 Task: Search one way flight ticket for 1 adult, 5 children, 2 infants in seat and 1 infant on lap in first from Mosinee: Central Wisconsin Airport to Jackson: Jackson Hole Airport on 5-2-2023. Choice of flights is Frontier. Number of bags: 2 carry on bags and 6 checked bags. Price is upto 82000. Outbound departure time preference is 22:30.
Action: Mouse moved to (384, 358)
Screenshot: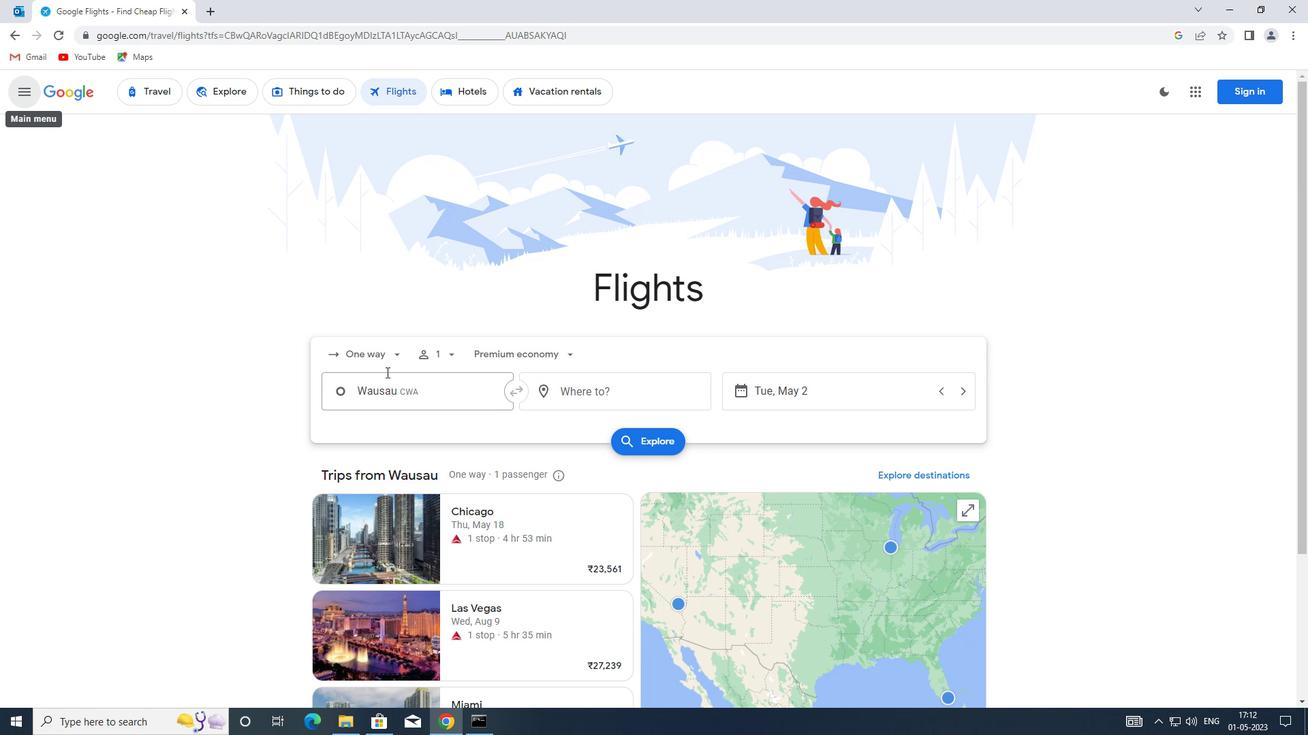 
Action: Mouse pressed left at (384, 358)
Screenshot: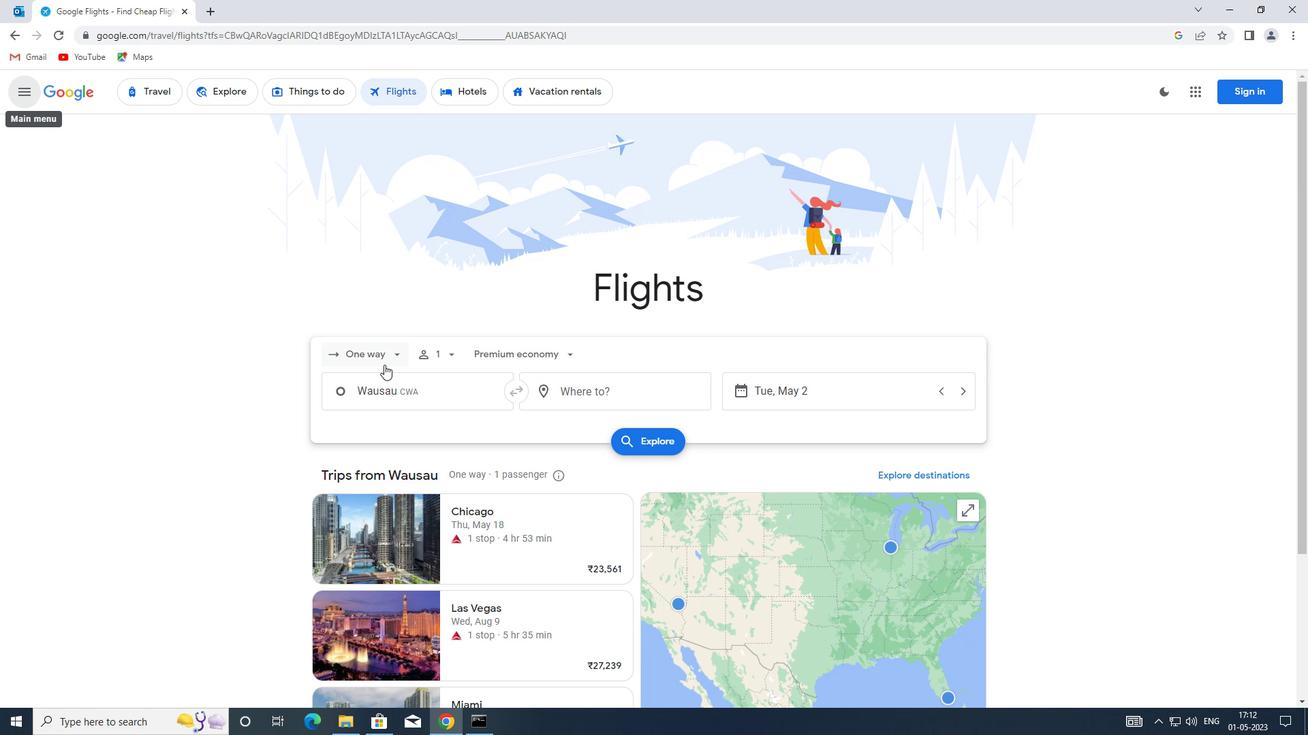 
Action: Mouse moved to (384, 413)
Screenshot: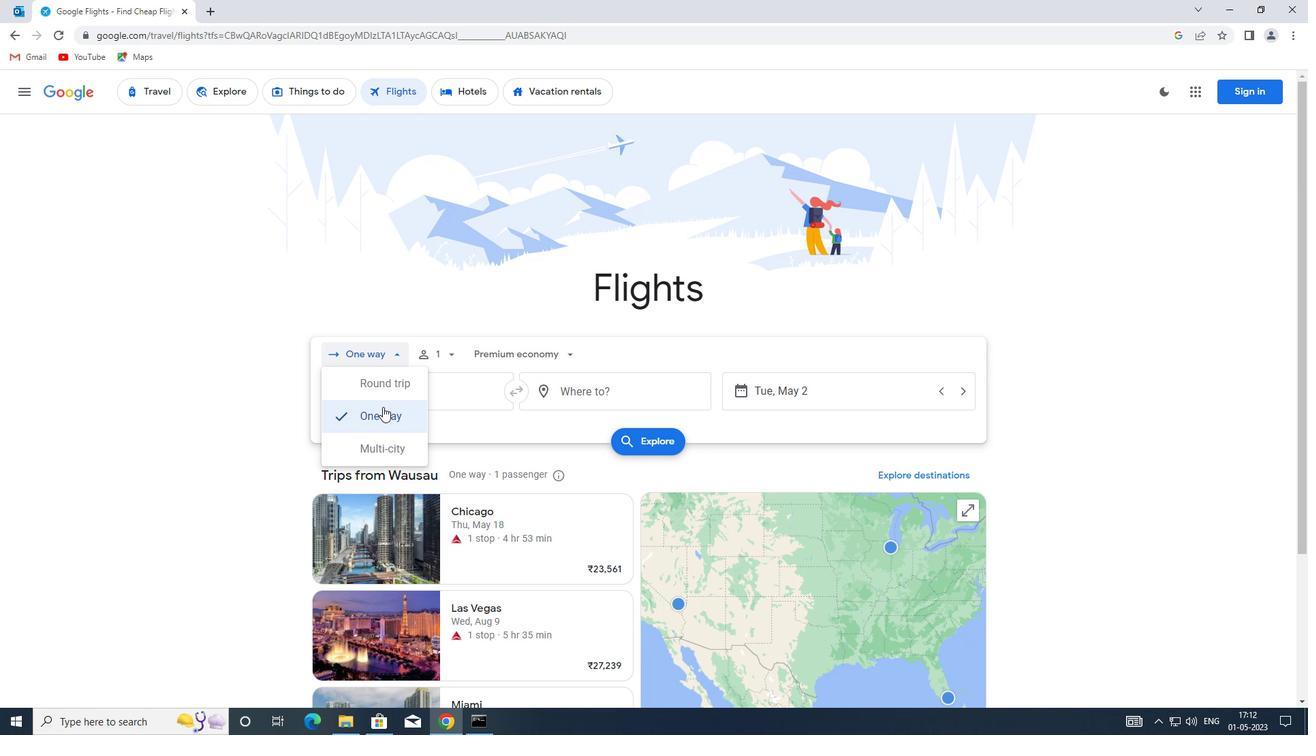 
Action: Mouse pressed left at (384, 413)
Screenshot: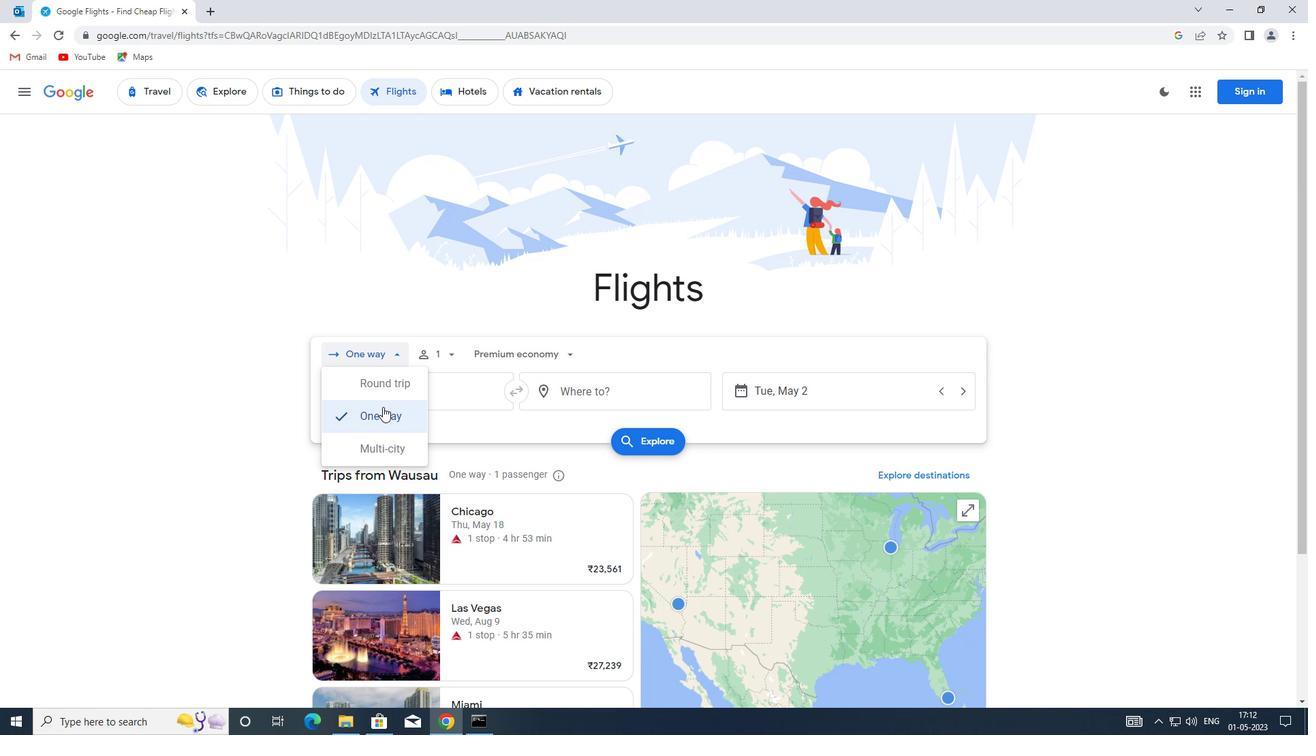 
Action: Mouse moved to (432, 352)
Screenshot: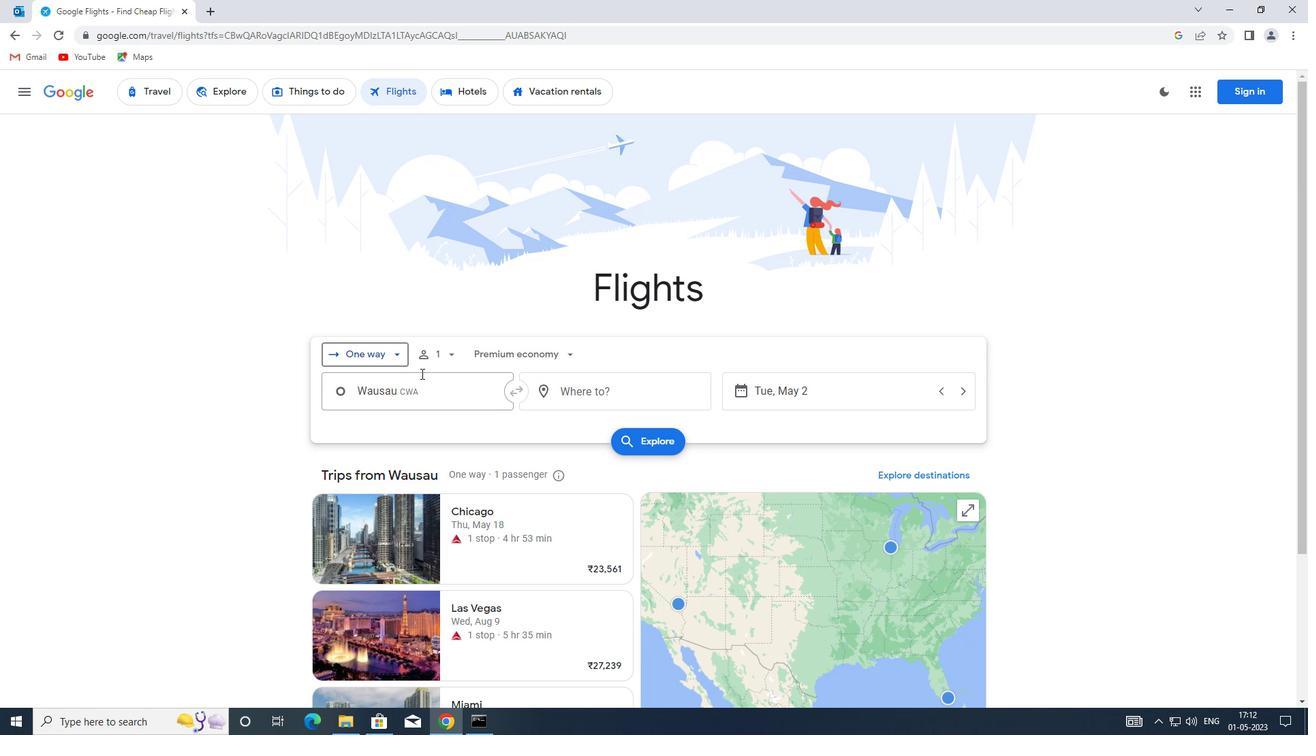 
Action: Mouse pressed left at (432, 352)
Screenshot: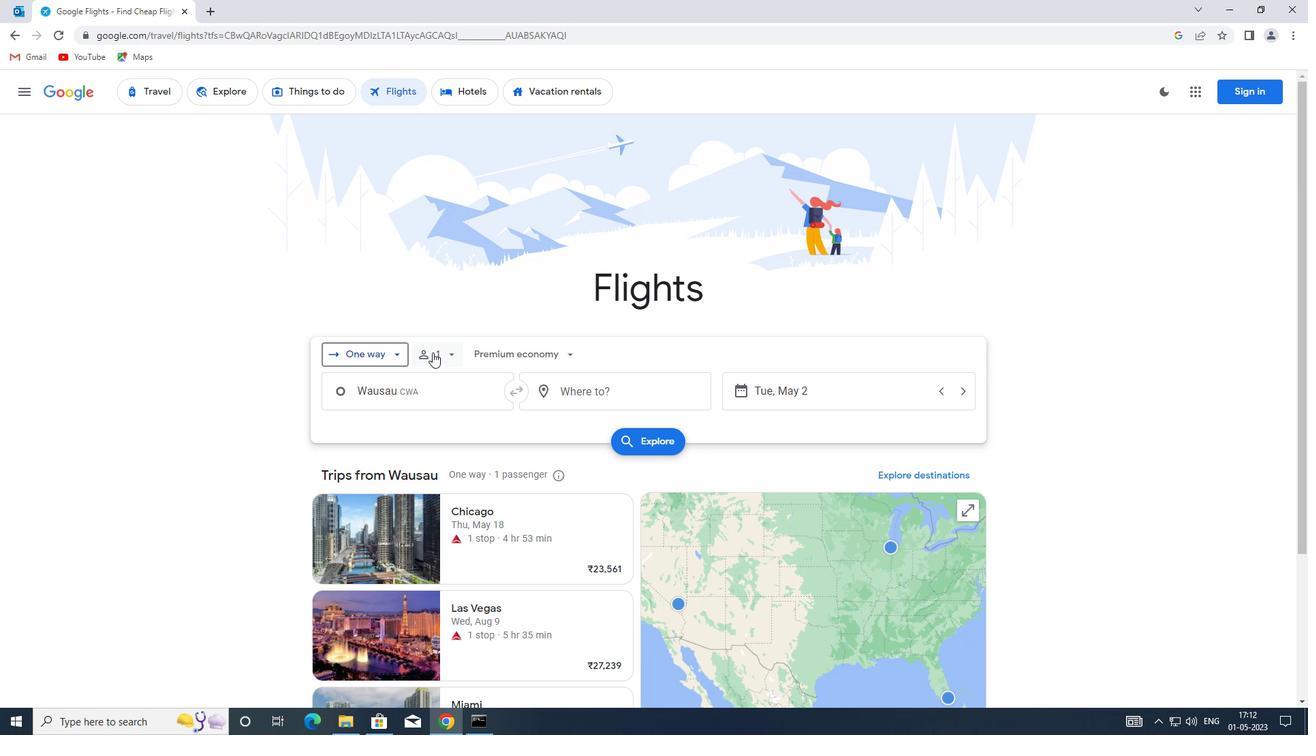 
Action: Mouse moved to (553, 423)
Screenshot: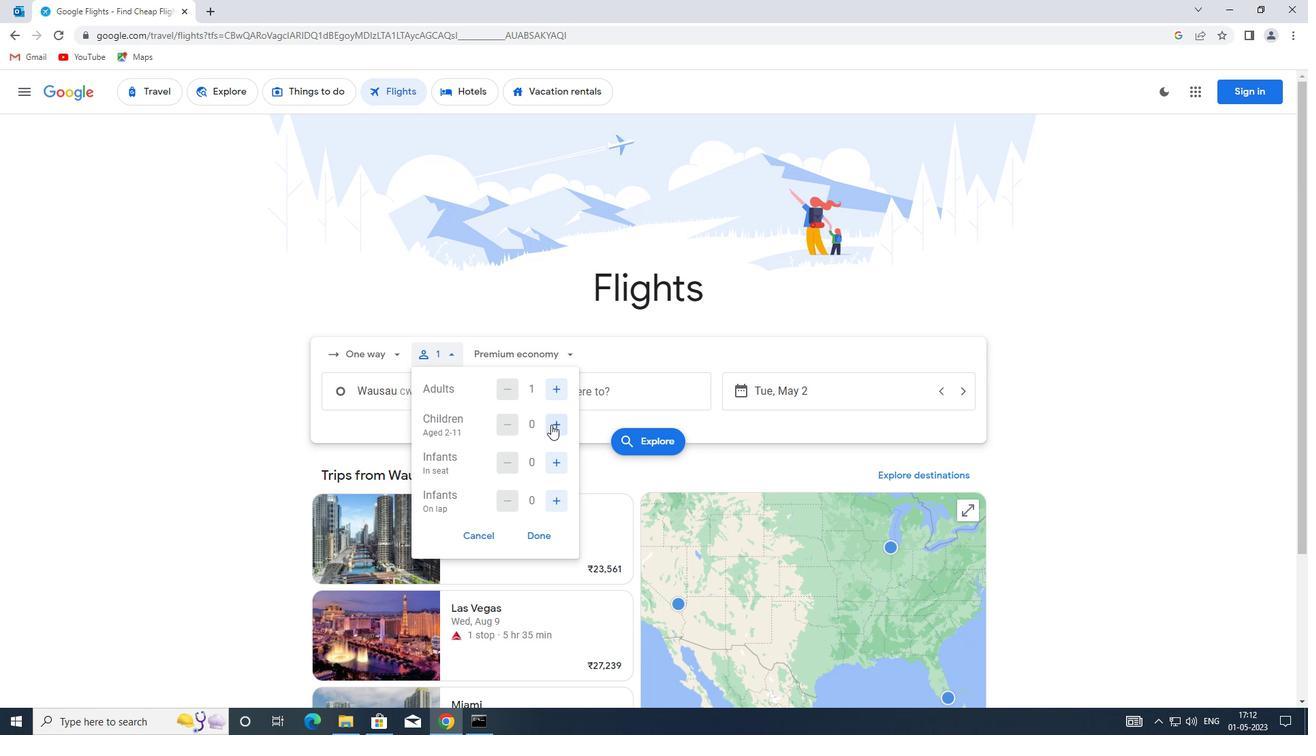 
Action: Mouse pressed left at (553, 423)
Screenshot: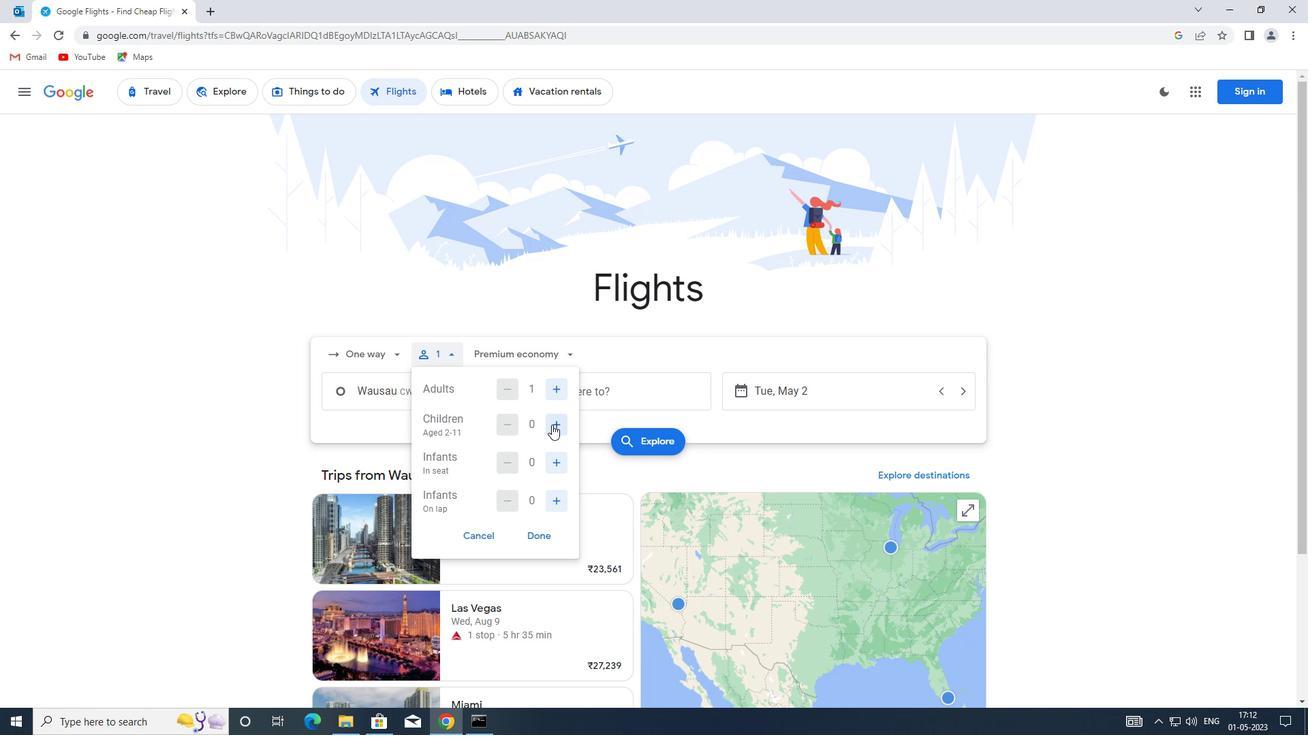 
Action: Mouse pressed left at (553, 423)
Screenshot: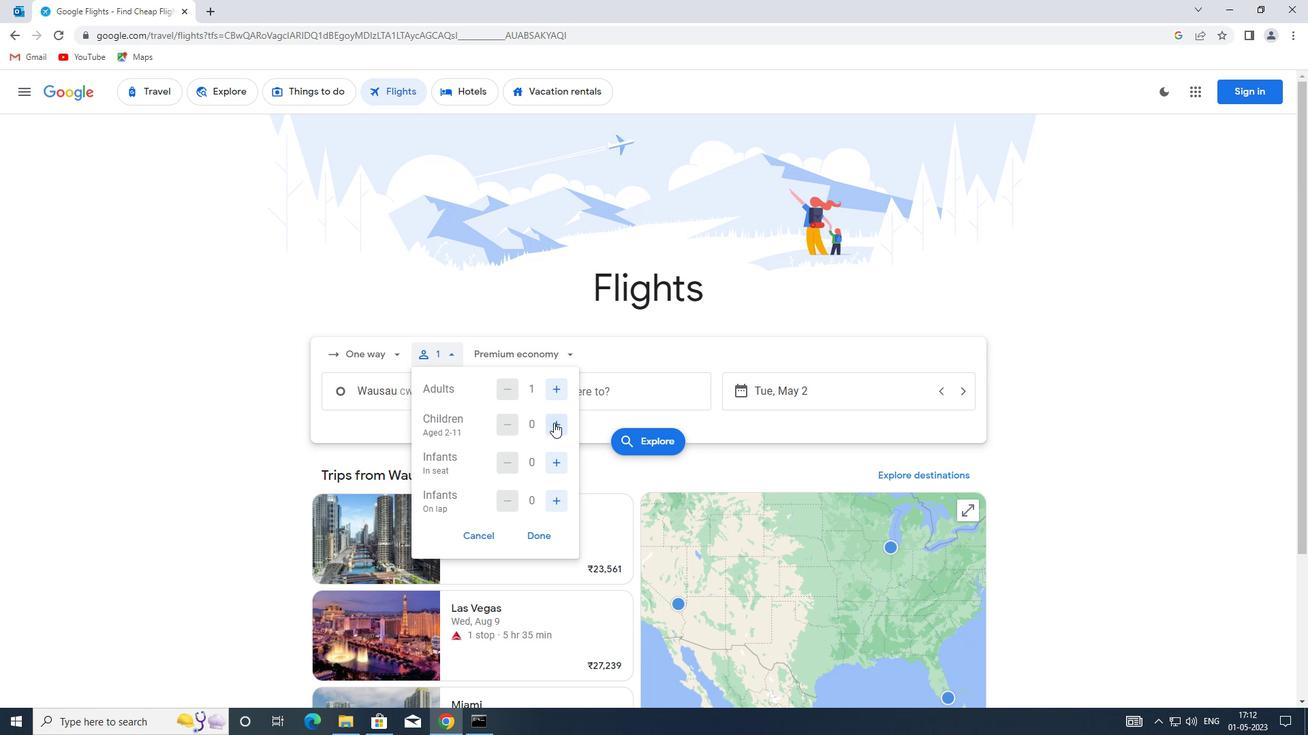
Action: Mouse pressed left at (553, 423)
Screenshot: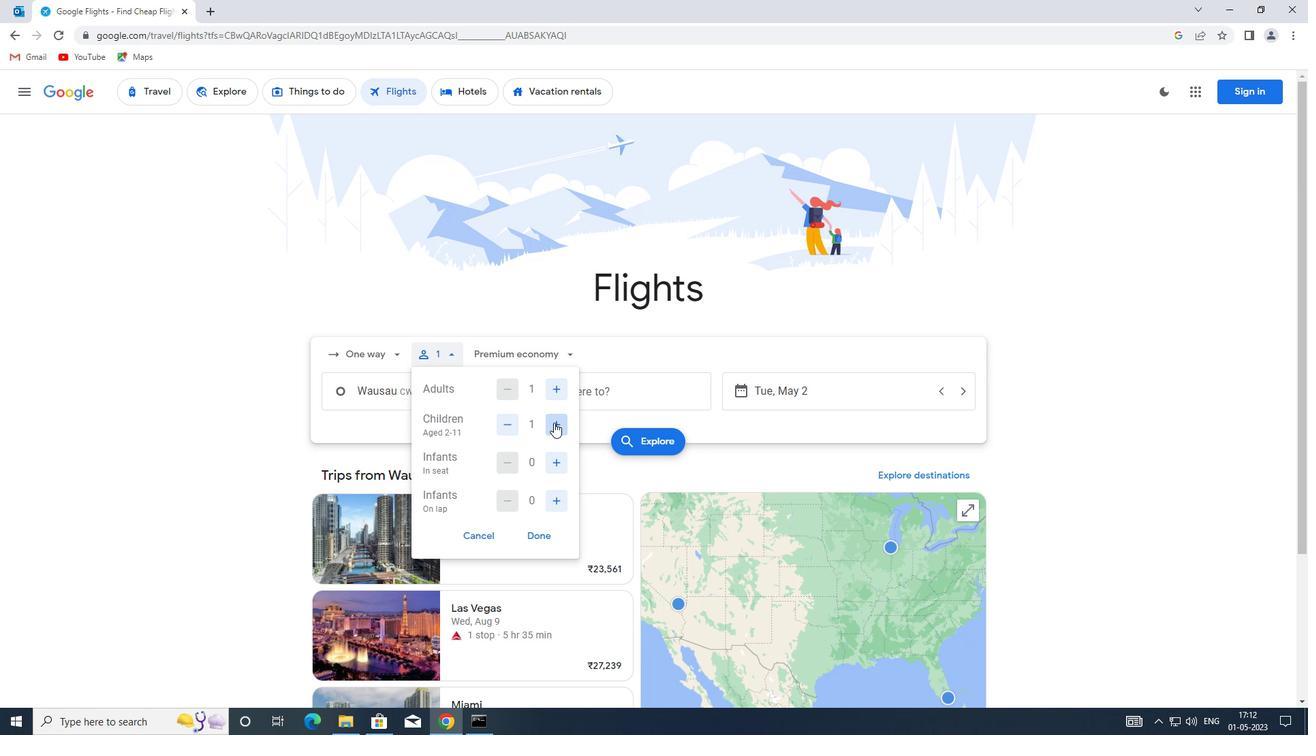 
Action: Mouse pressed left at (553, 423)
Screenshot: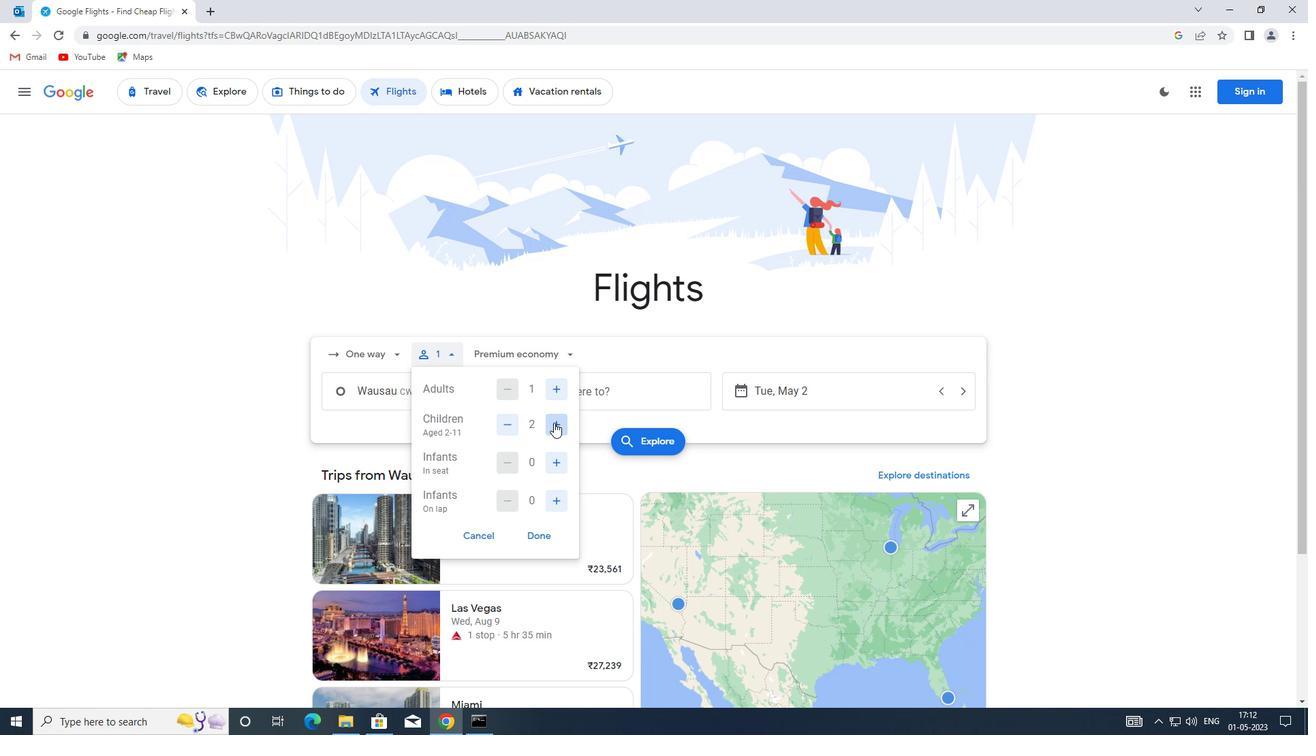 
Action: Mouse moved to (554, 423)
Screenshot: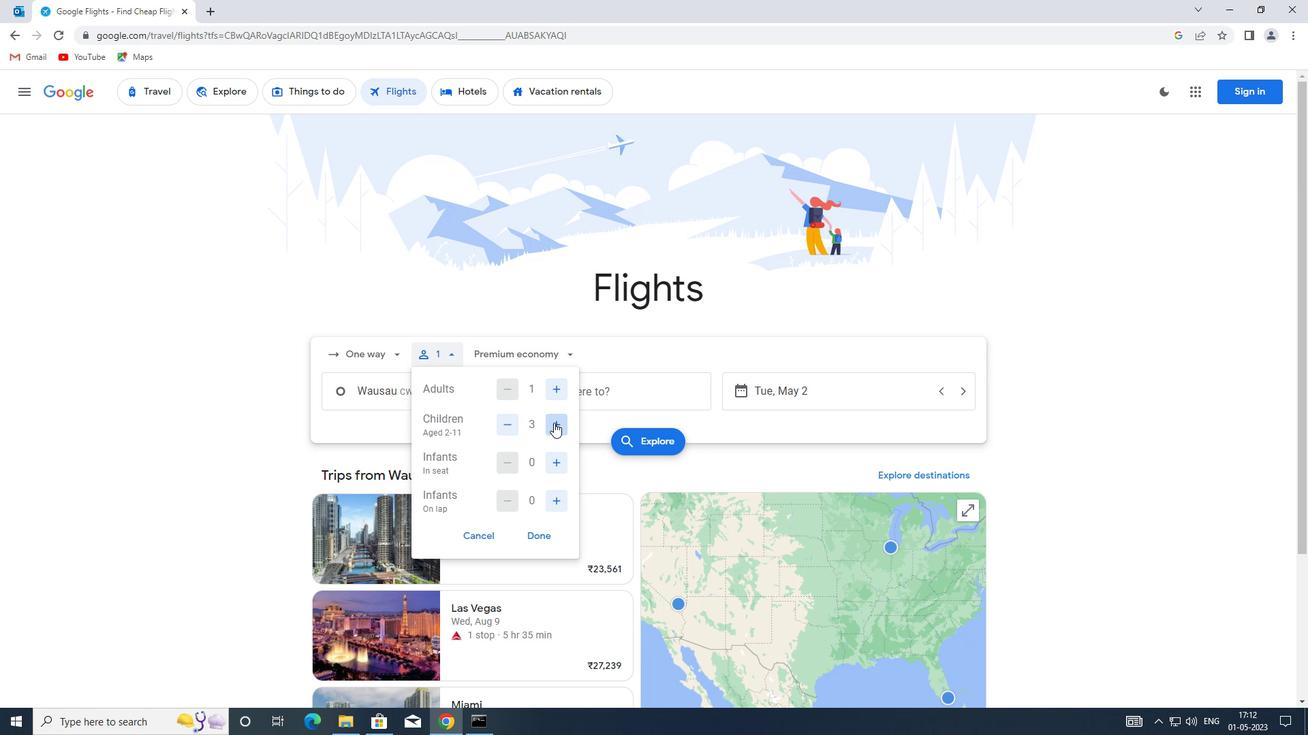 
Action: Mouse pressed left at (554, 423)
Screenshot: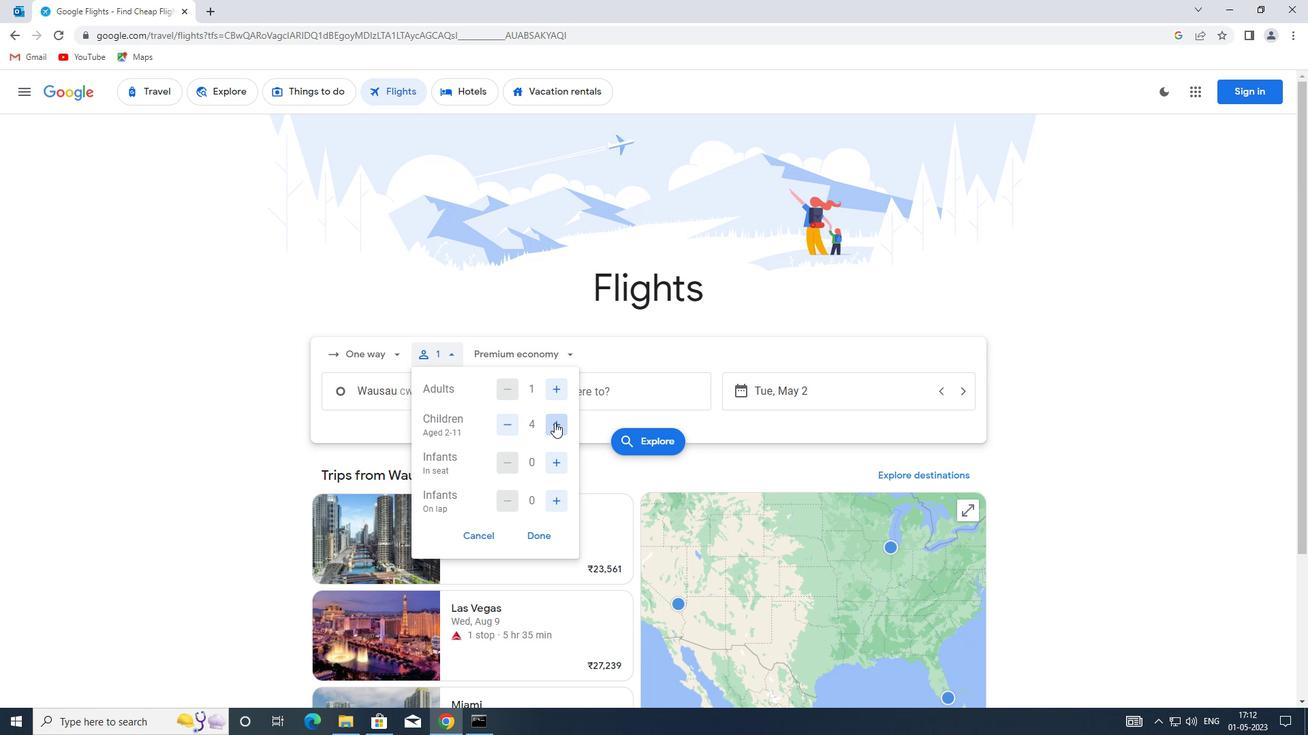 
Action: Mouse moved to (555, 464)
Screenshot: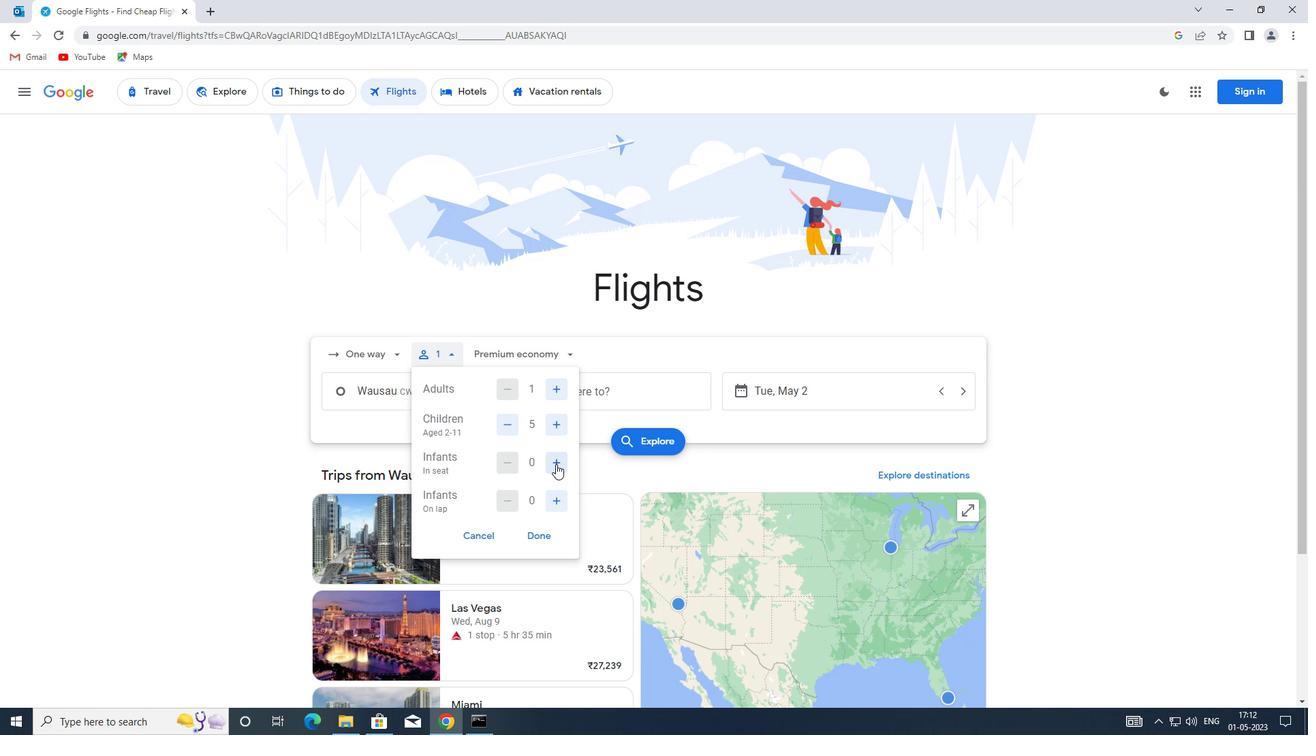 
Action: Mouse pressed left at (555, 464)
Screenshot: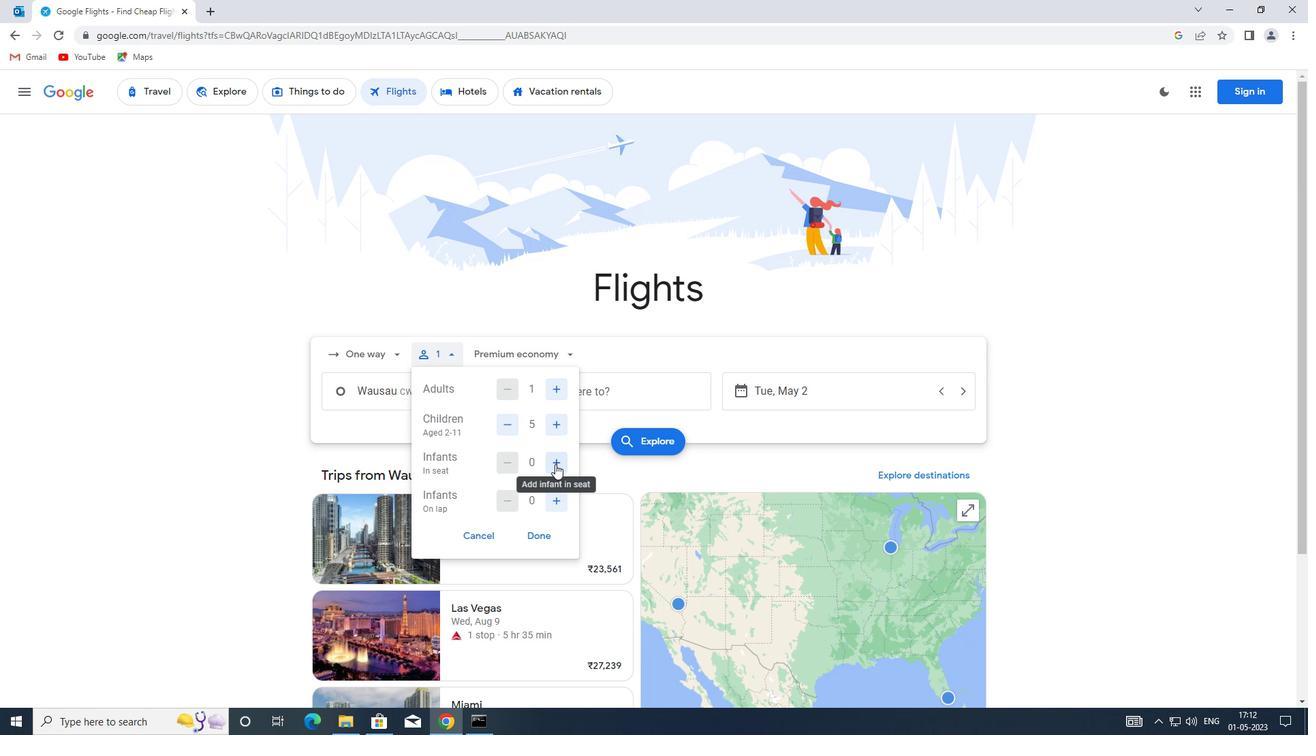 
Action: Mouse pressed left at (555, 464)
Screenshot: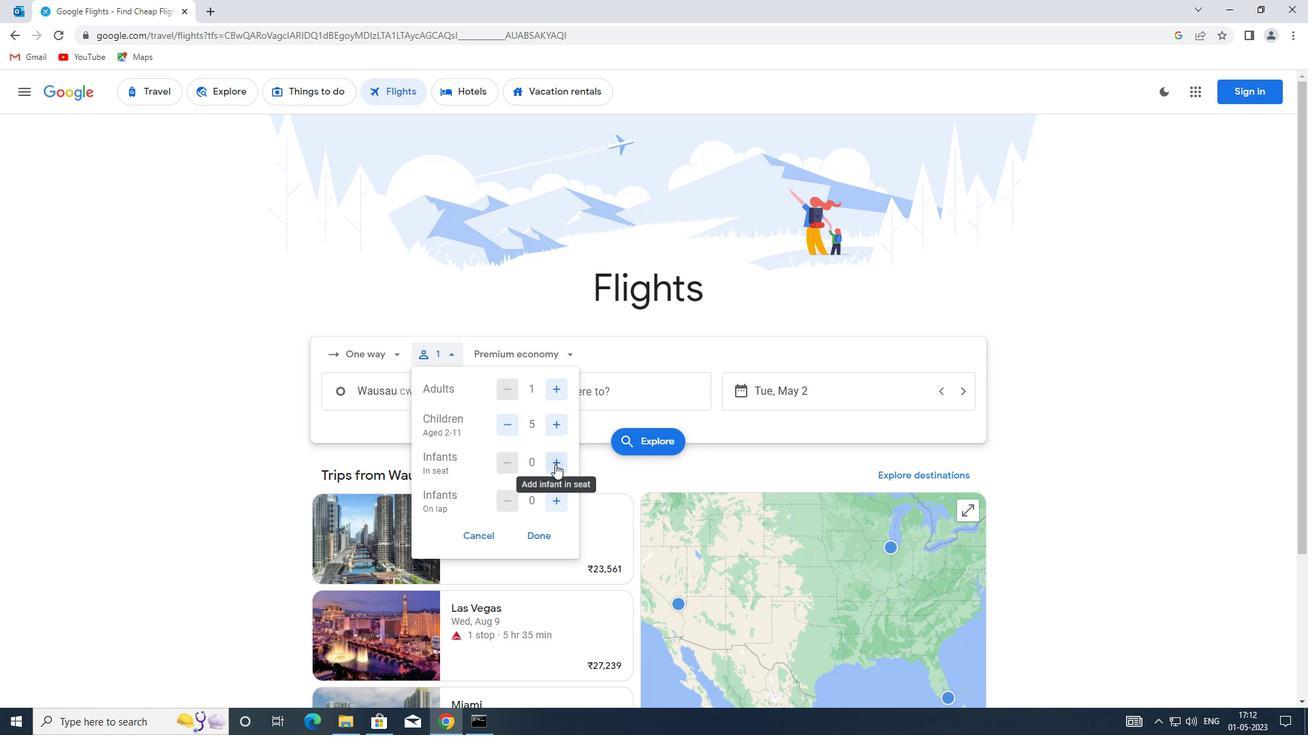 
Action: Mouse moved to (557, 500)
Screenshot: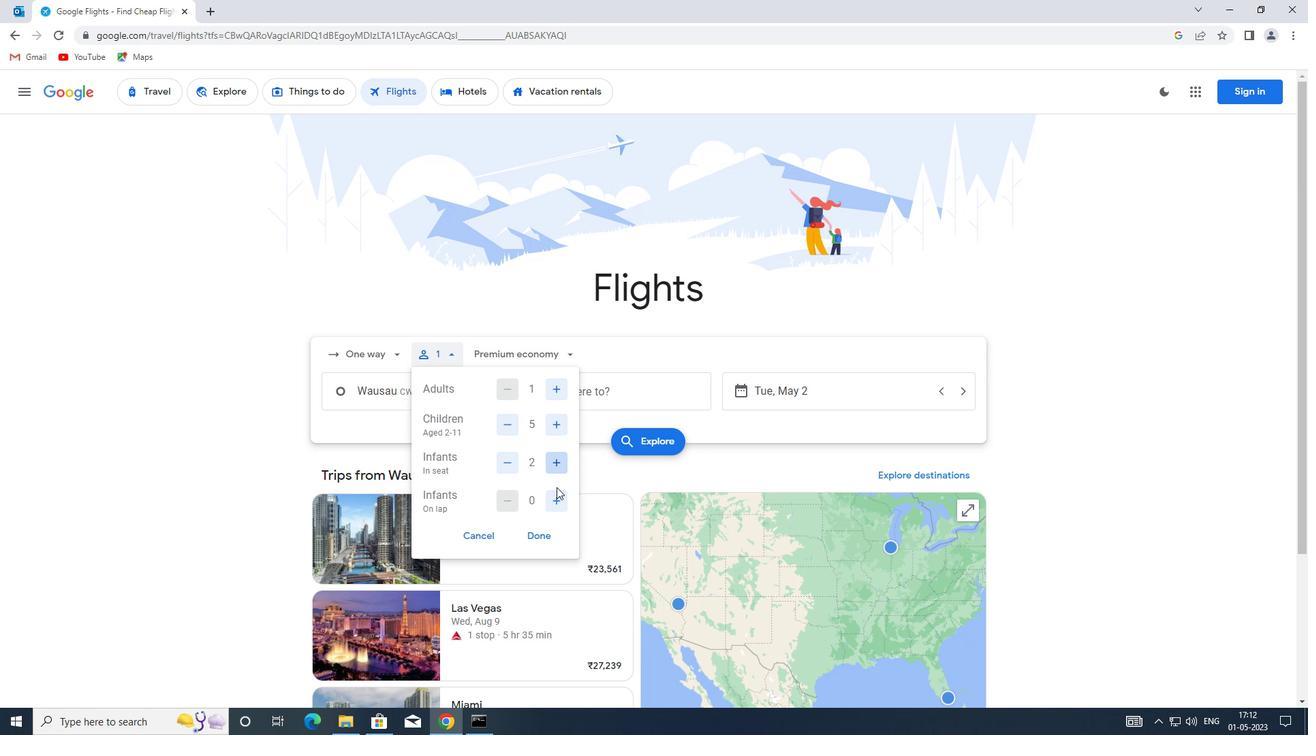 
Action: Mouse pressed left at (557, 500)
Screenshot: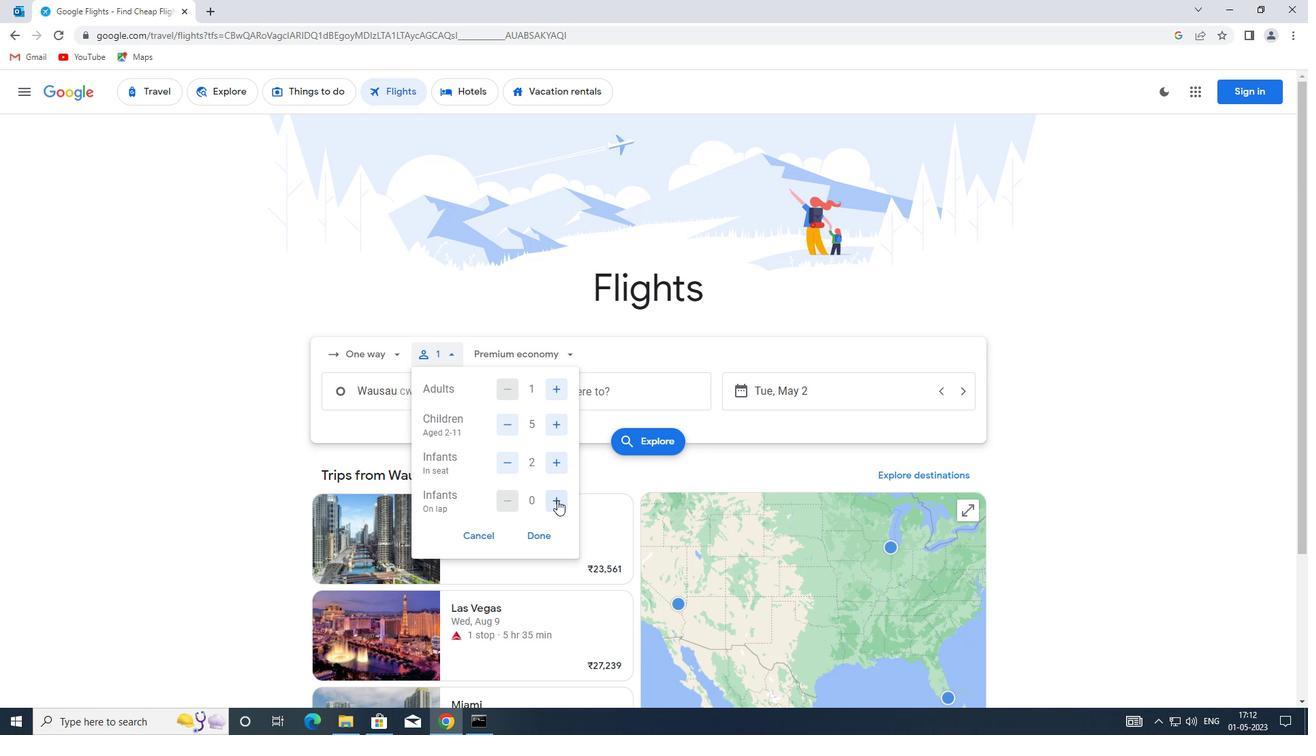 
Action: Mouse moved to (507, 464)
Screenshot: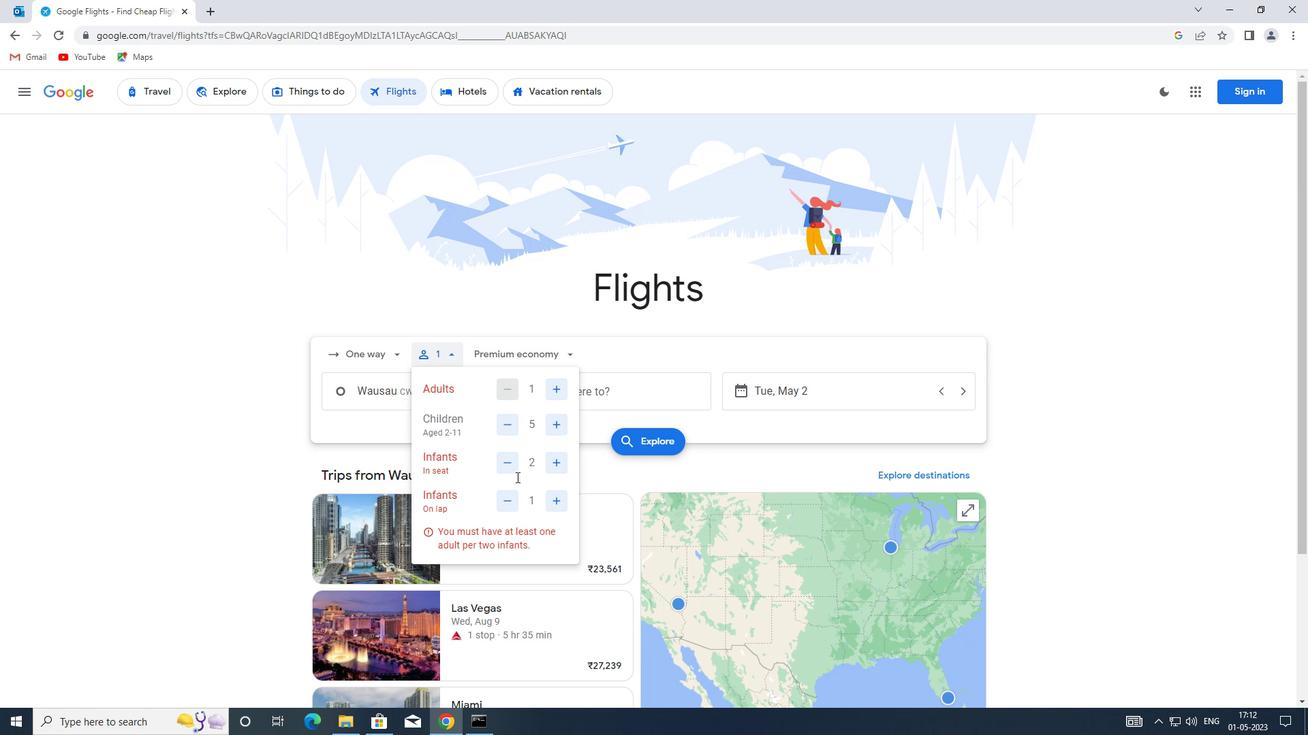 
Action: Mouse pressed left at (507, 464)
Screenshot: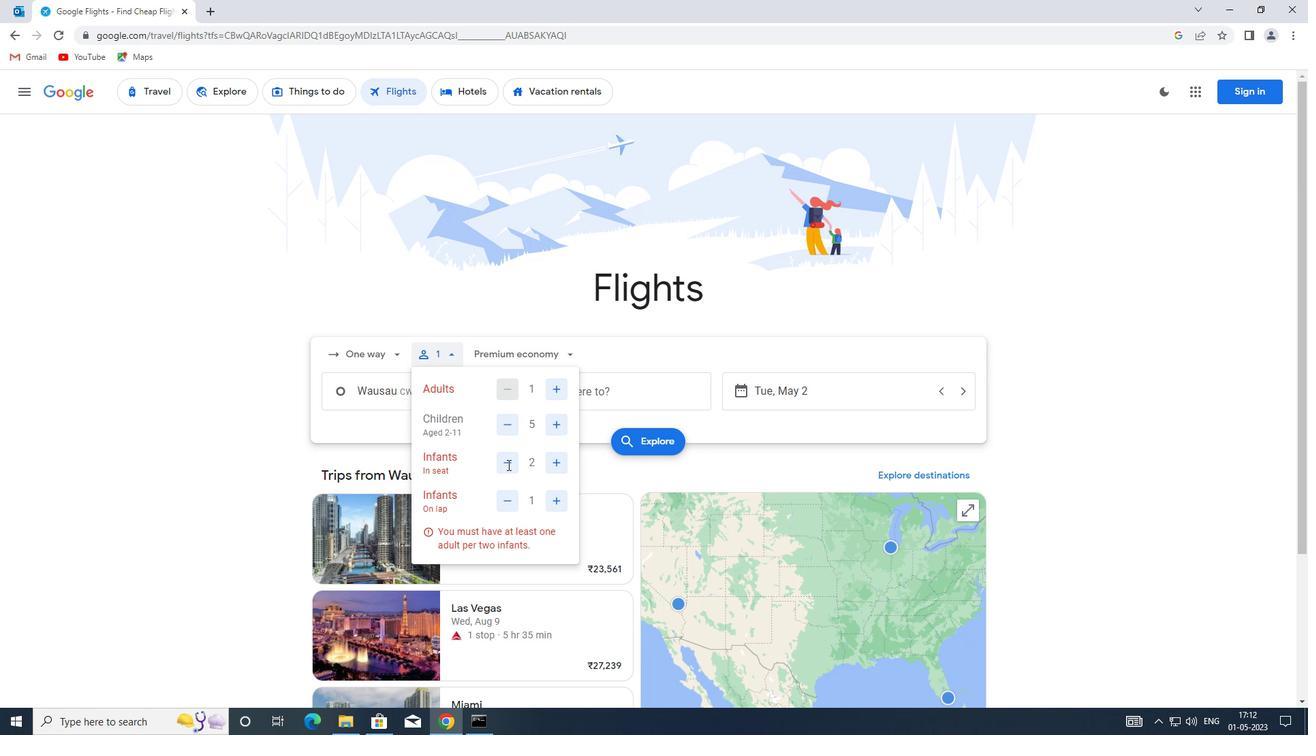 
Action: Mouse moved to (506, 464)
Screenshot: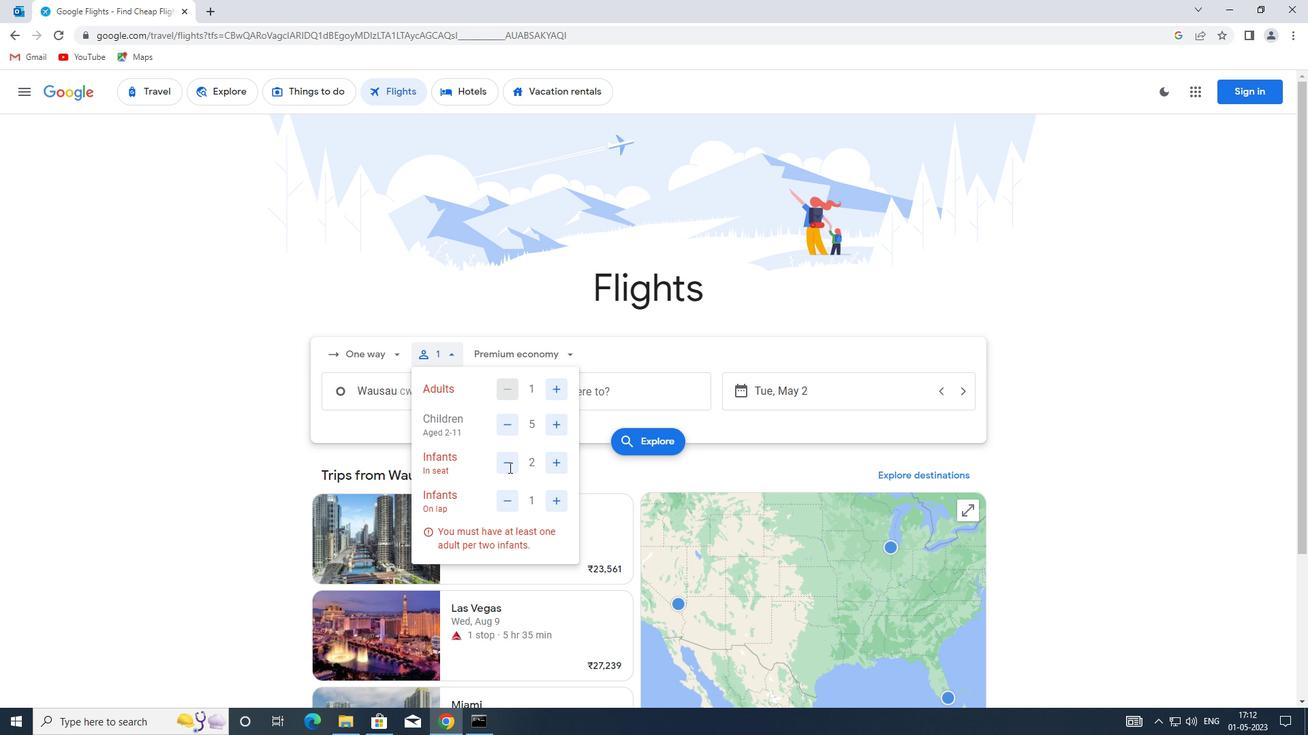 
Action: Mouse pressed left at (506, 464)
Screenshot: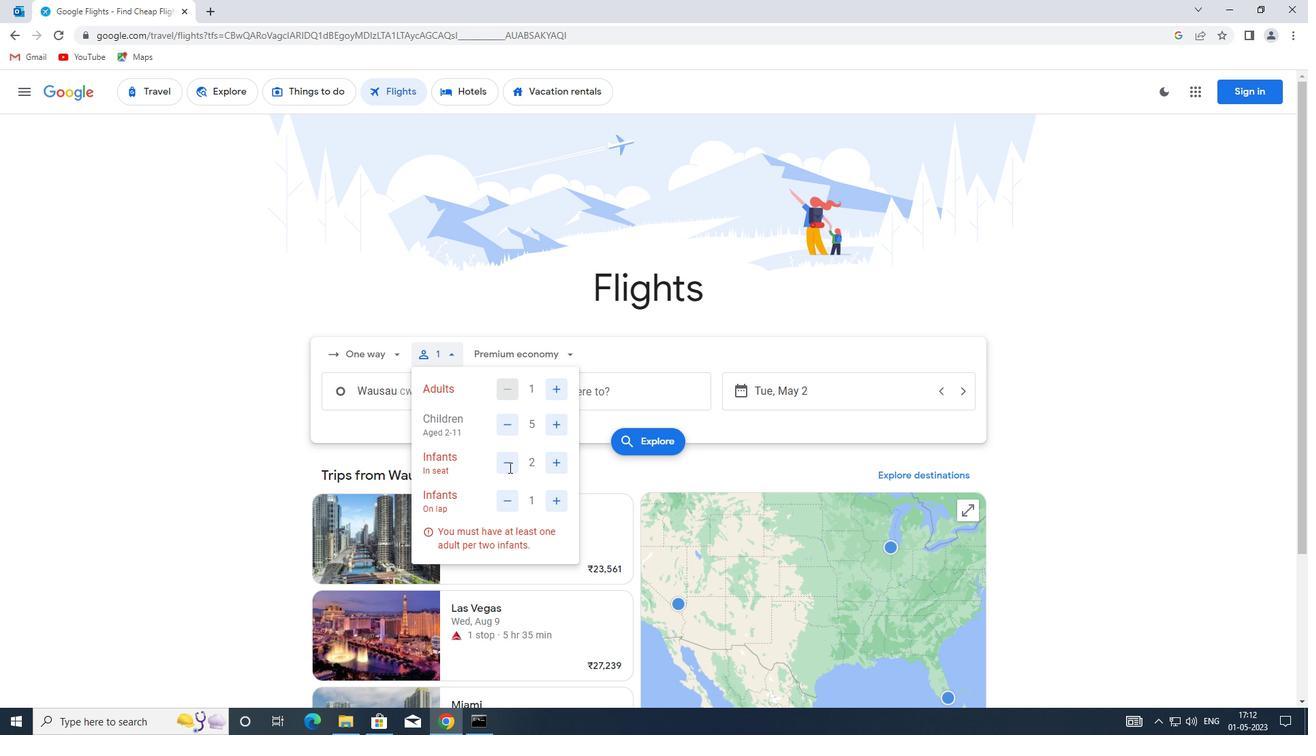 
Action: Mouse moved to (558, 462)
Screenshot: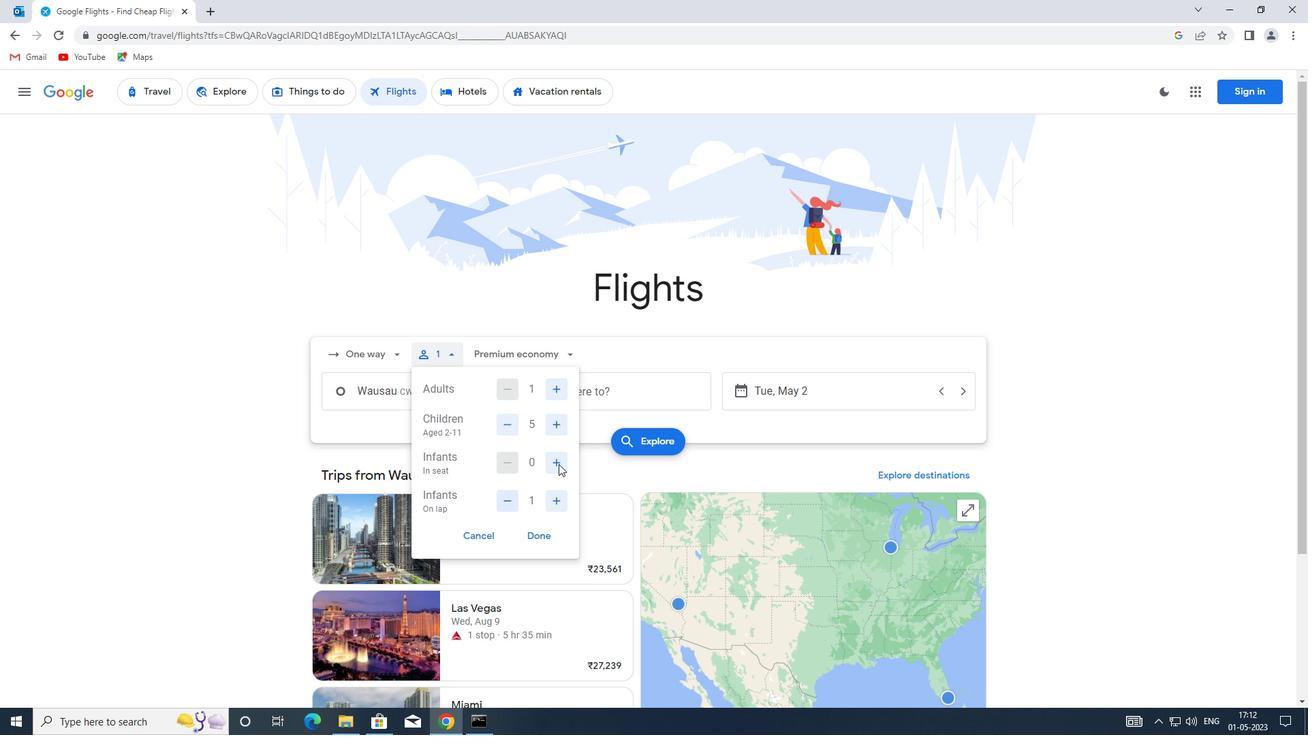 
Action: Mouse pressed left at (558, 462)
Screenshot: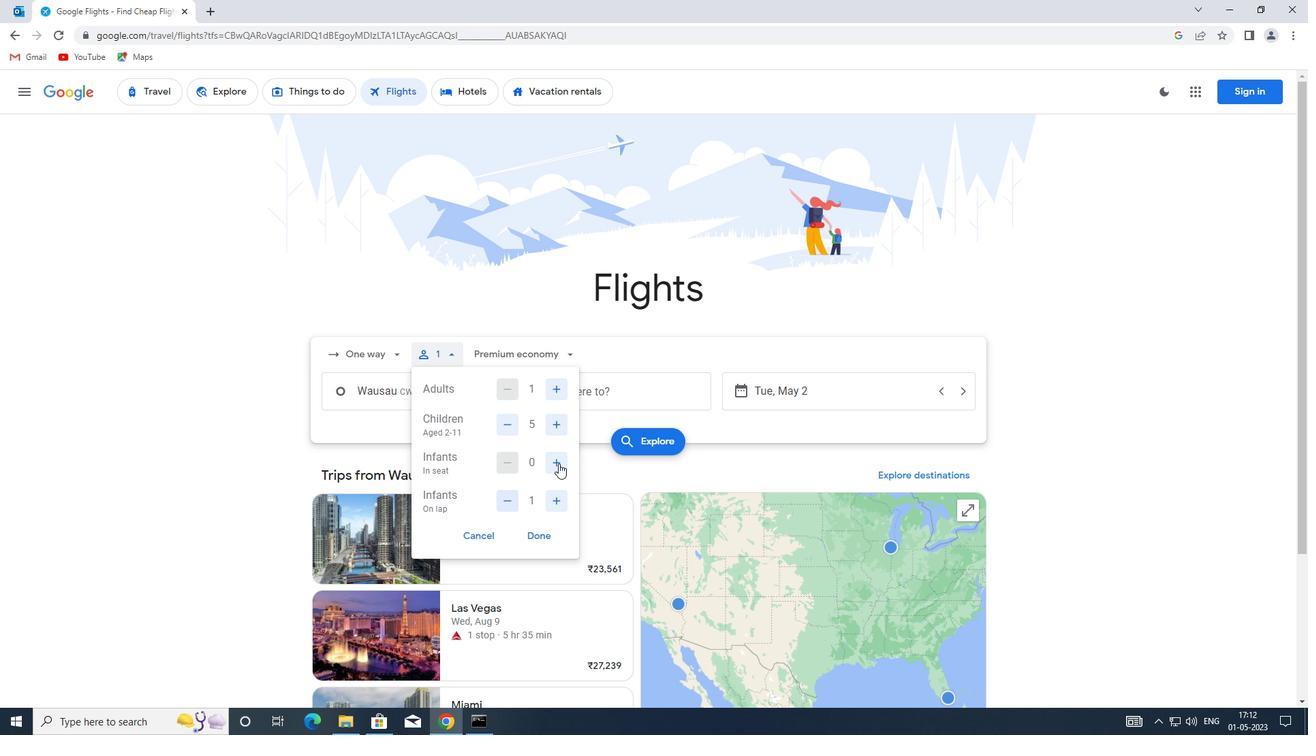 
Action: Mouse moved to (549, 535)
Screenshot: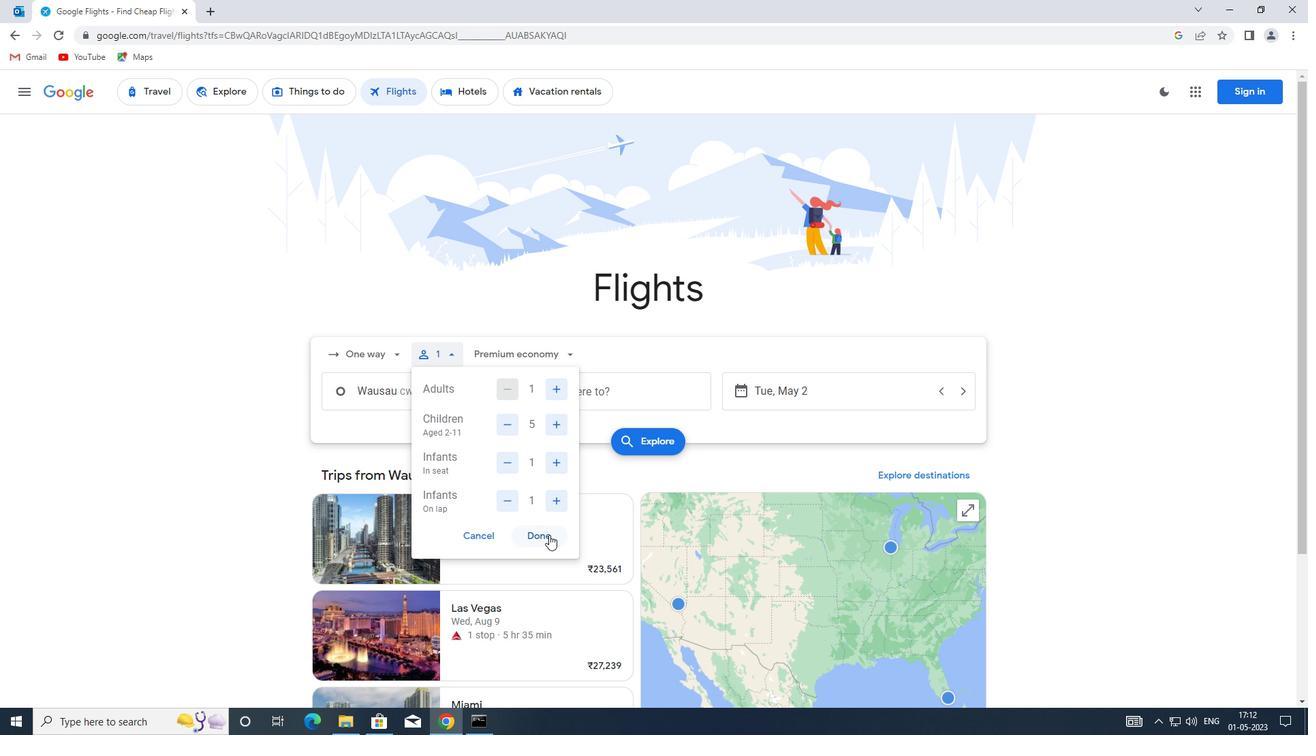 
Action: Mouse pressed left at (549, 535)
Screenshot: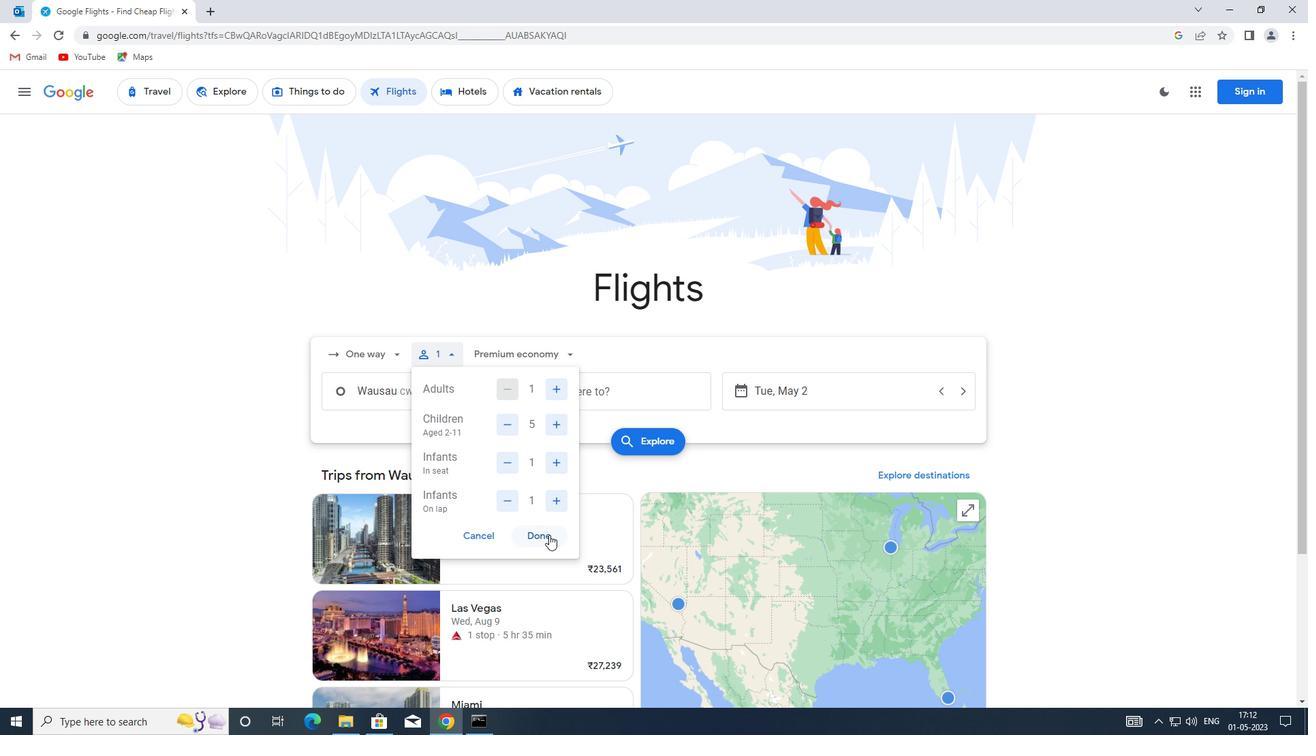 
Action: Mouse moved to (529, 353)
Screenshot: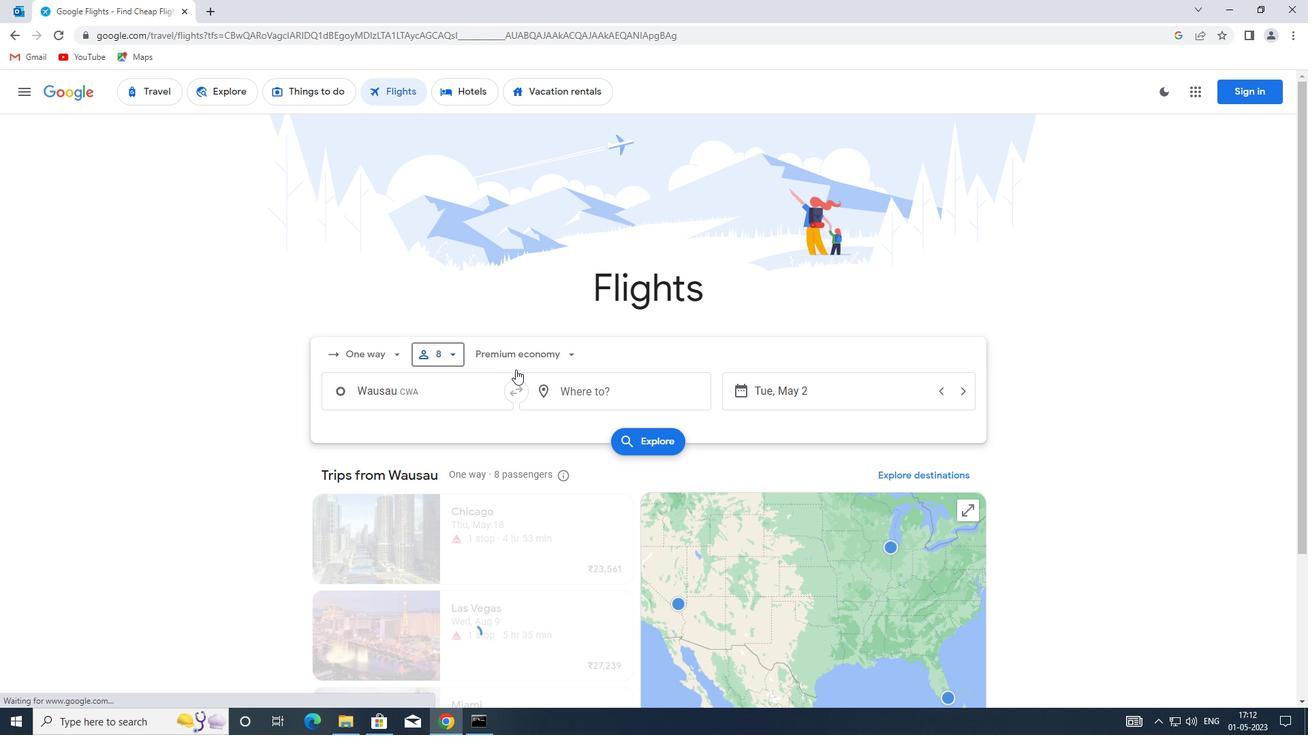 
Action: Mouse pressed left at (529, 353)
Screenshot: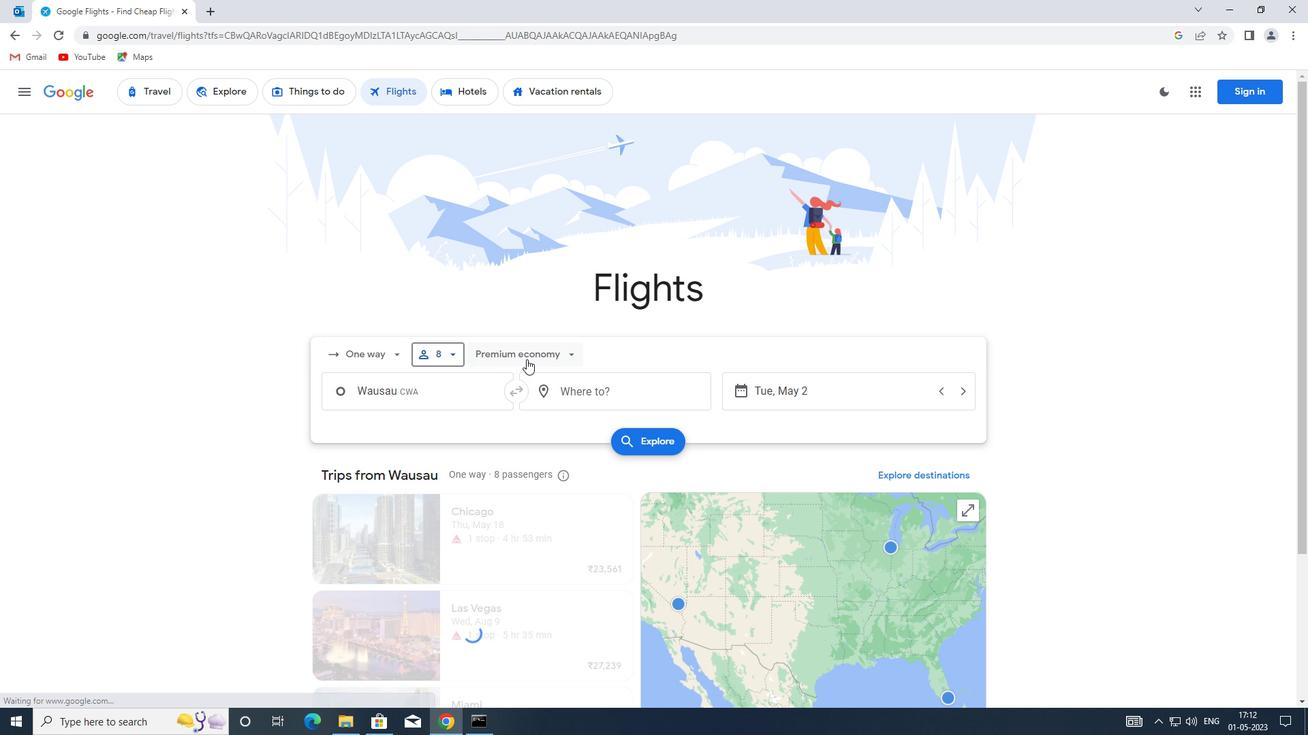 
Action: Mouse moved to (528, 476)
Screenshot: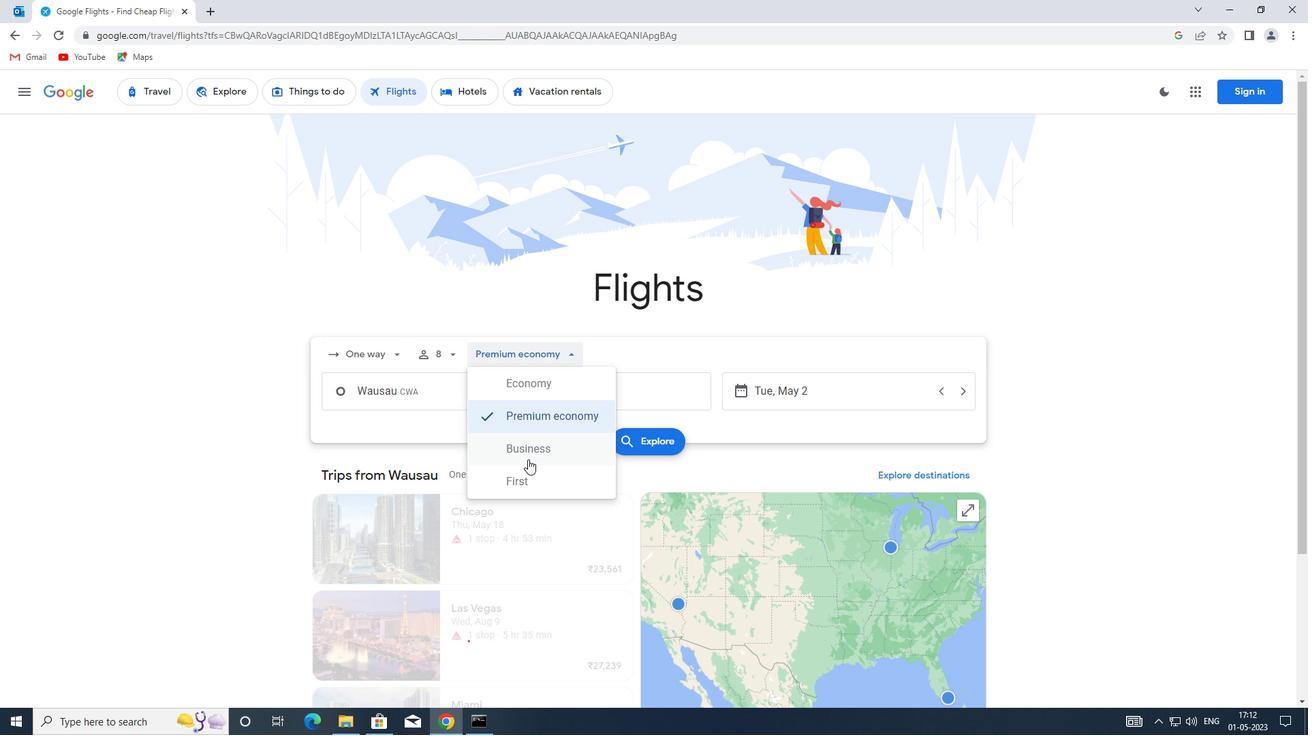 
Action: Mouse pressed left at (528, 476)
Screenshot: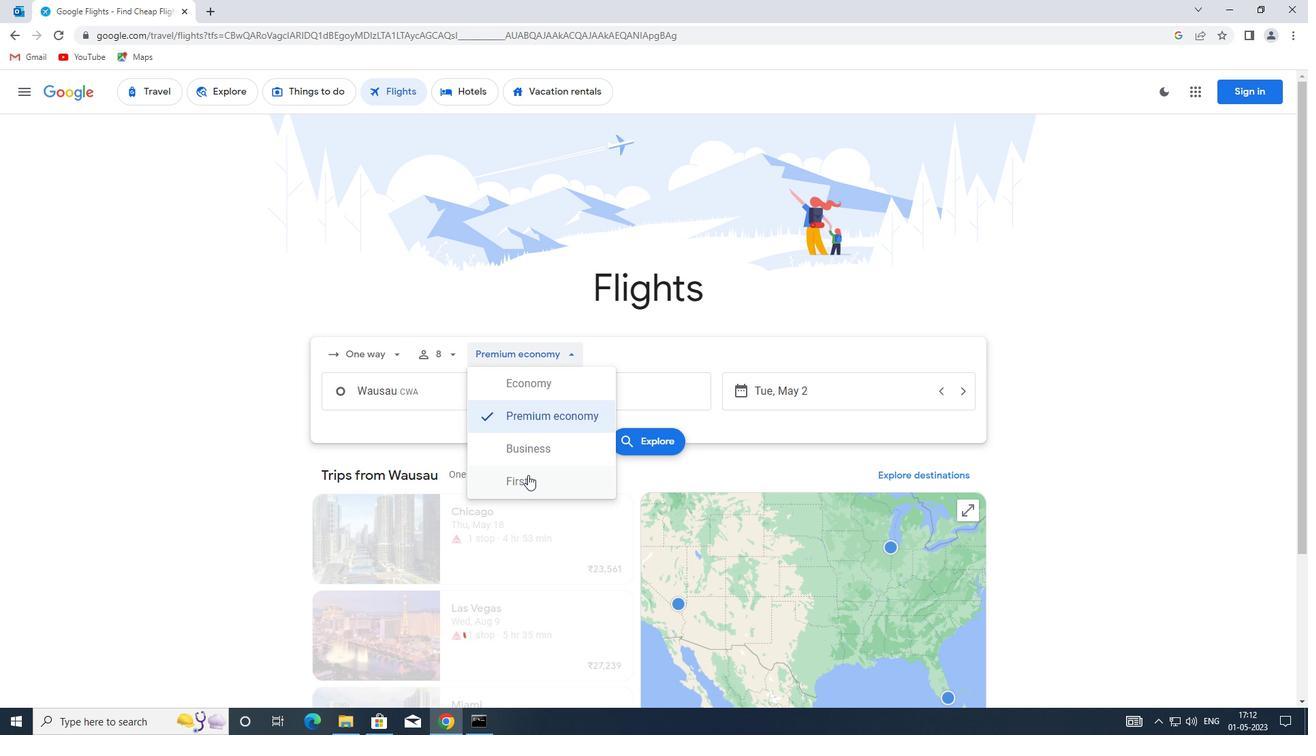 
Action: Mouse moved to (429, 385)
Screenshot: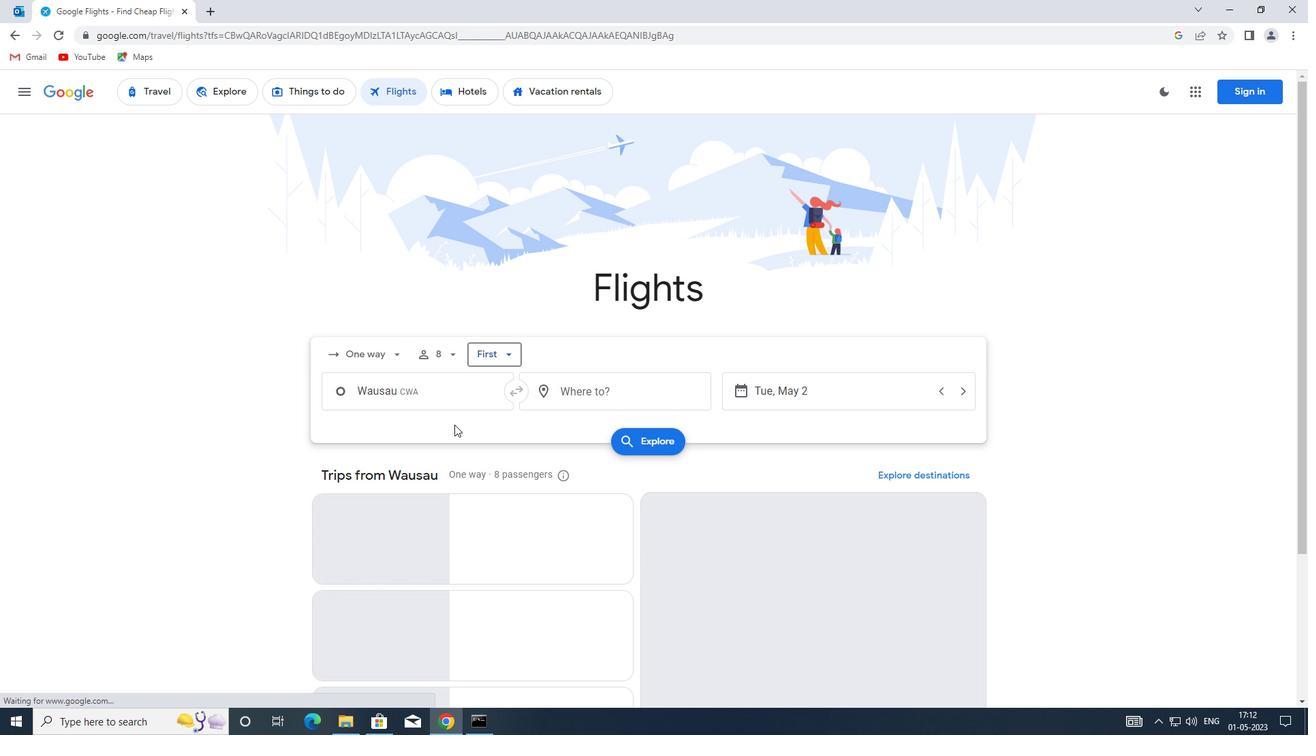 
Action: Mouse pressed left at (429, 385)
Screenshot: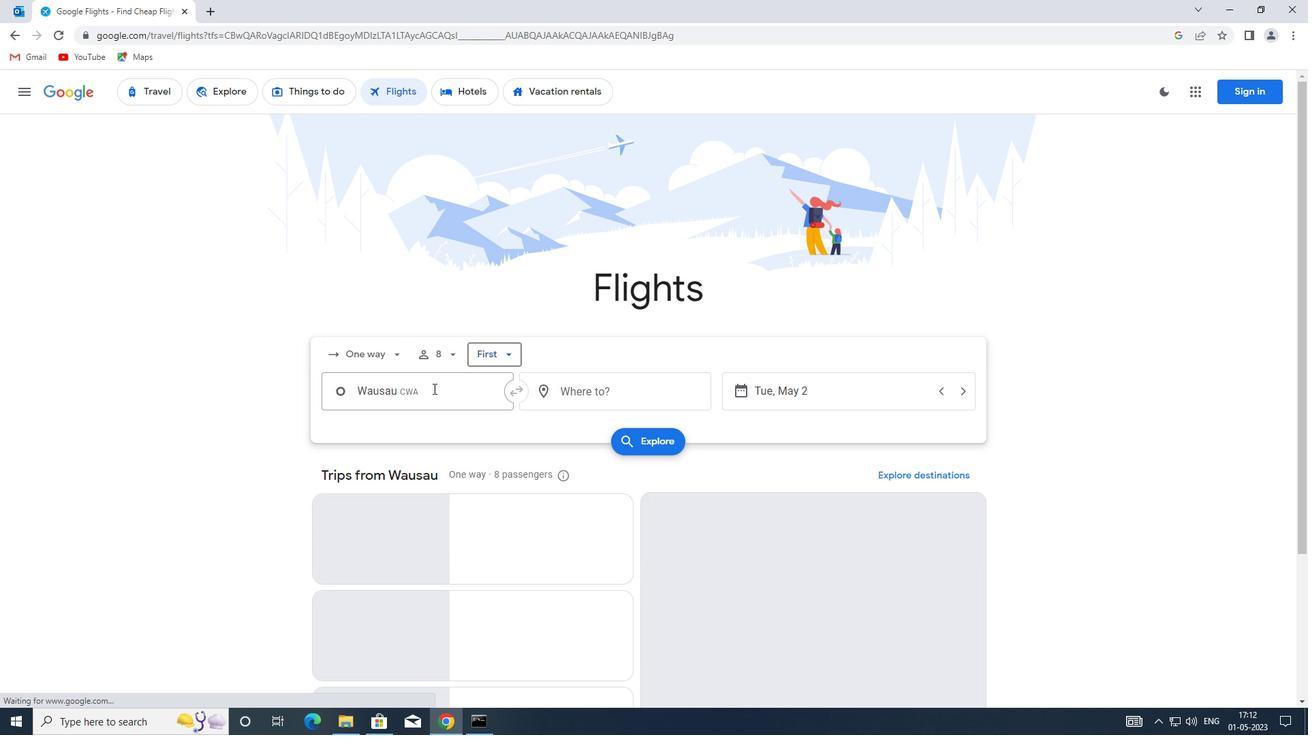 
Action: Mouse moved to (468, 394)
Screenshot: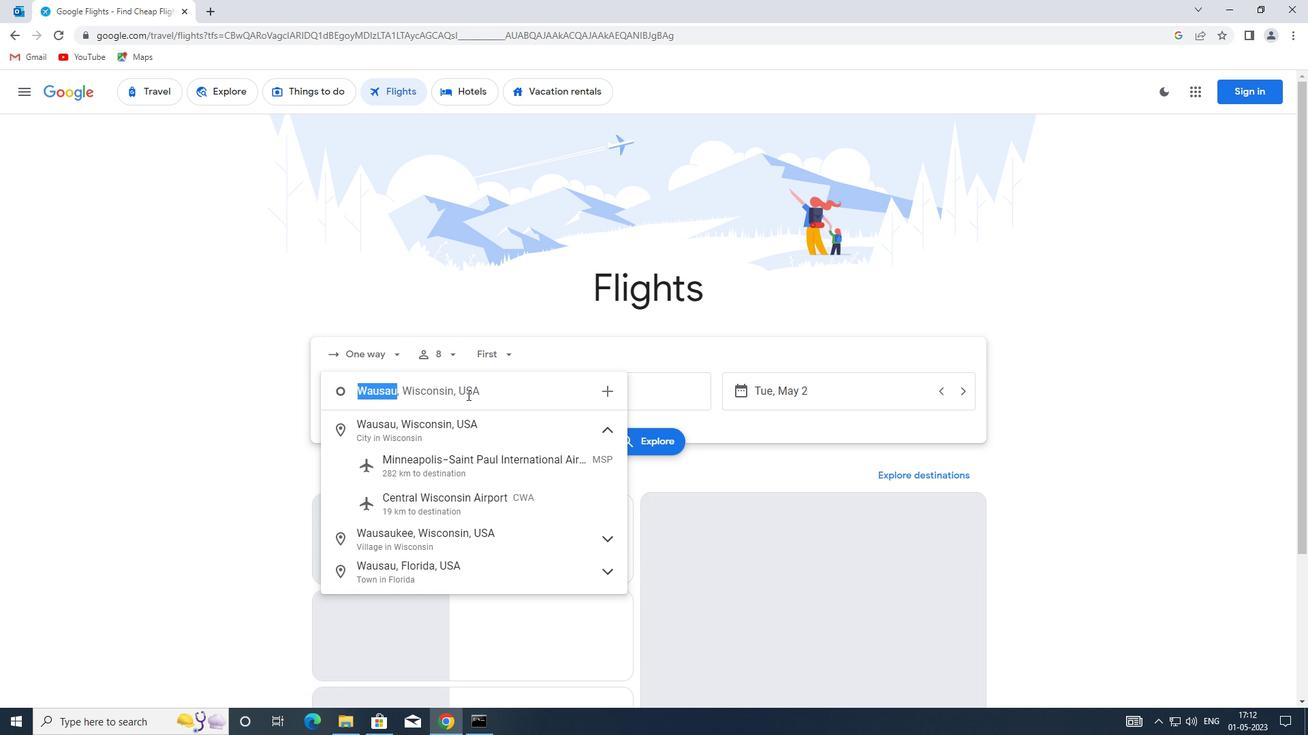 
Action: Key pressed <Key.enter>
Screenshot: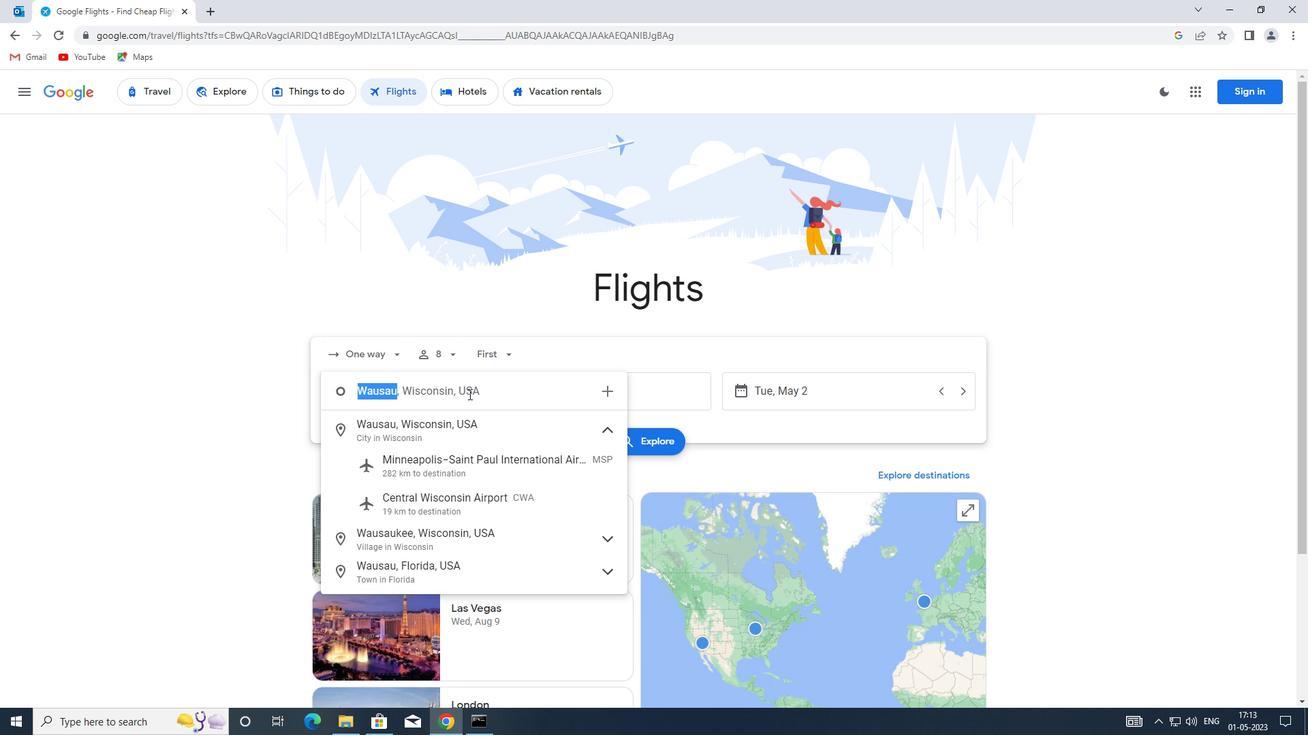 
Action: Mouse moved to (592, 391)
Screenshot: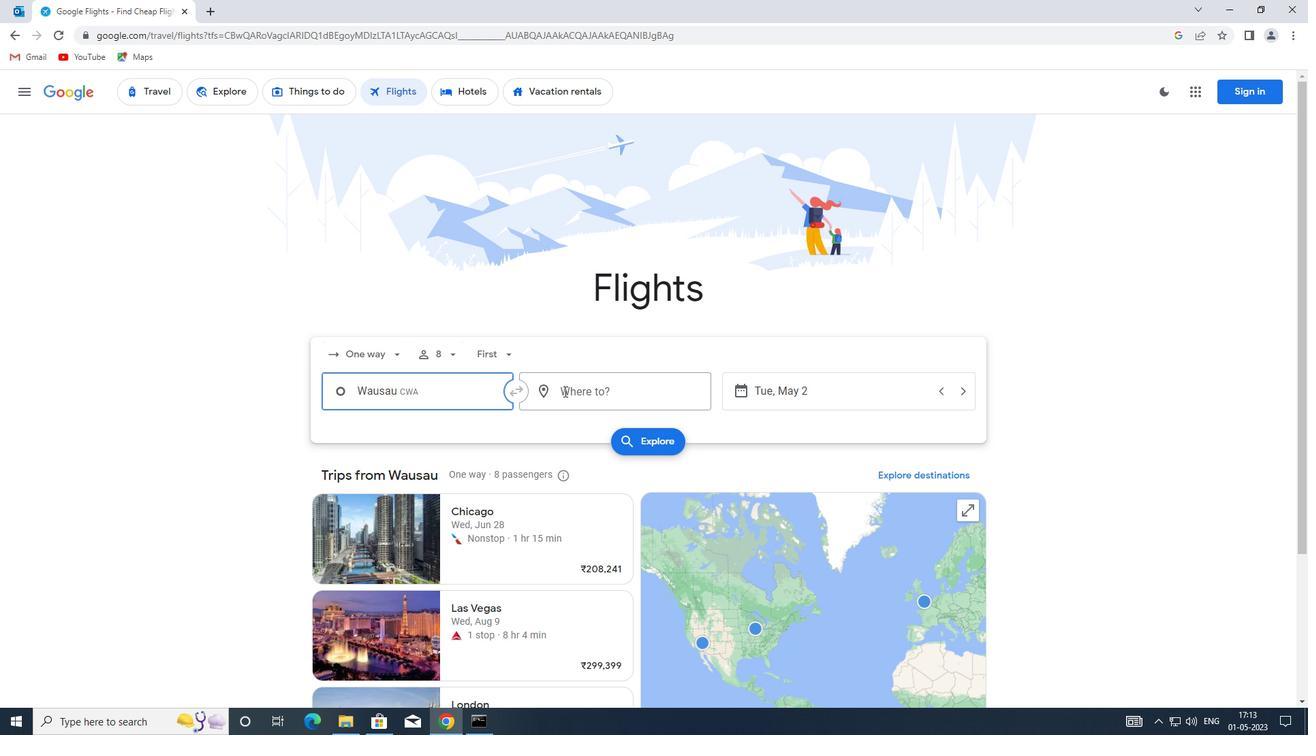 
Action: Mouse pressed left at (592, 391)
Screenshot: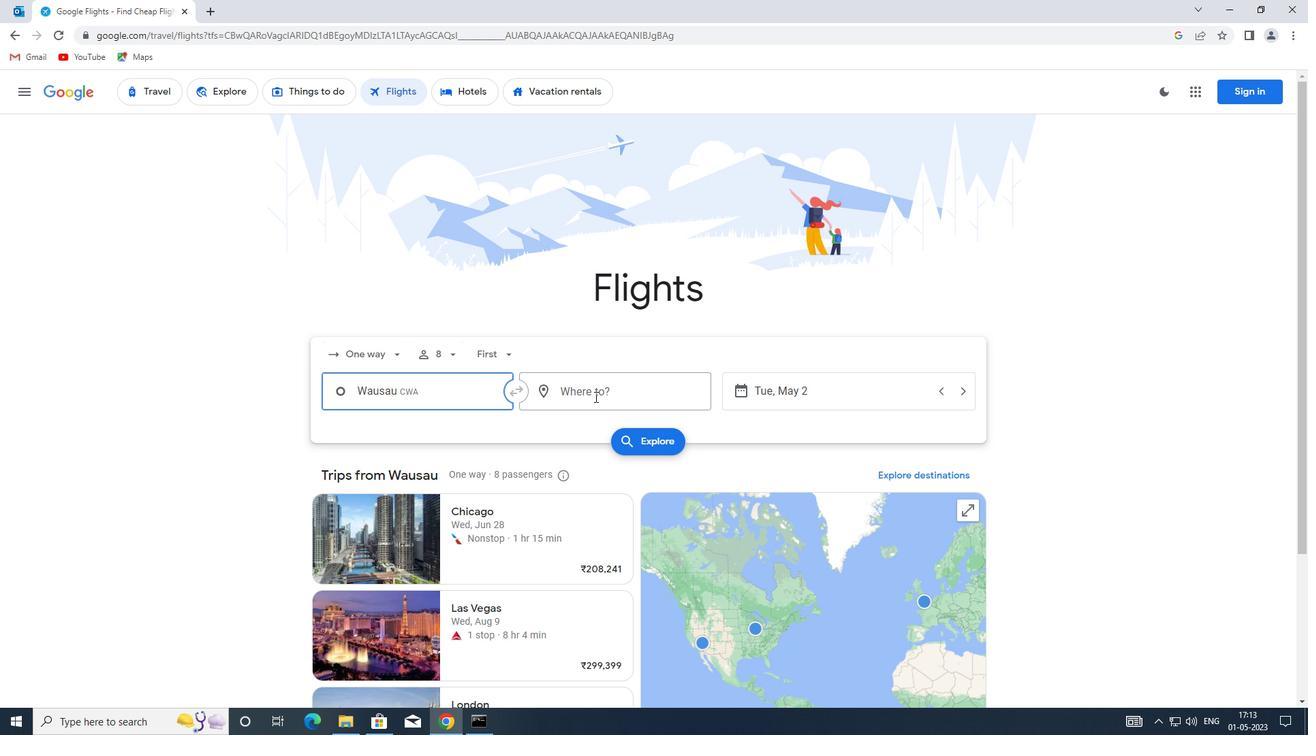 
Action: Key pressed jac
Screenshot: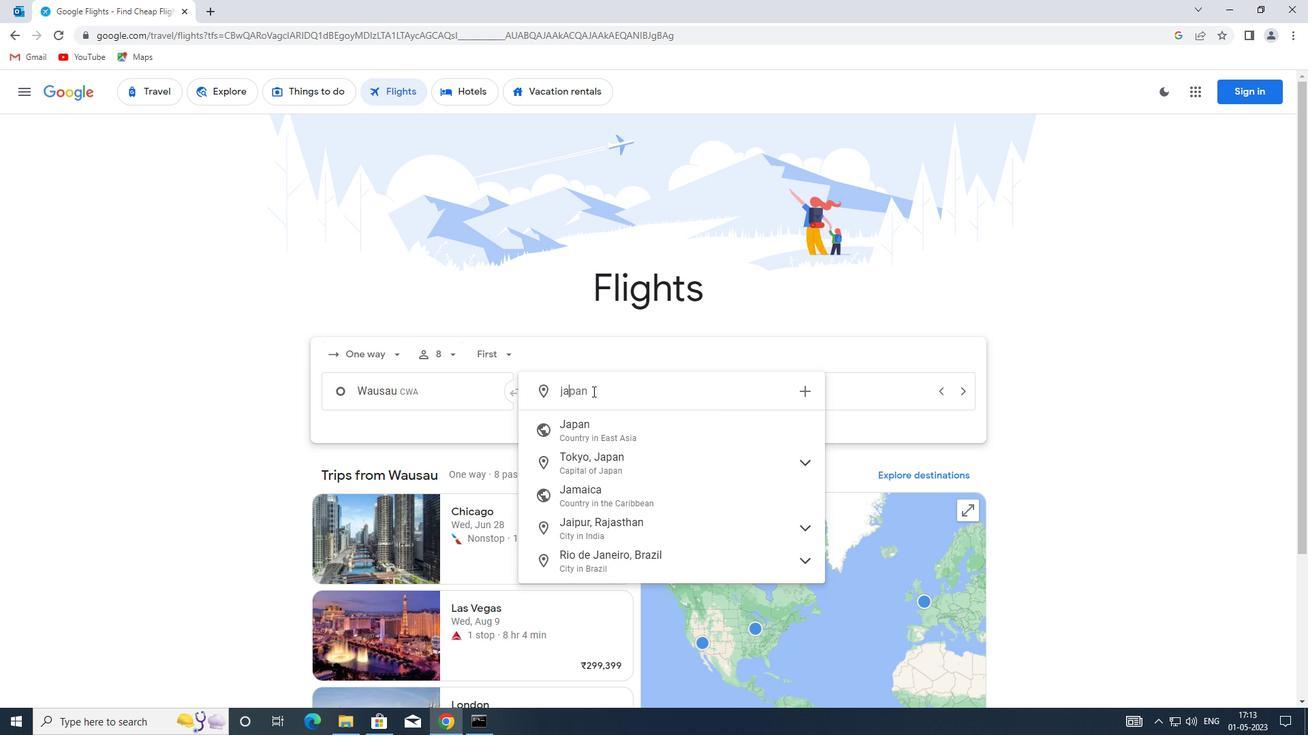 
Action: Mouse moved to (581, 425)
Screenshot: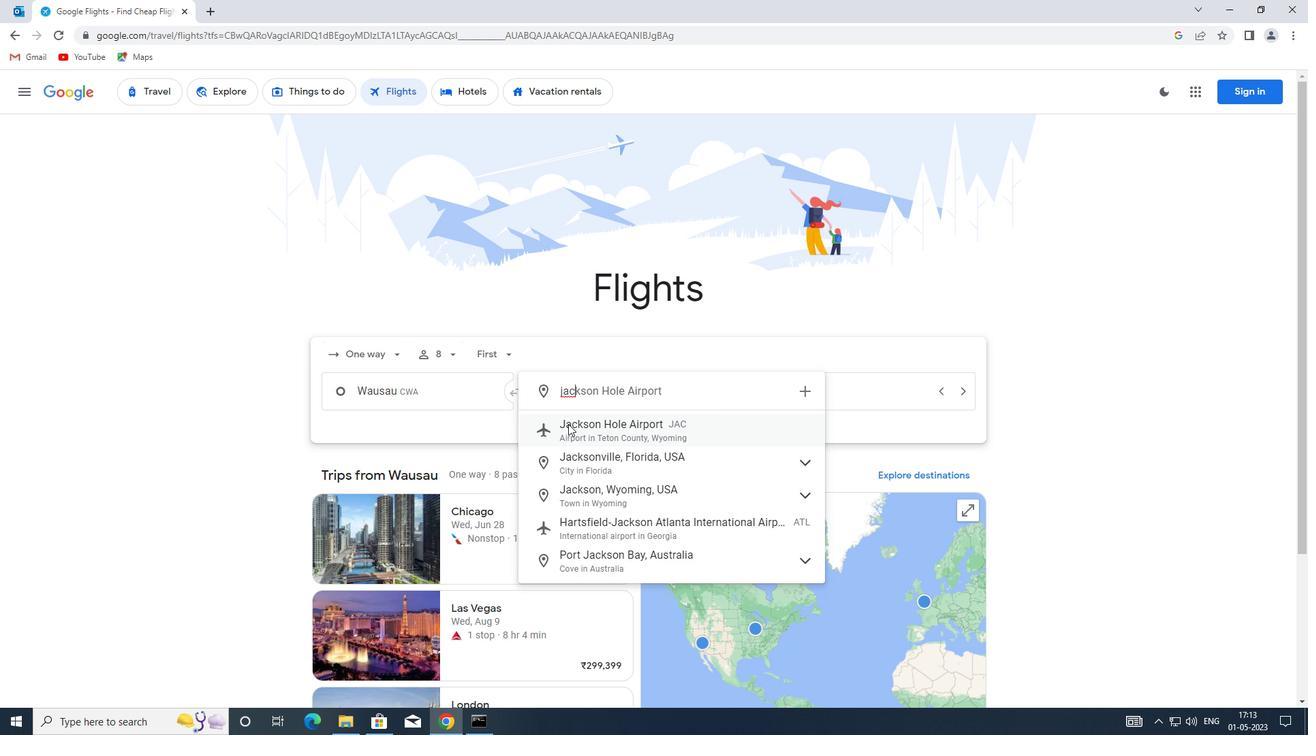 
Action: Mouse pressed left at (581, 425)
Screenshot: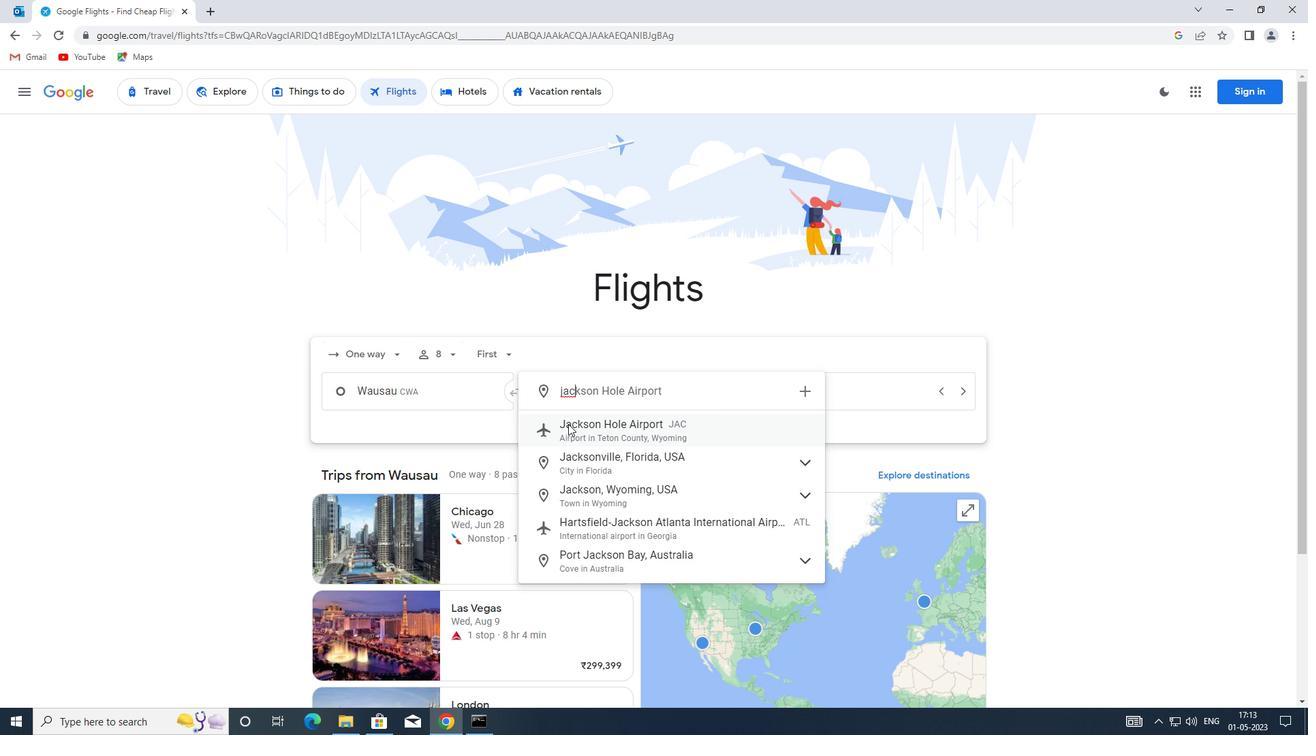 
Action: Mouse moved to (787, 391)
Screenshot: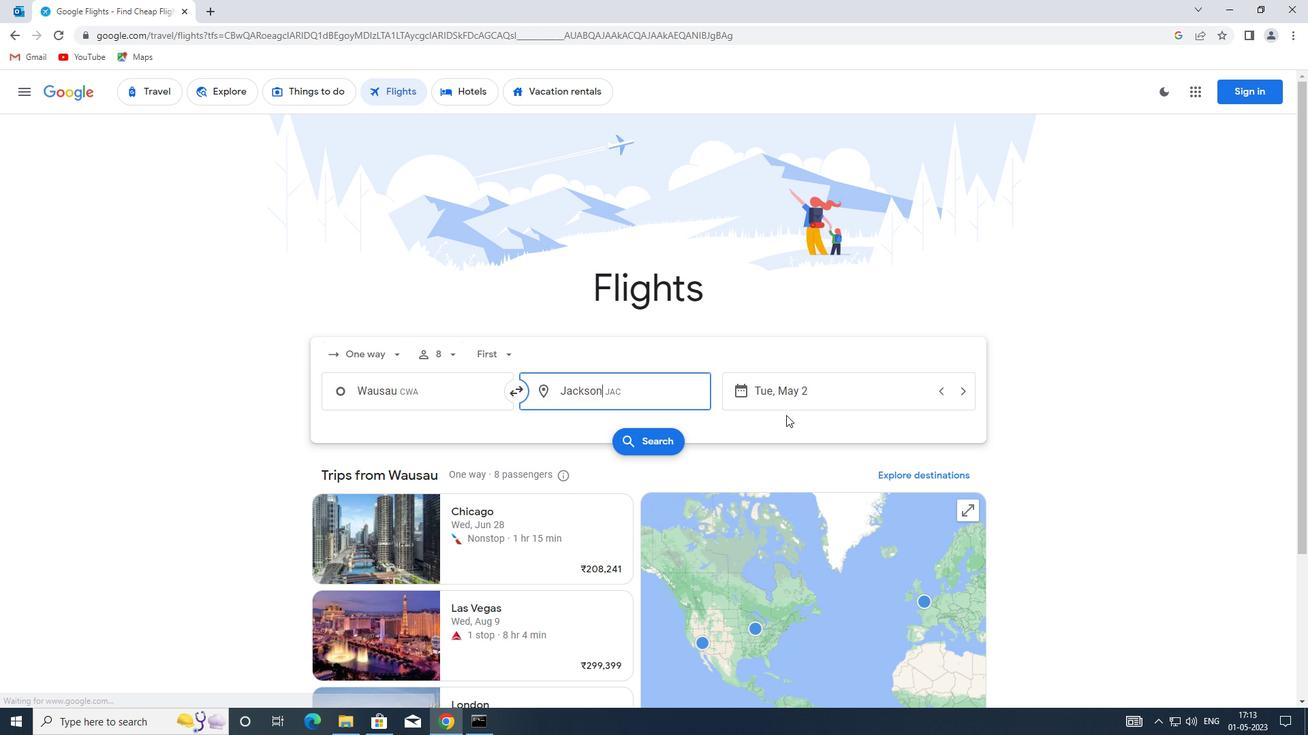 
Action: Mouse pressed left at (787, 391)
Screenshot: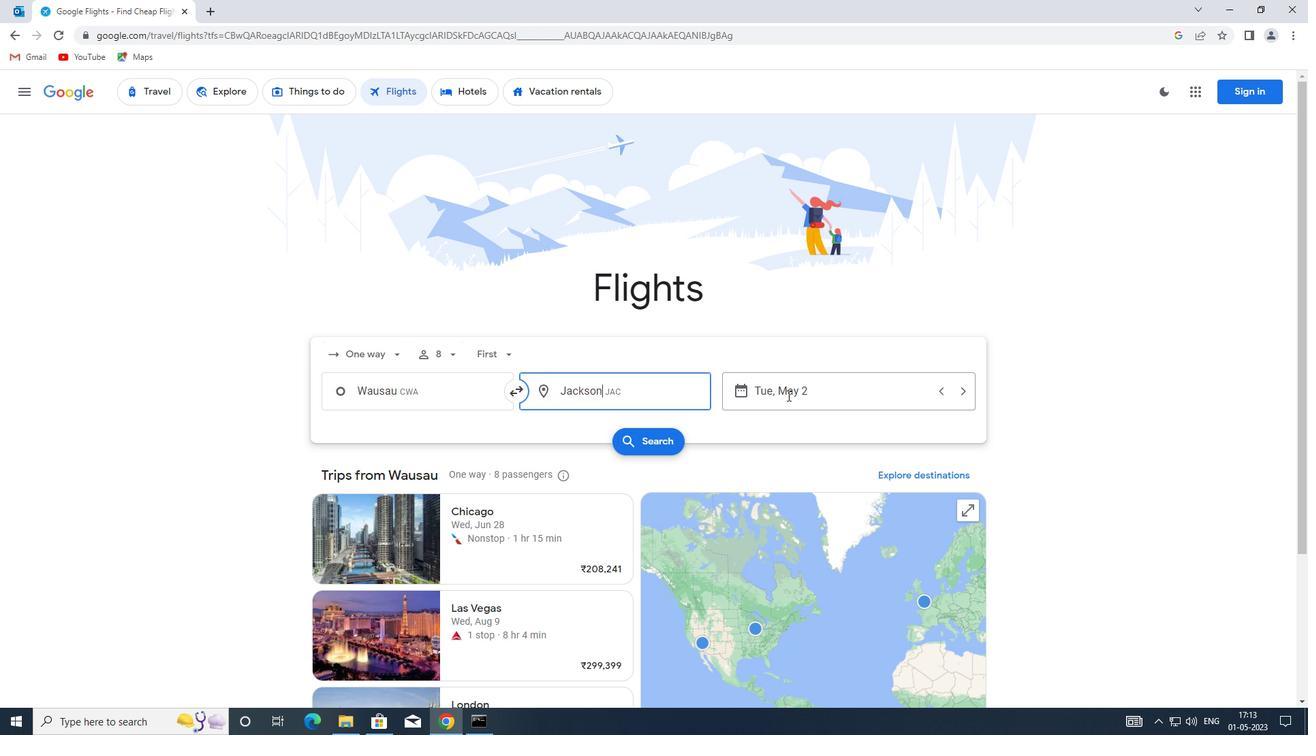 
Action: Mouse moved to (553, 457)
Screenshot: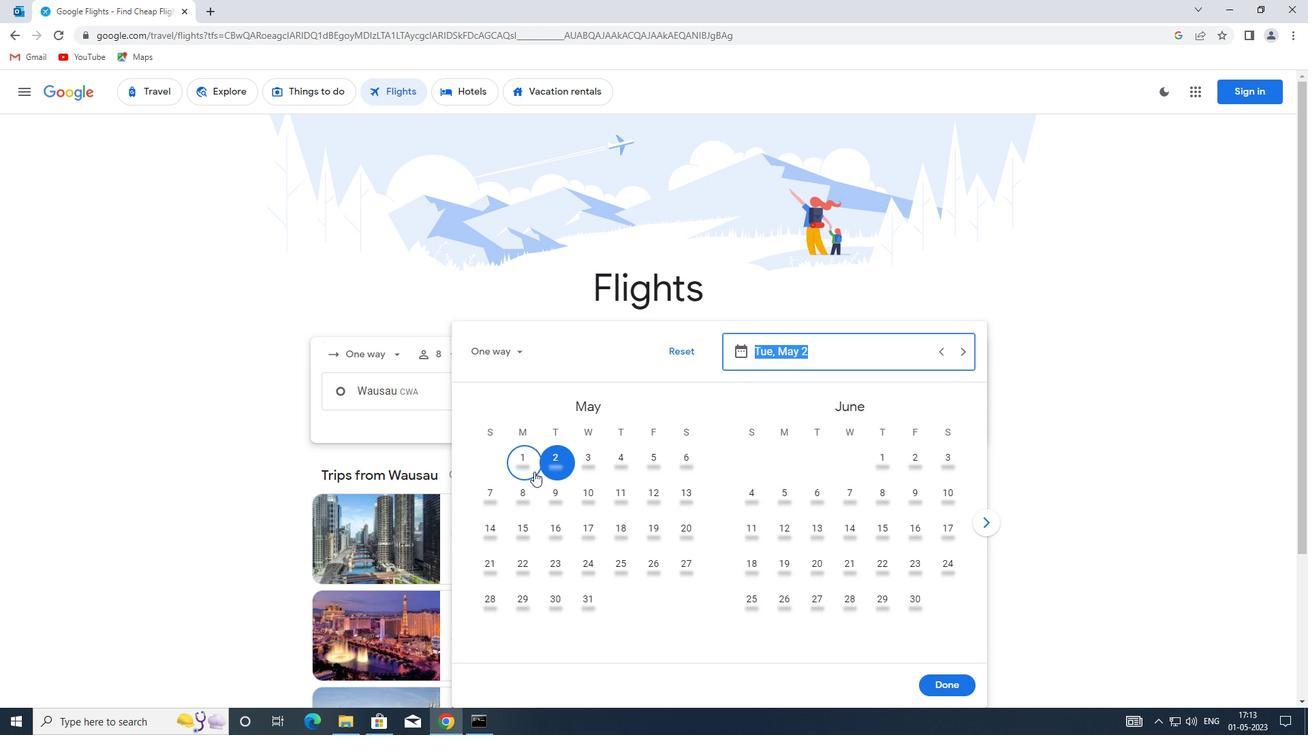 
Action: Mouse pressed left at (553, 457)
Screenshot: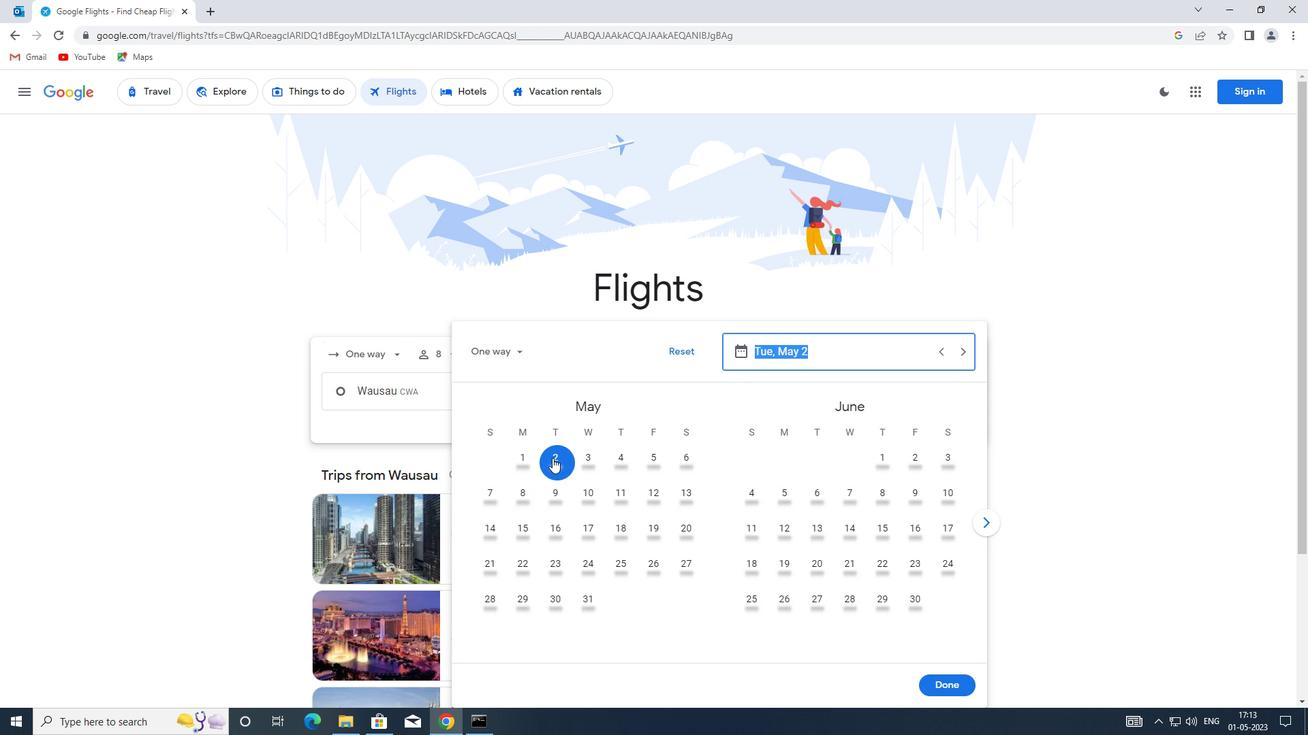 
Action: Mouse moved to (938, 677)
Screenshot: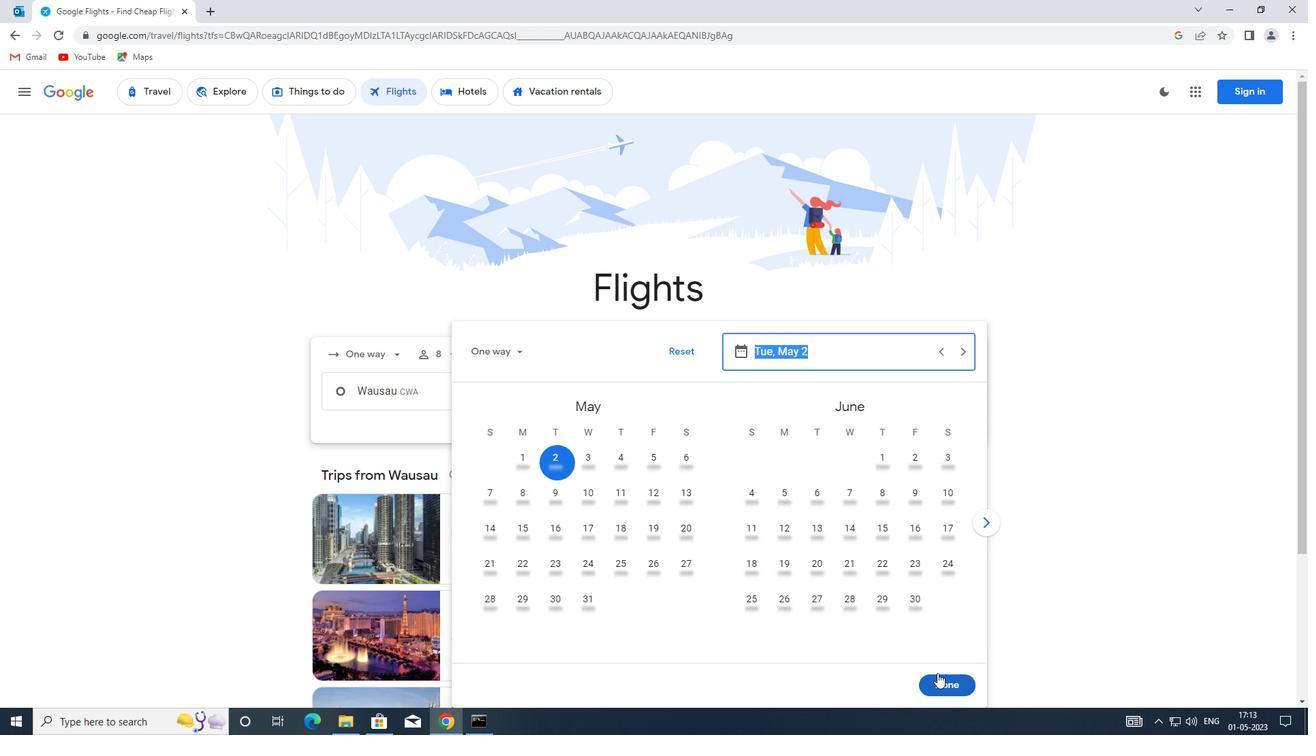 
Action: Mouse pressed left at (938, 677)
Screenshot: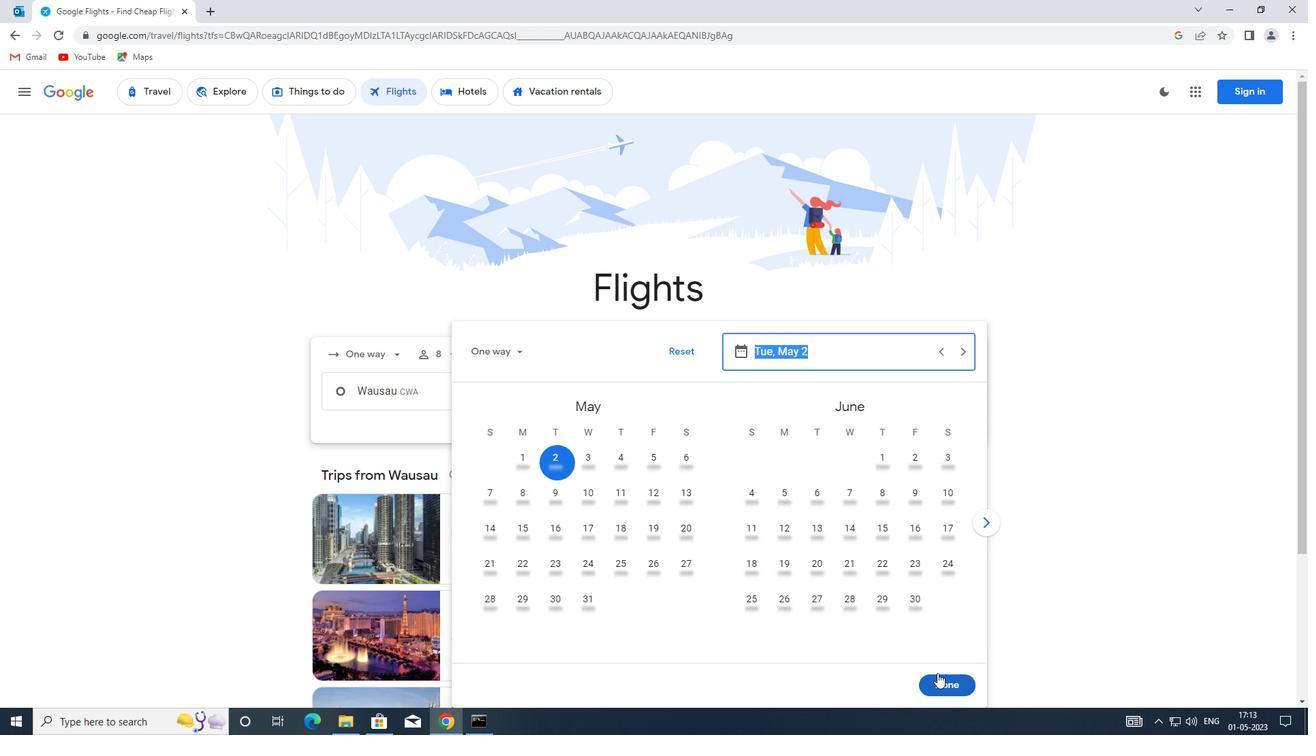 
Action: Mouse moved to (652, 446)
Screenshot: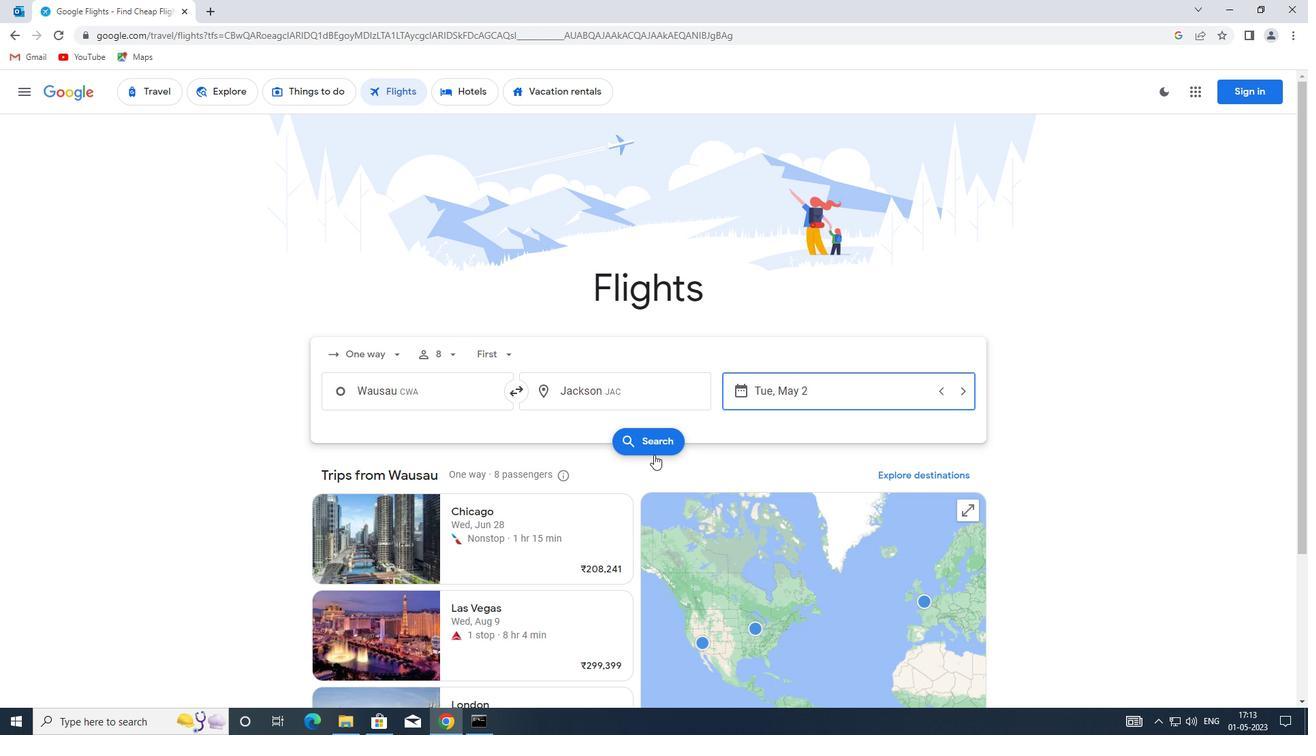 
Action: Mouse pressed left at (652, 446)
Screenshot: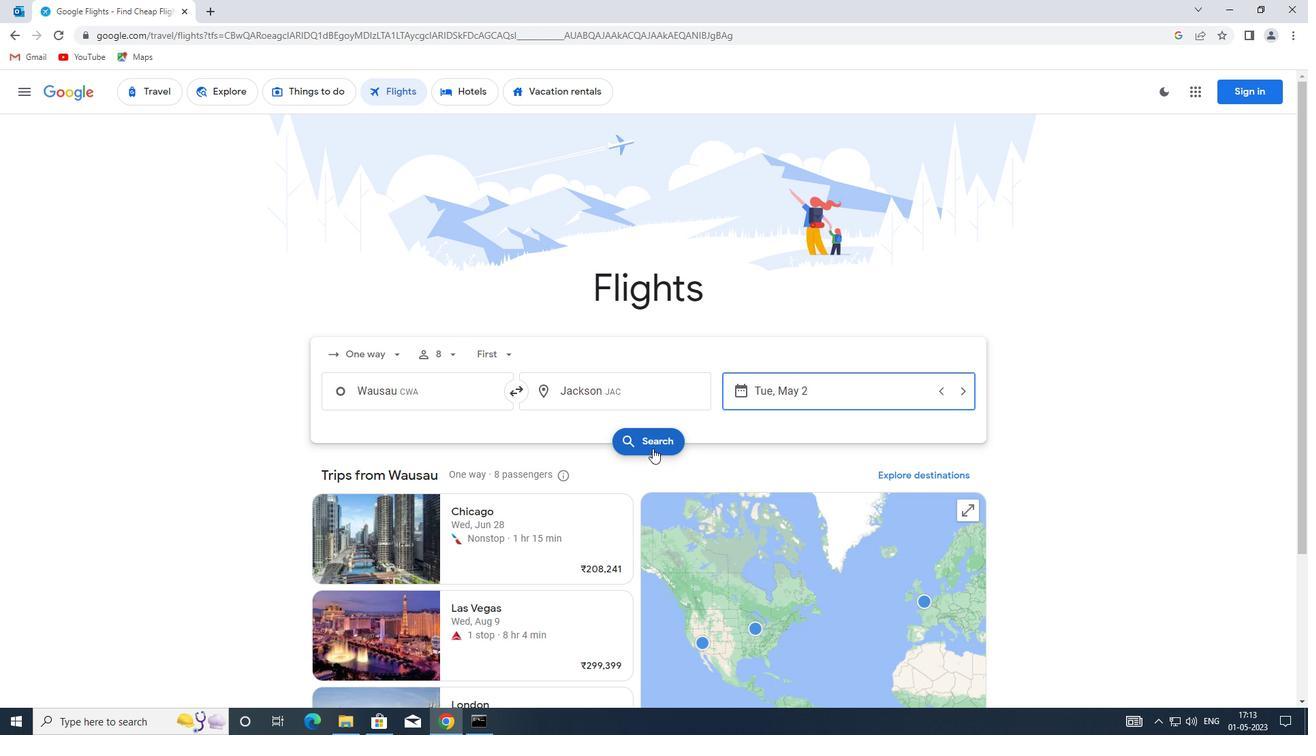
Action: Mouse moved to (336, 213)
Screenshot: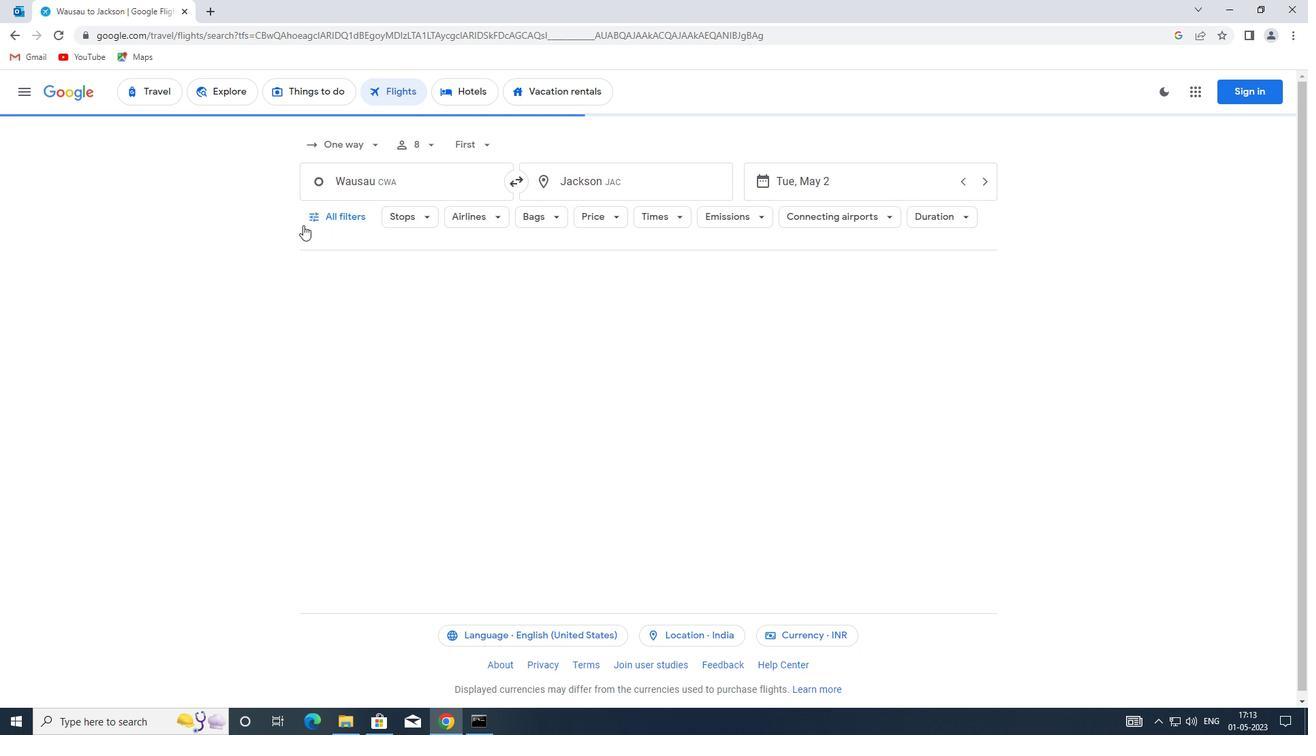 
Action: Mouse pressed left at (336, 213)
Screenshot: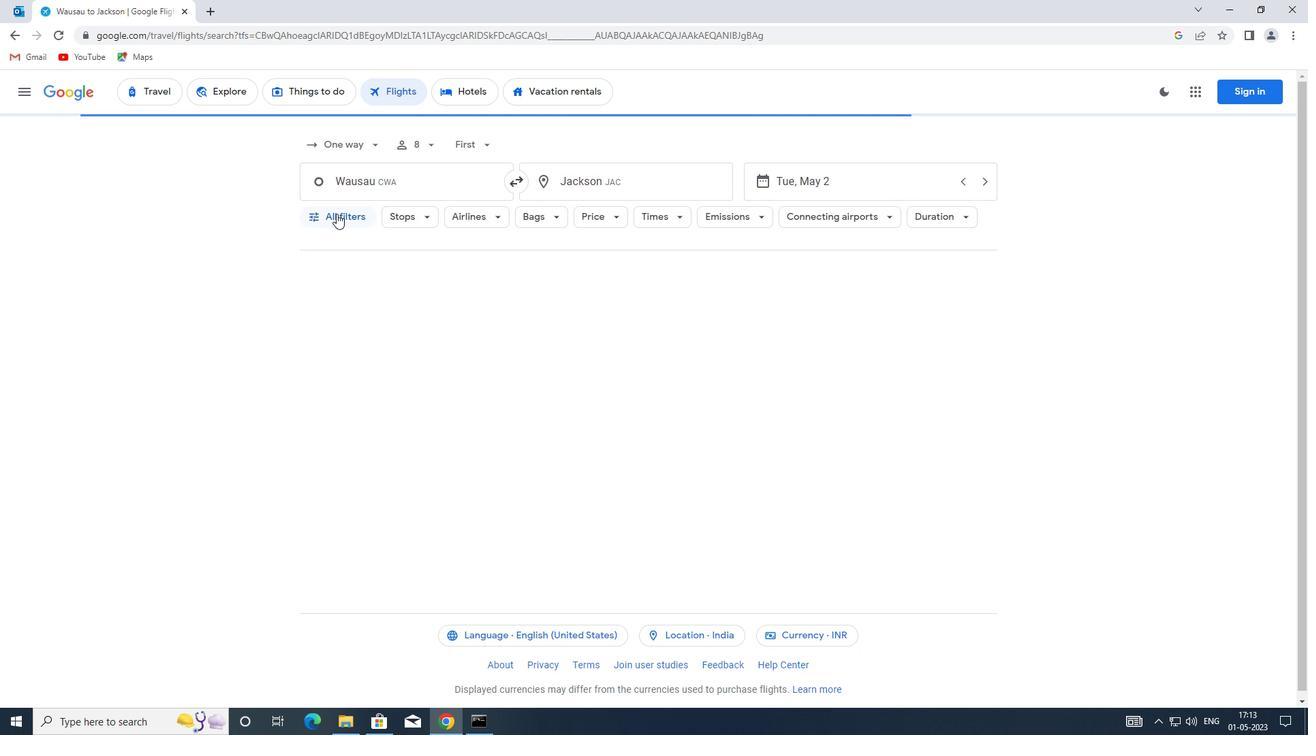 
Action: Mouse moved to (386, 378)
Screenshot: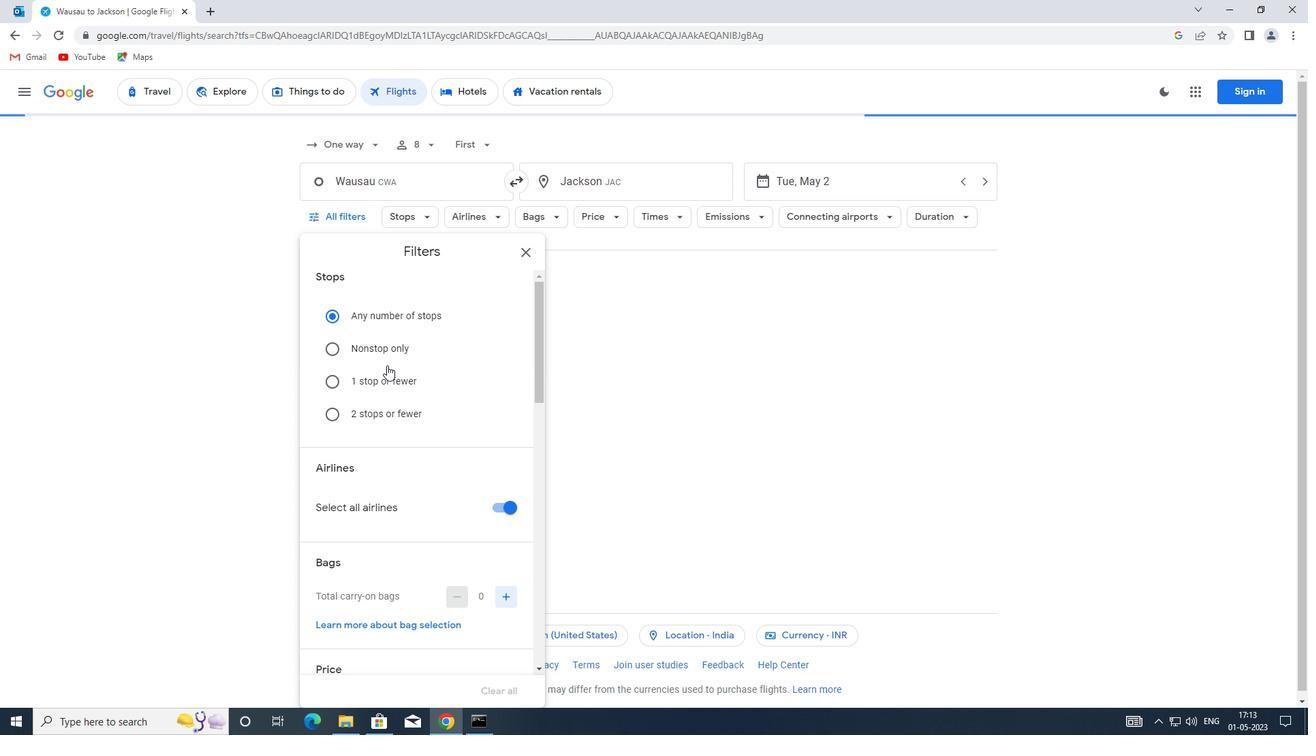 
Action: Mouse scrolled (386, 377) with delta (0, 0)
Screenshot: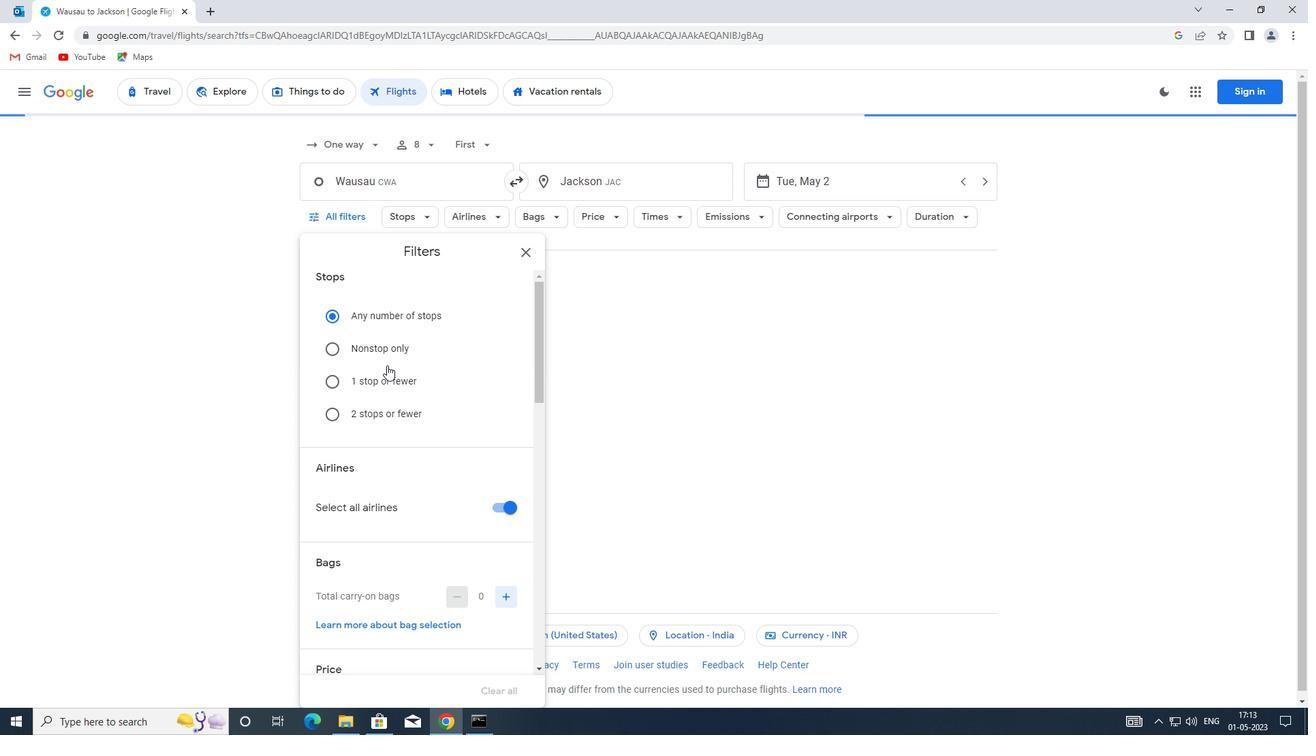 
Action: Mouse moved to (386, 379)
Screenshot: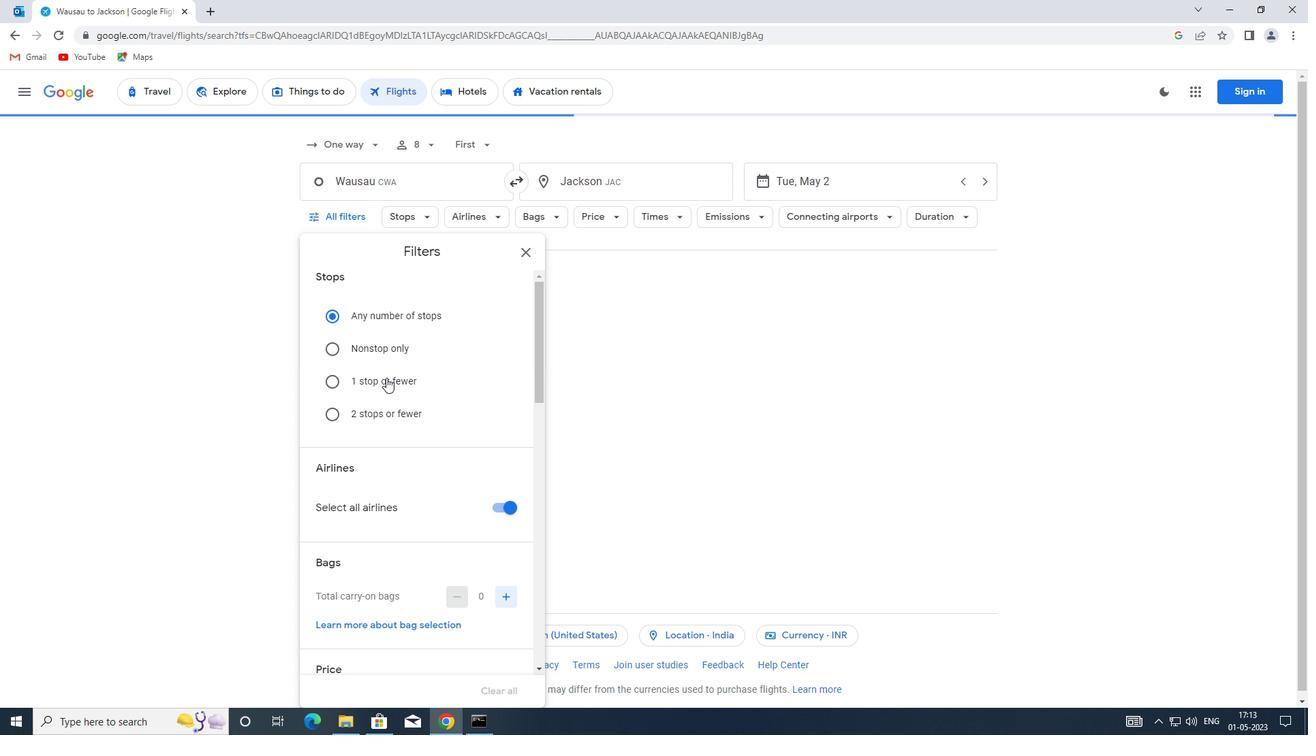 
Action: Mouse scrolled (386, 378) with delta (0, 0)
Screenshot: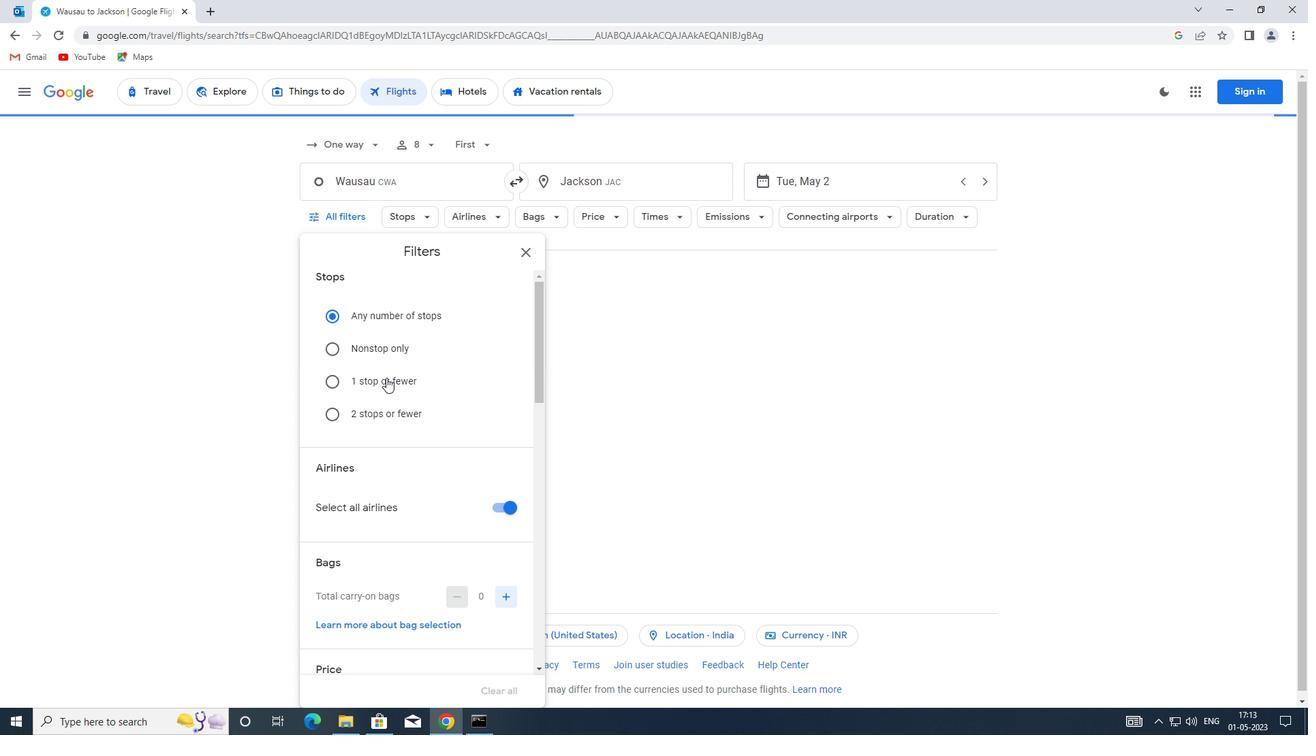 
Action: Mouse moved to (493, 365)
Screenshot: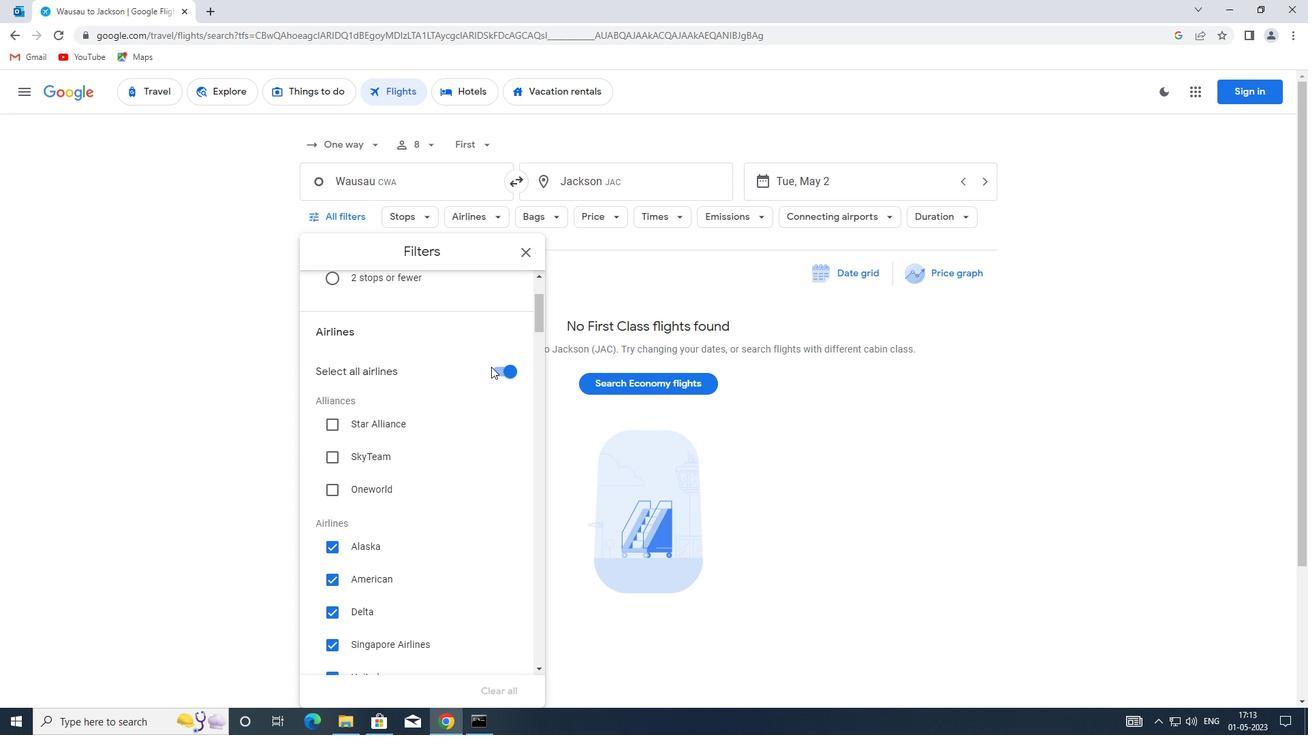 
Action: Mouse pressed left at (493, 365)
Screenshot: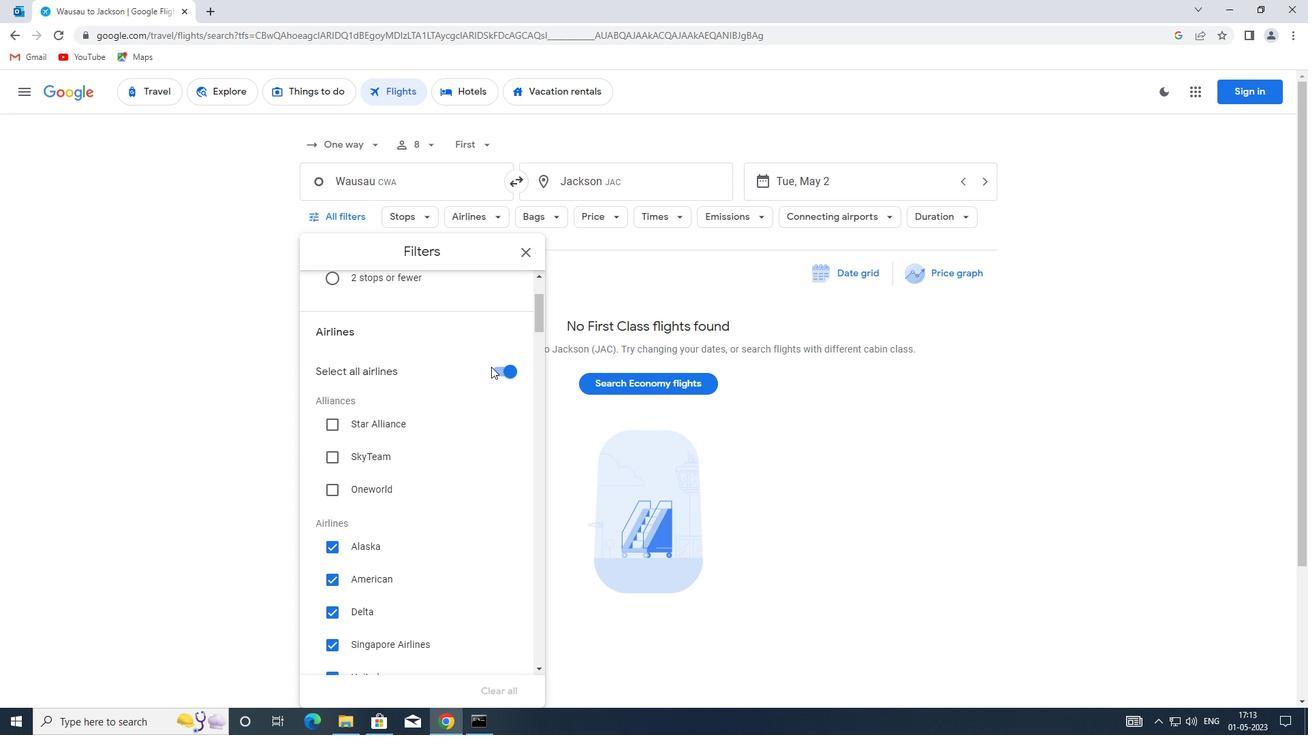 
Action: Mouse moved to (411, 461)
Screenshot: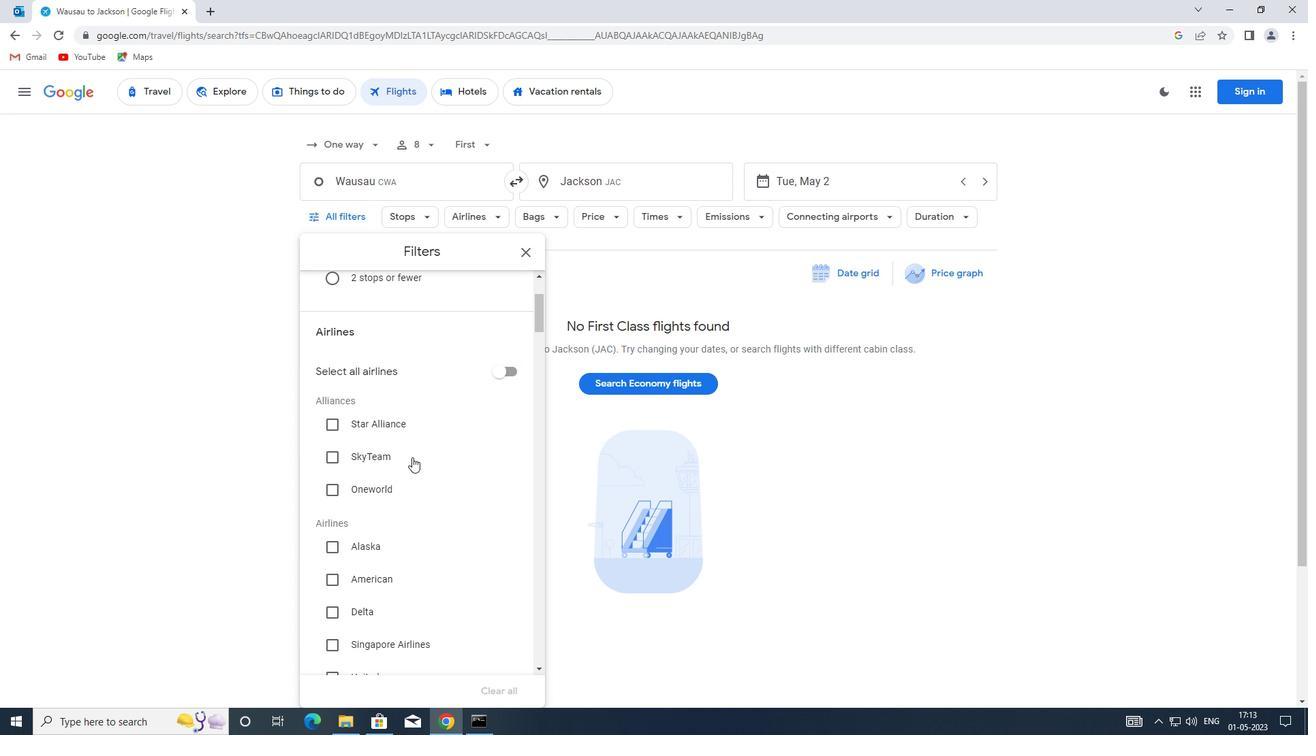 
Action: Mouse scrolled (411, 461) with delta (0, 0)
Screenshot: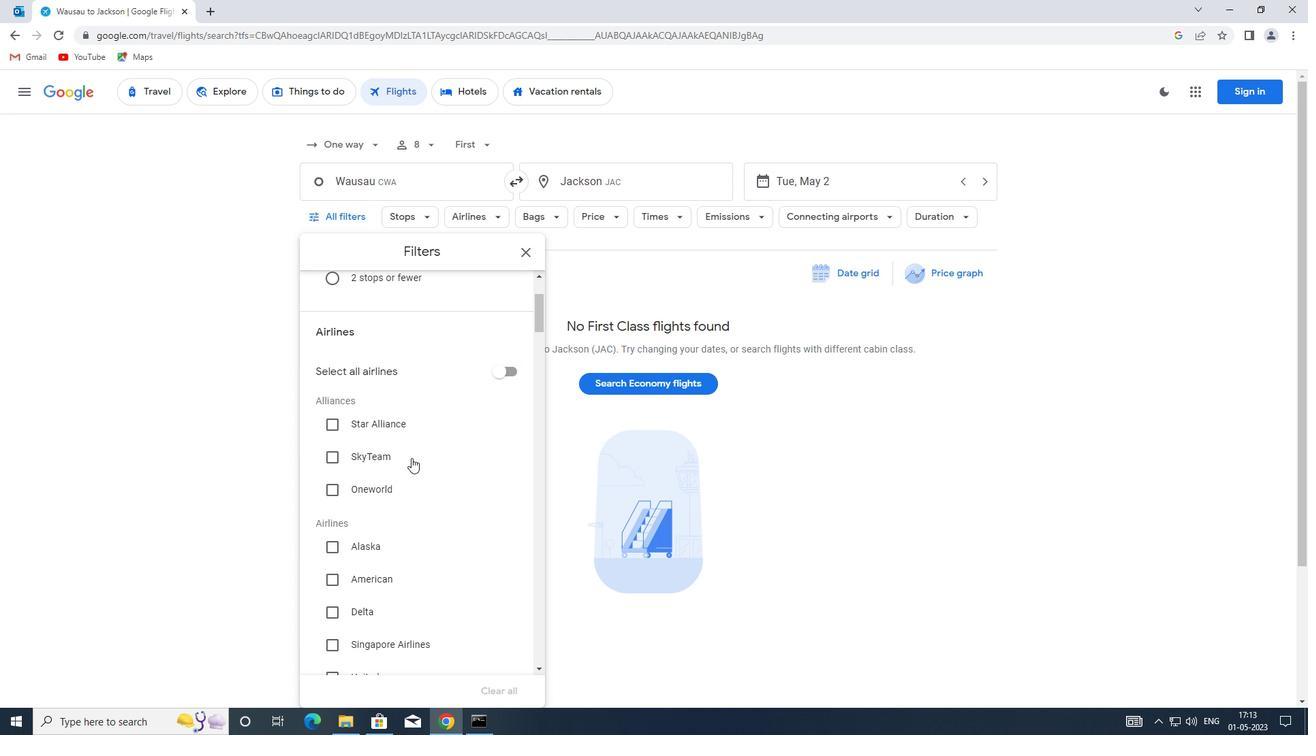 
Action: Mouse moved to (414, 459)
Screenshot: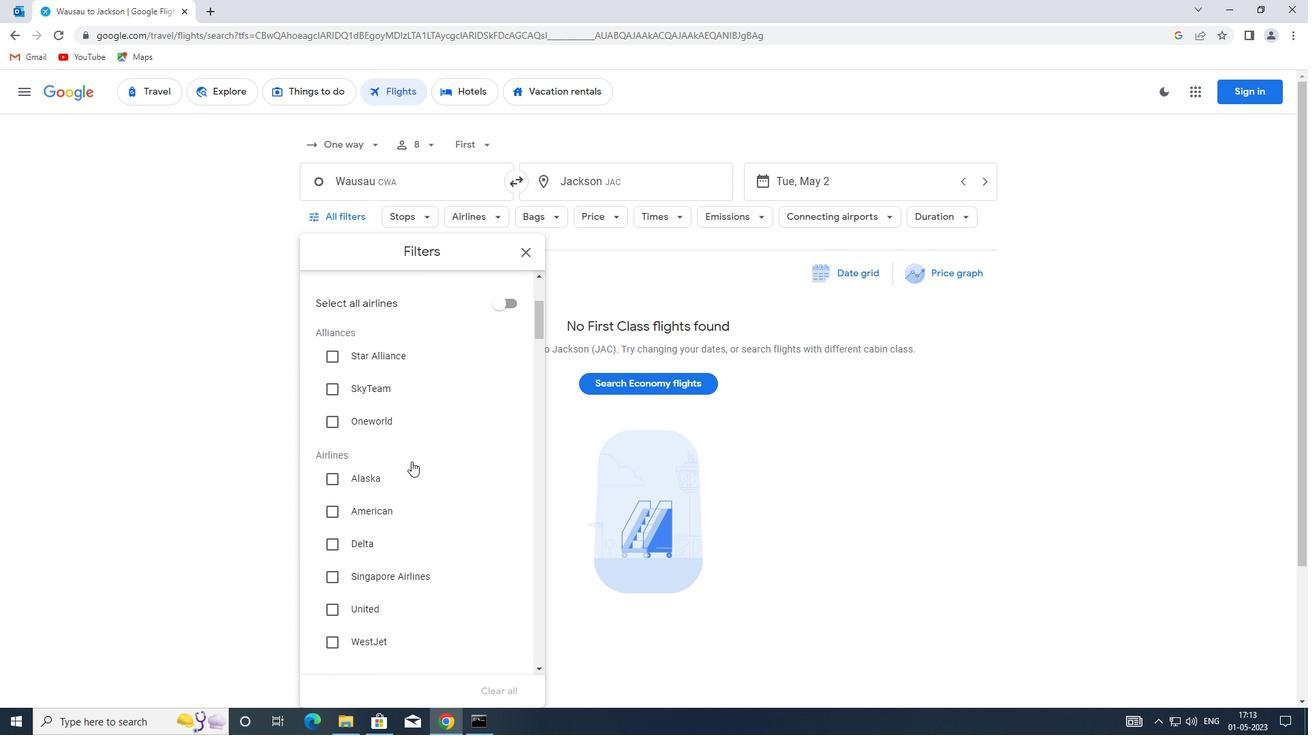 
Action: Mouse scrolled (414, 458) with delta (0, 0)
Screenshot: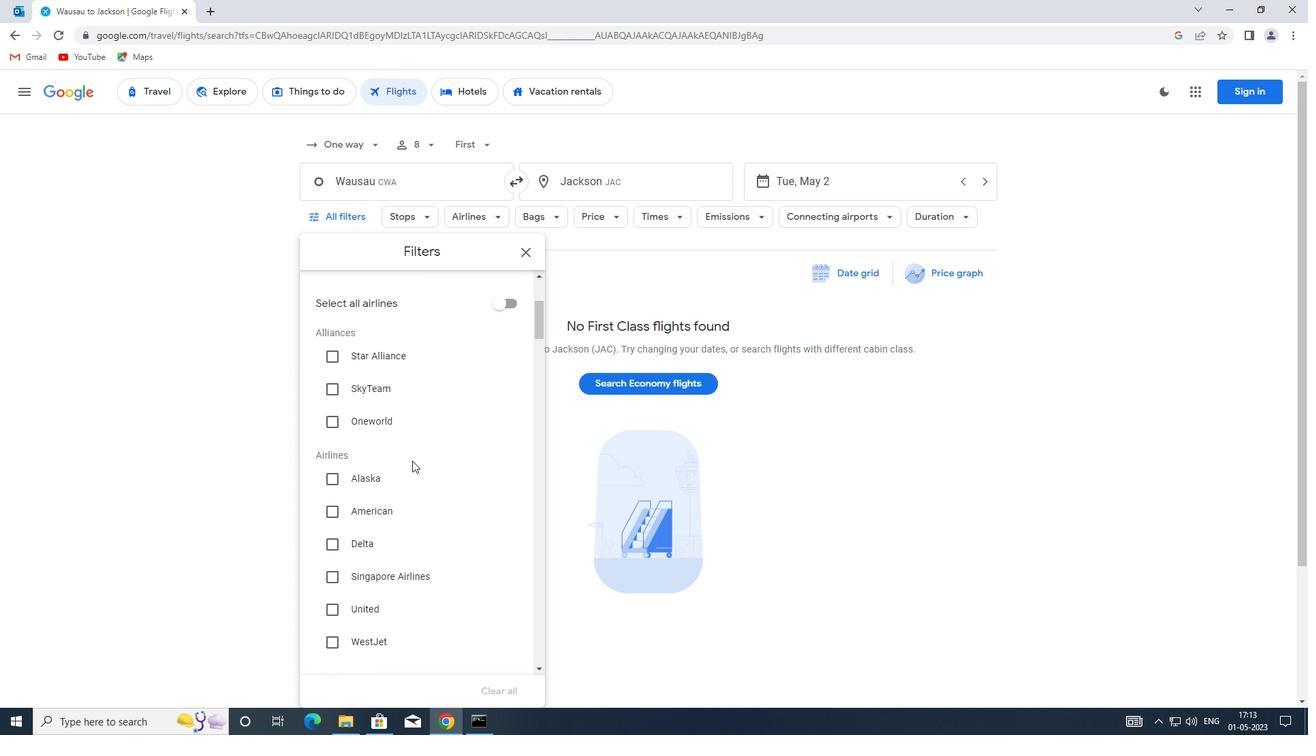 
Action: Mouse moved to (396, 486)
Screenshot: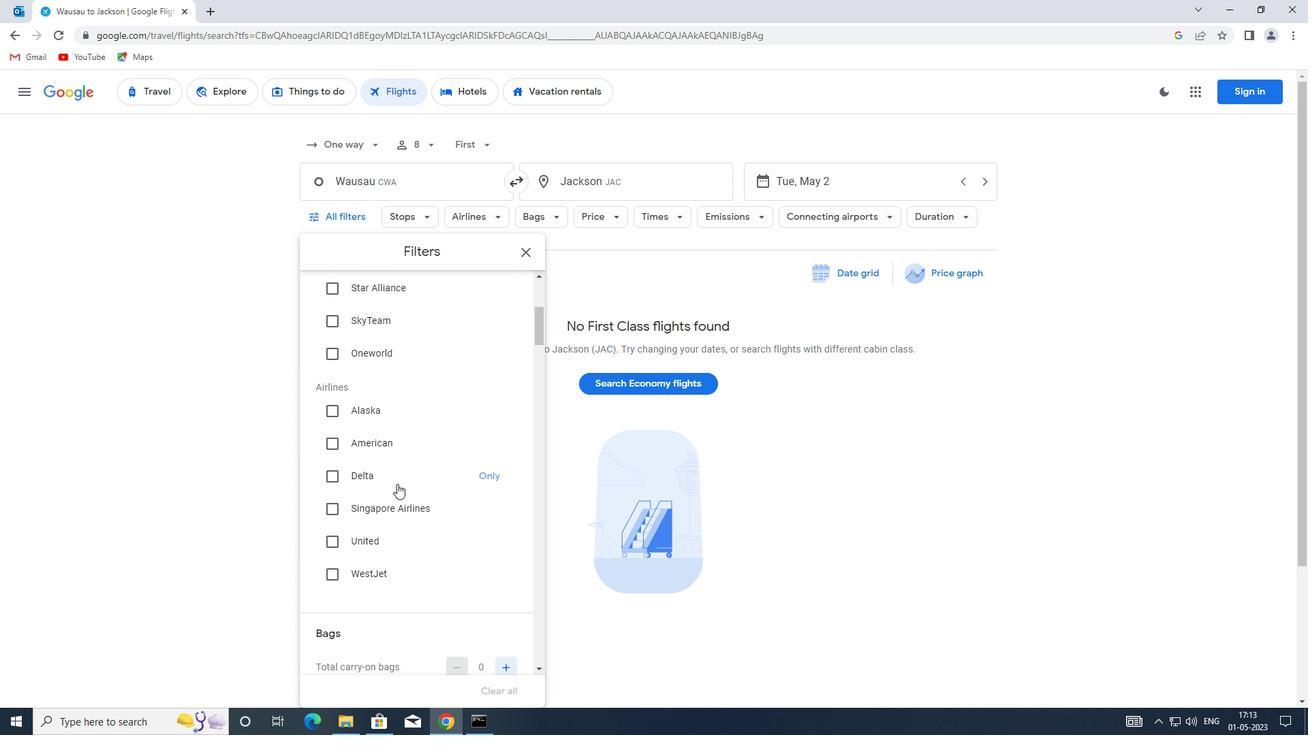 
Action: Mouse scrolled (396, 485) with delta (0, 0)
Screenshot: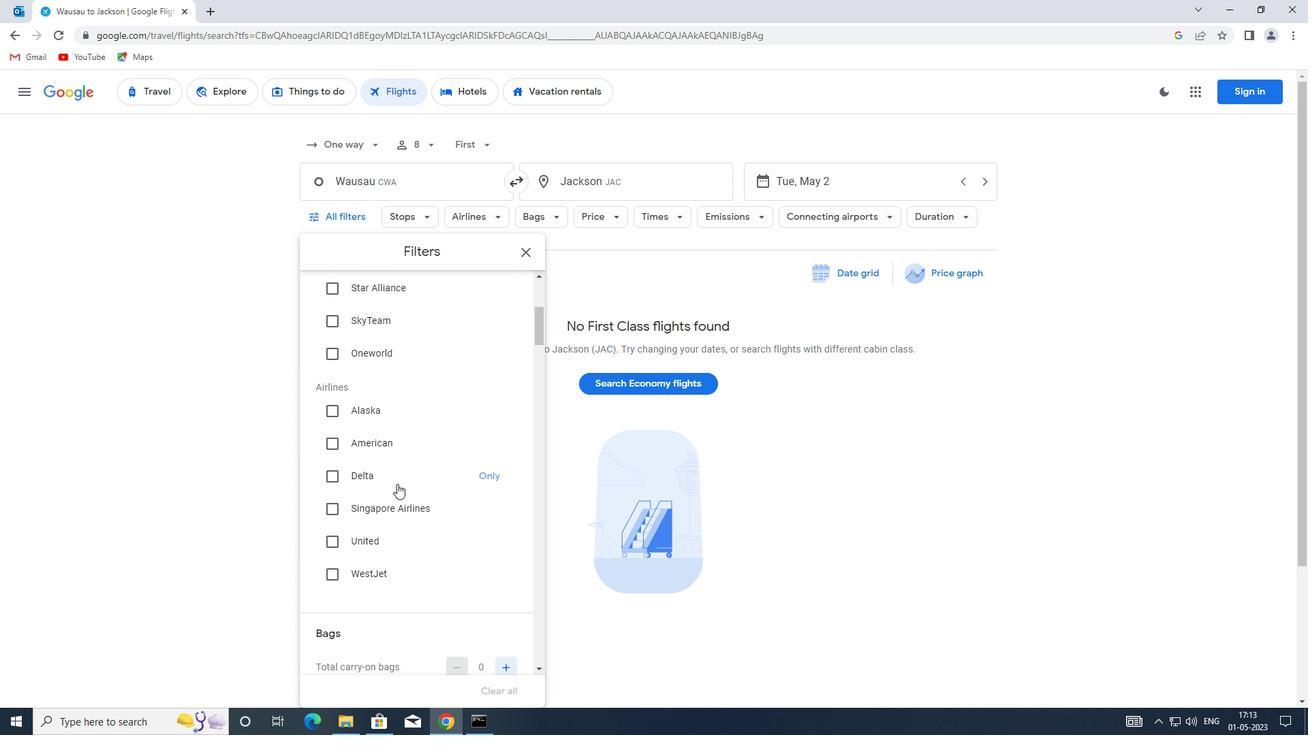 
Action: Mouse moved to (395, 492)
Screenshot: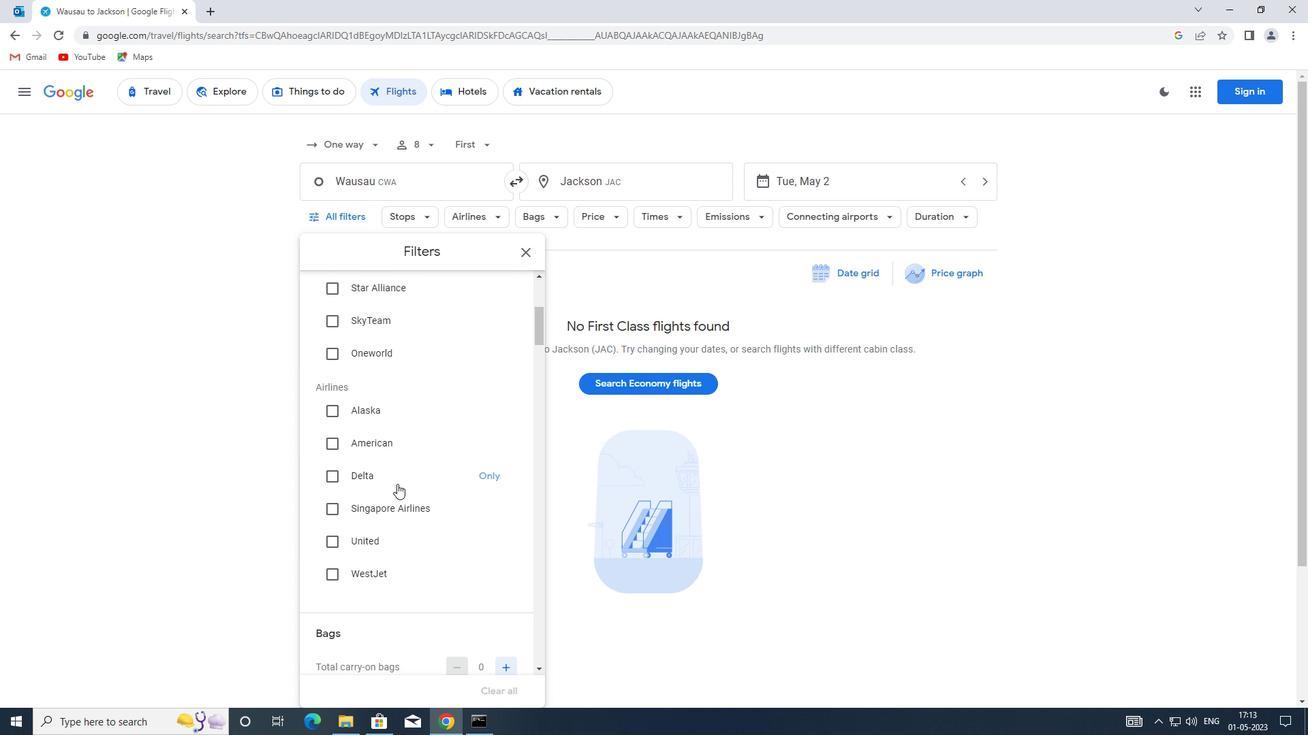 
Action: Mouse scrolled (395, 491) with delta (0, 0)
Screenshot: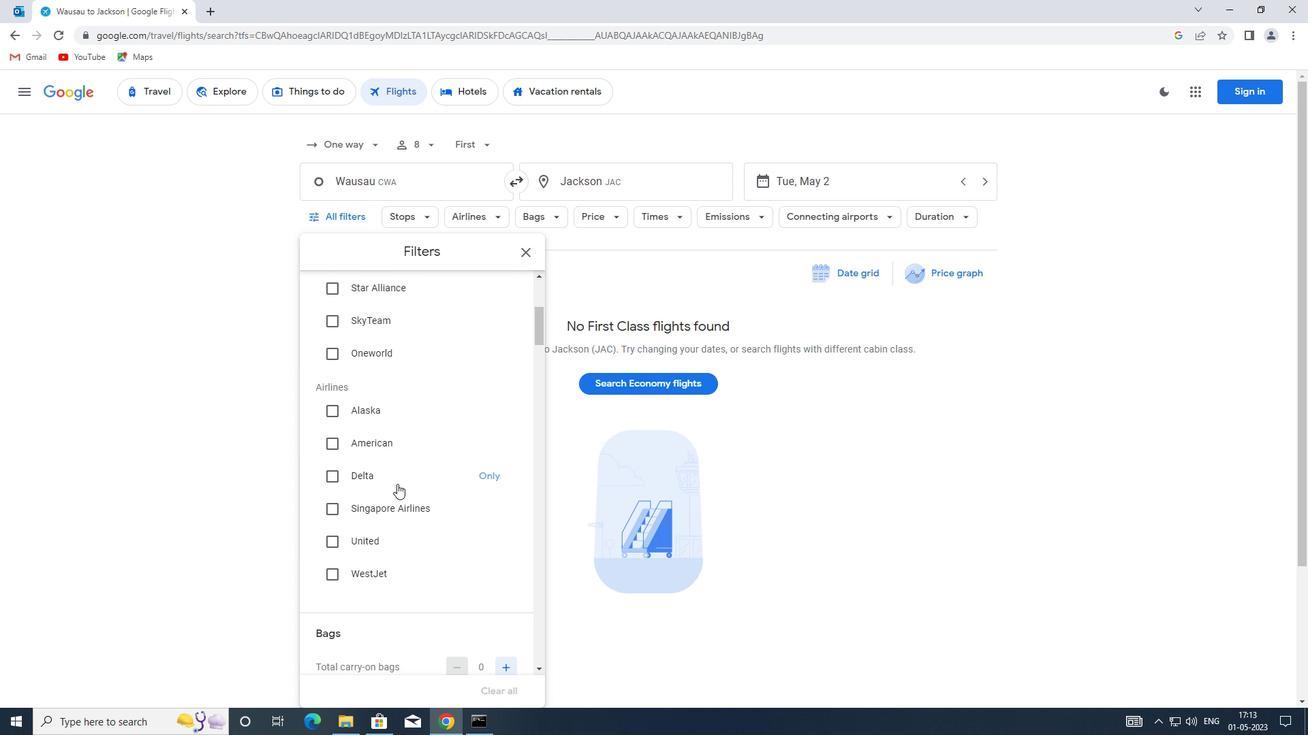 
Action: Mouse moved to (501, 532)
Screenshot: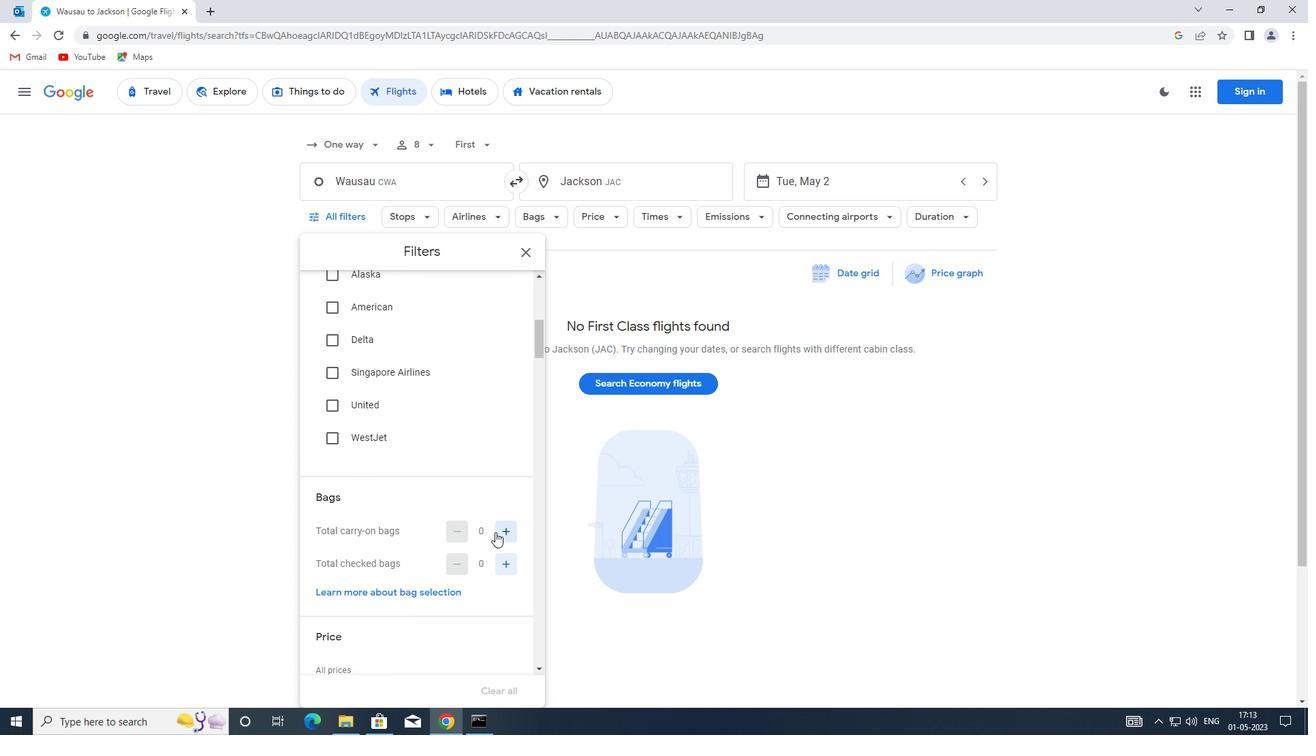 
Action: Mouse pressed left at (501, 532)
Screenshot: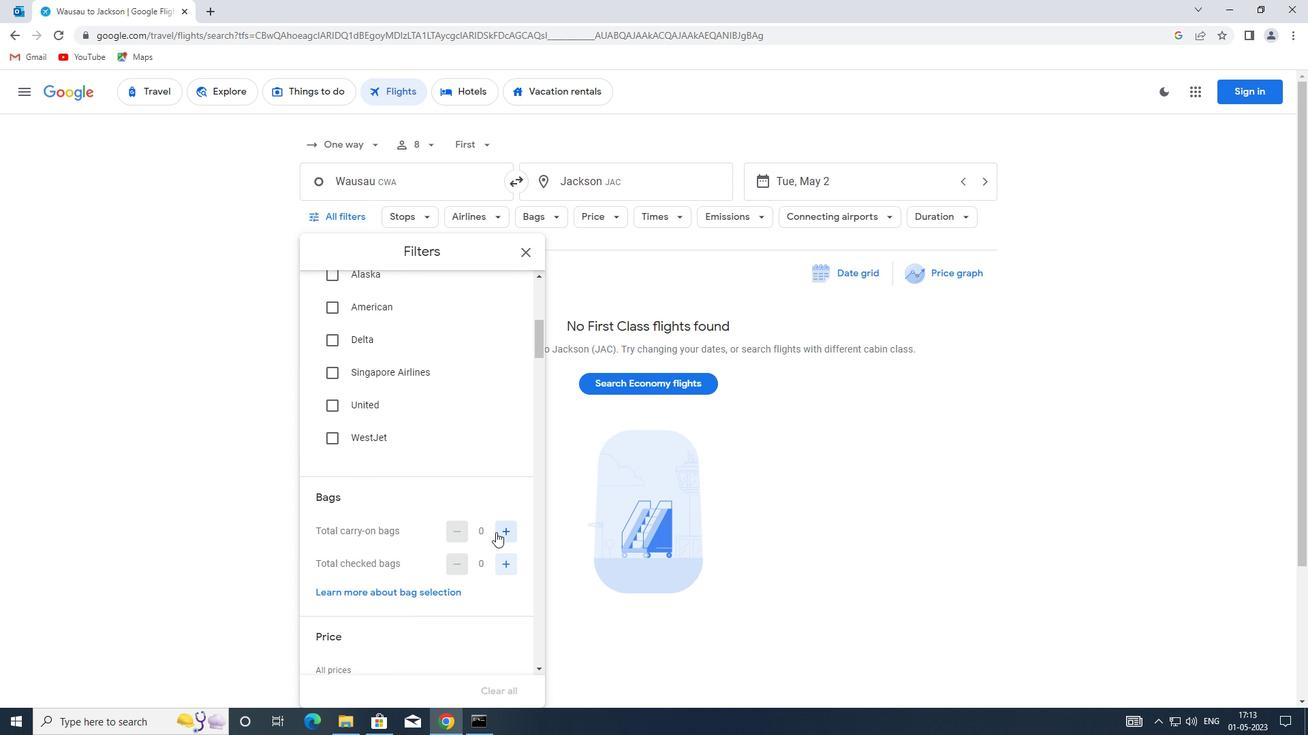 
Action: Mouse pressed left at (501, 532)
Screenshot: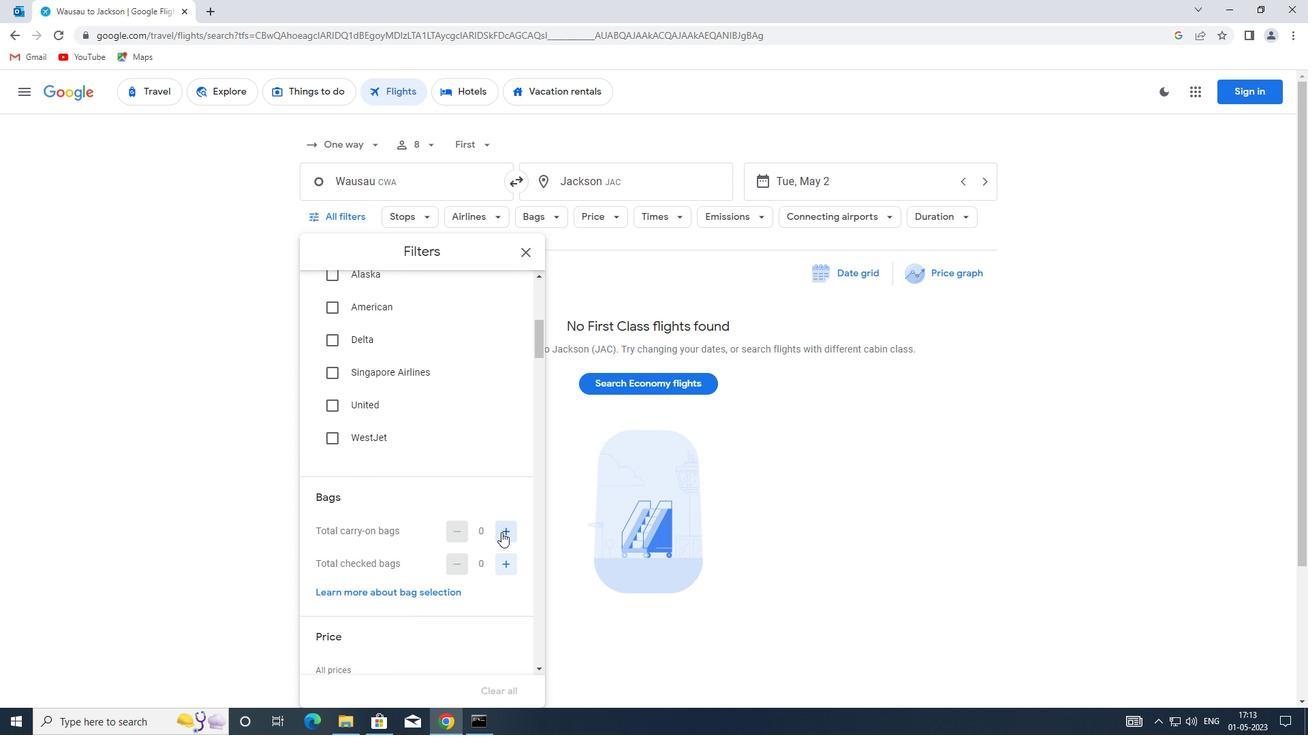 
Action: Mouse moved to (506, 561)
Screenshot: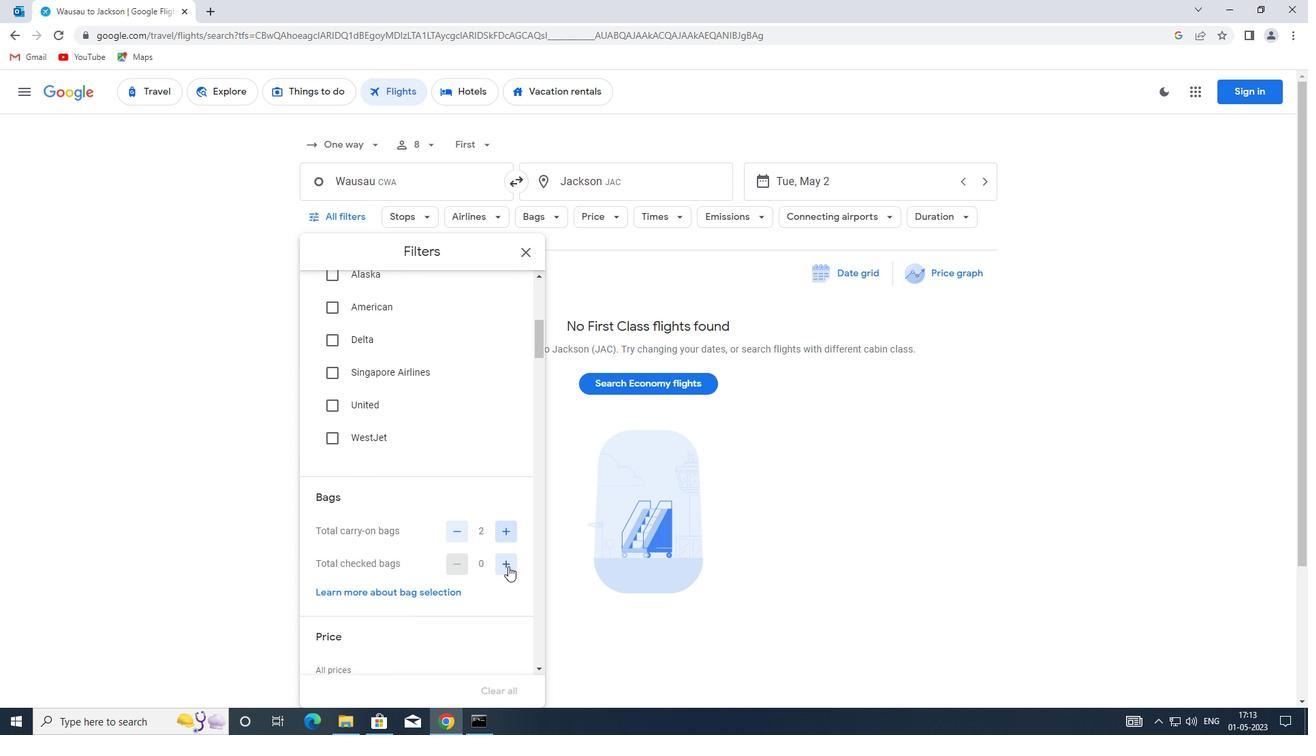 
Action: Mouse pressed left at (506, 561)
Screenshot: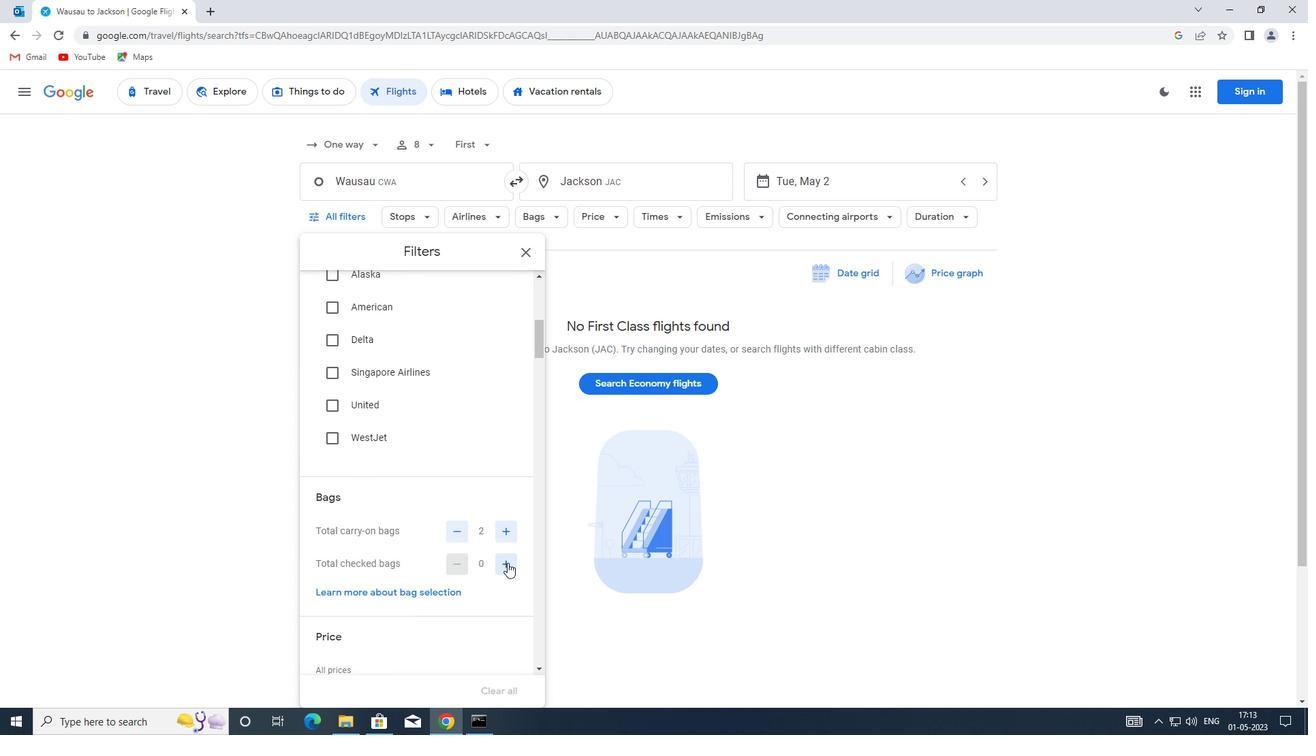 
Action: Mouse moved to (506, 561)
Screenshot: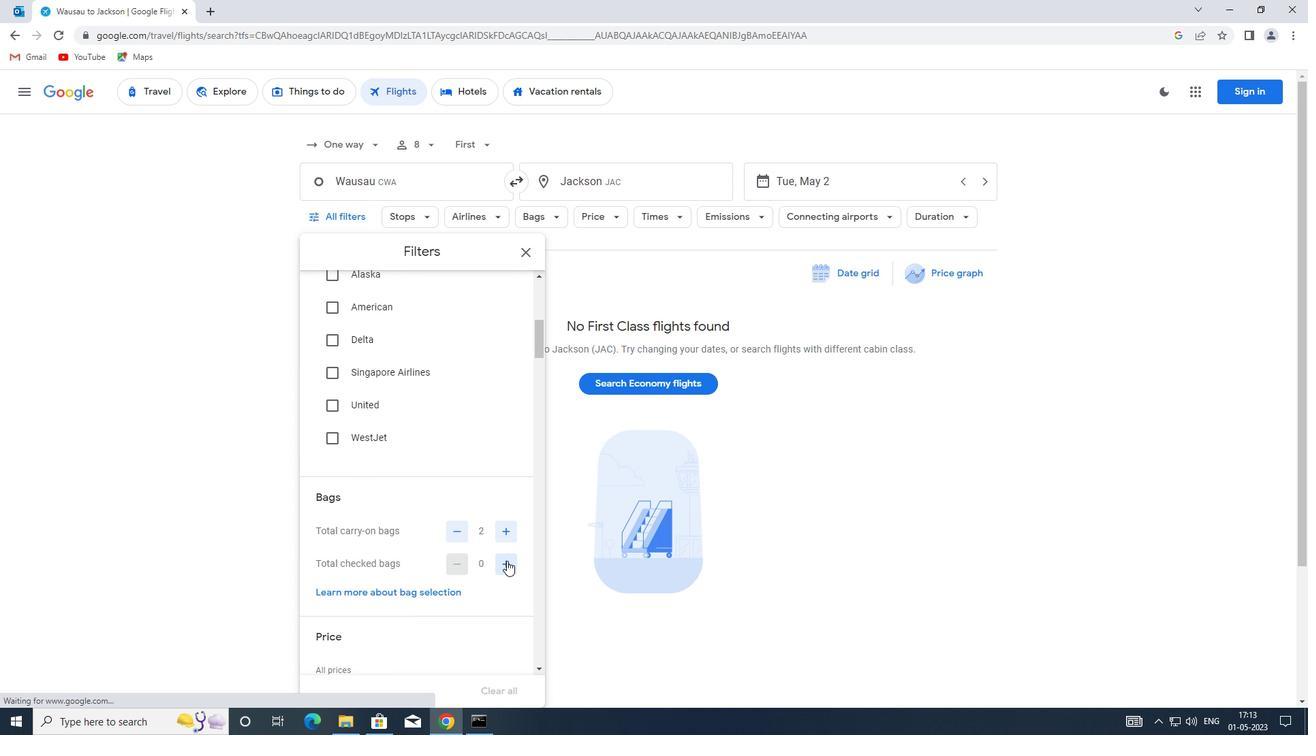 
Action: Mouse pressed left at (506, 561)
Screenshot: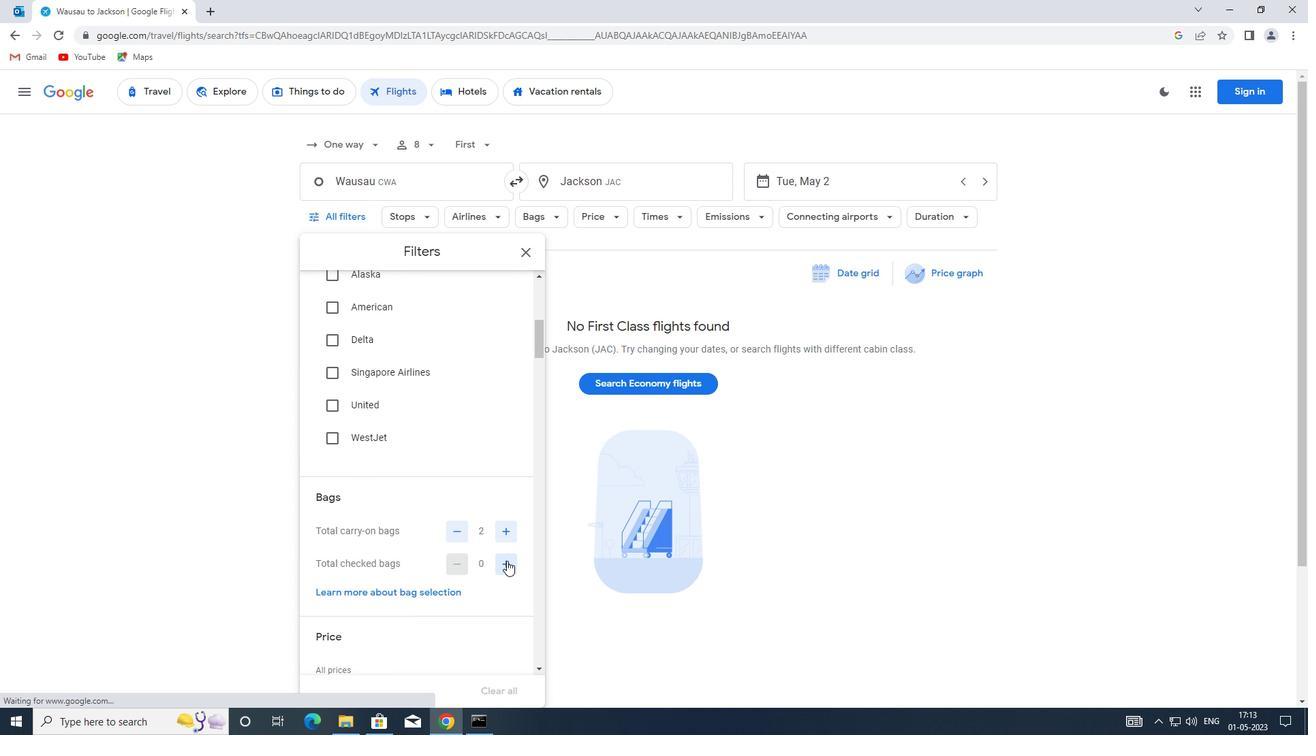 
Action: Mouse pressed left at (506, 561)
Screenshot: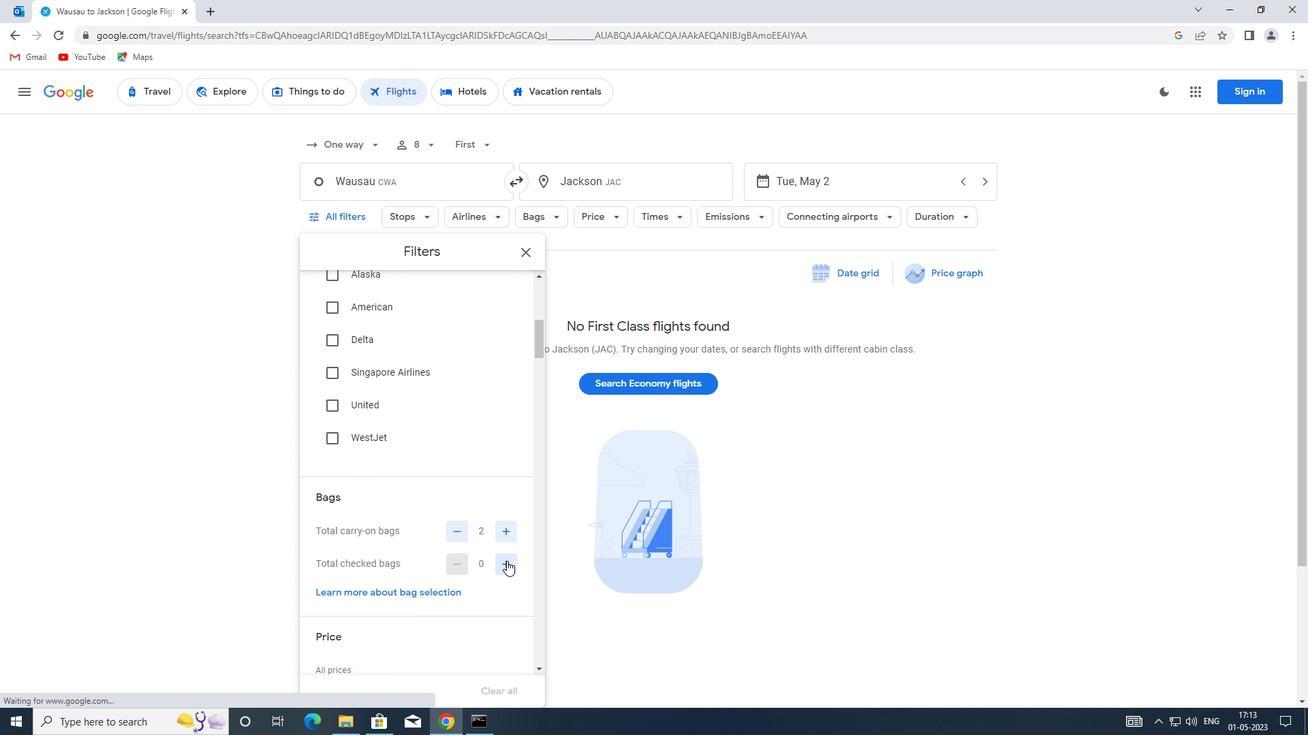
Action: Mouse moved to (508, 561)
Screenshot: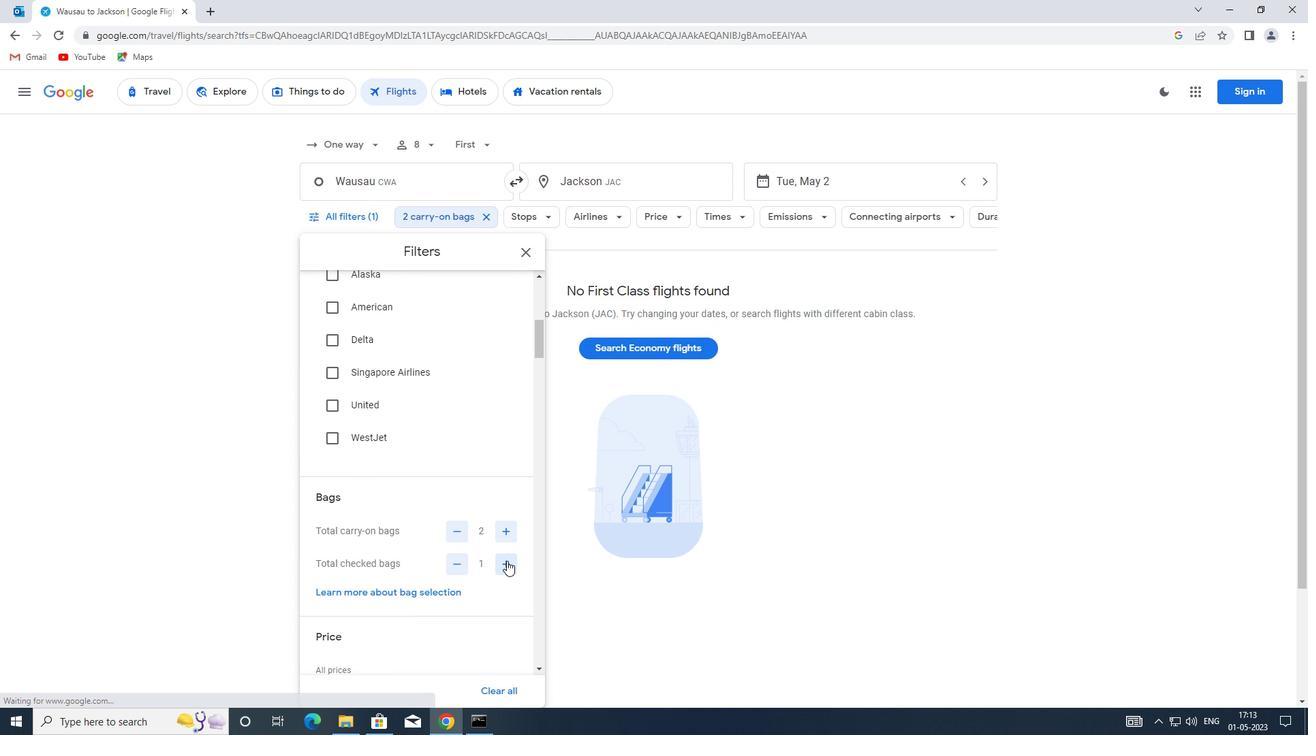 
Action: Mouse pressed left at (508, 561)
Screenshot: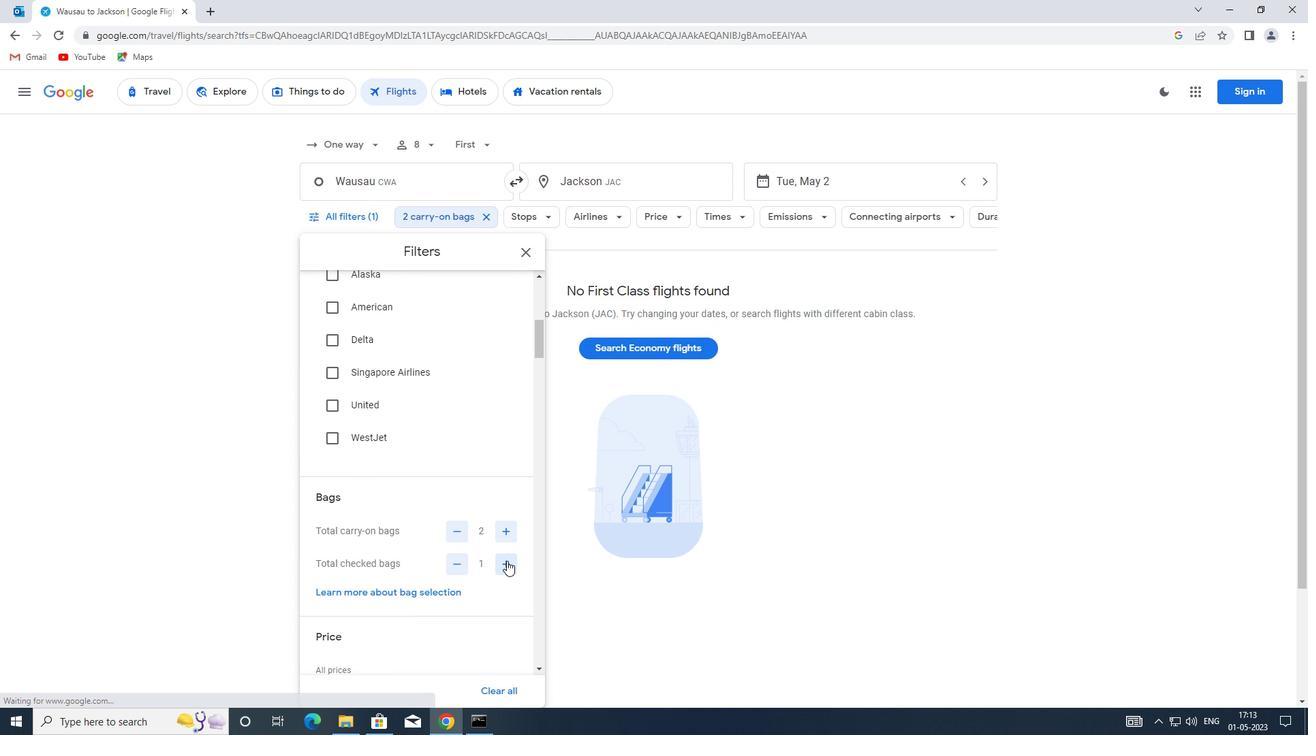
Action: Mouse moved to (508, 561)
Screenshot: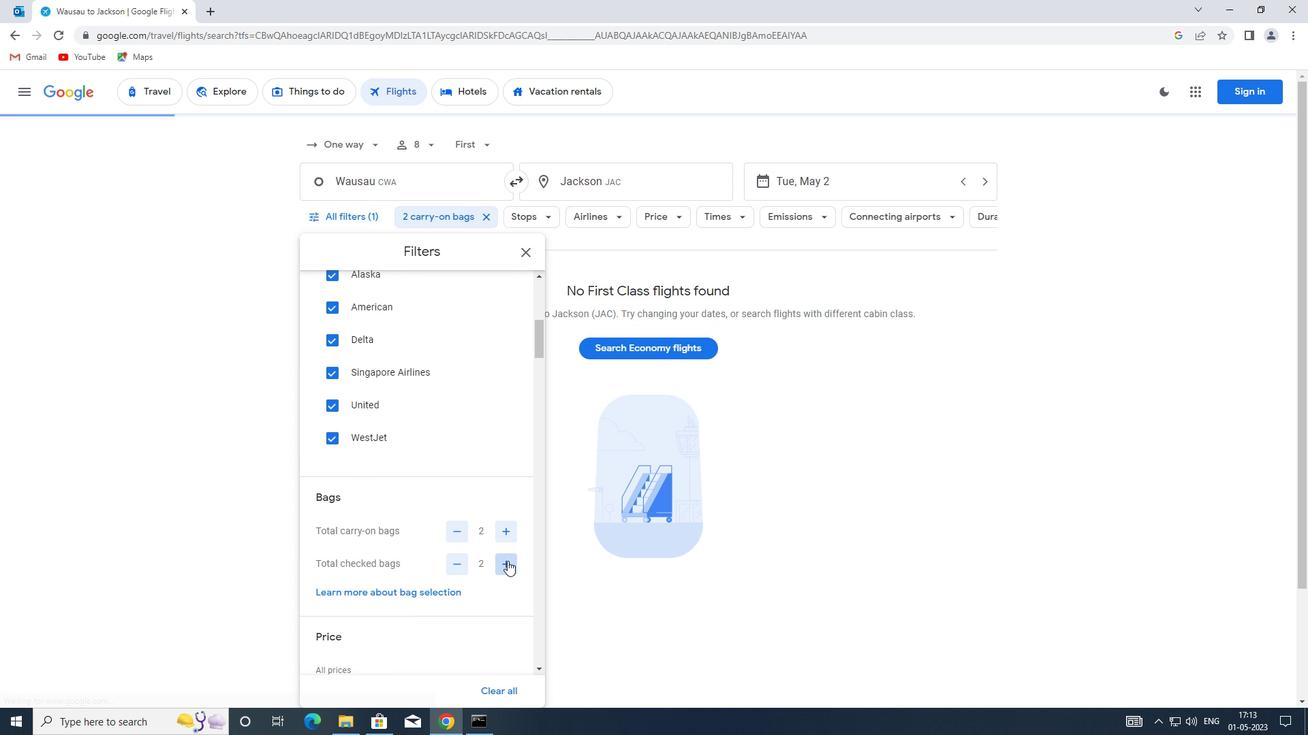 
Action: Mouse pressed left at (508, 561)
Screenshot: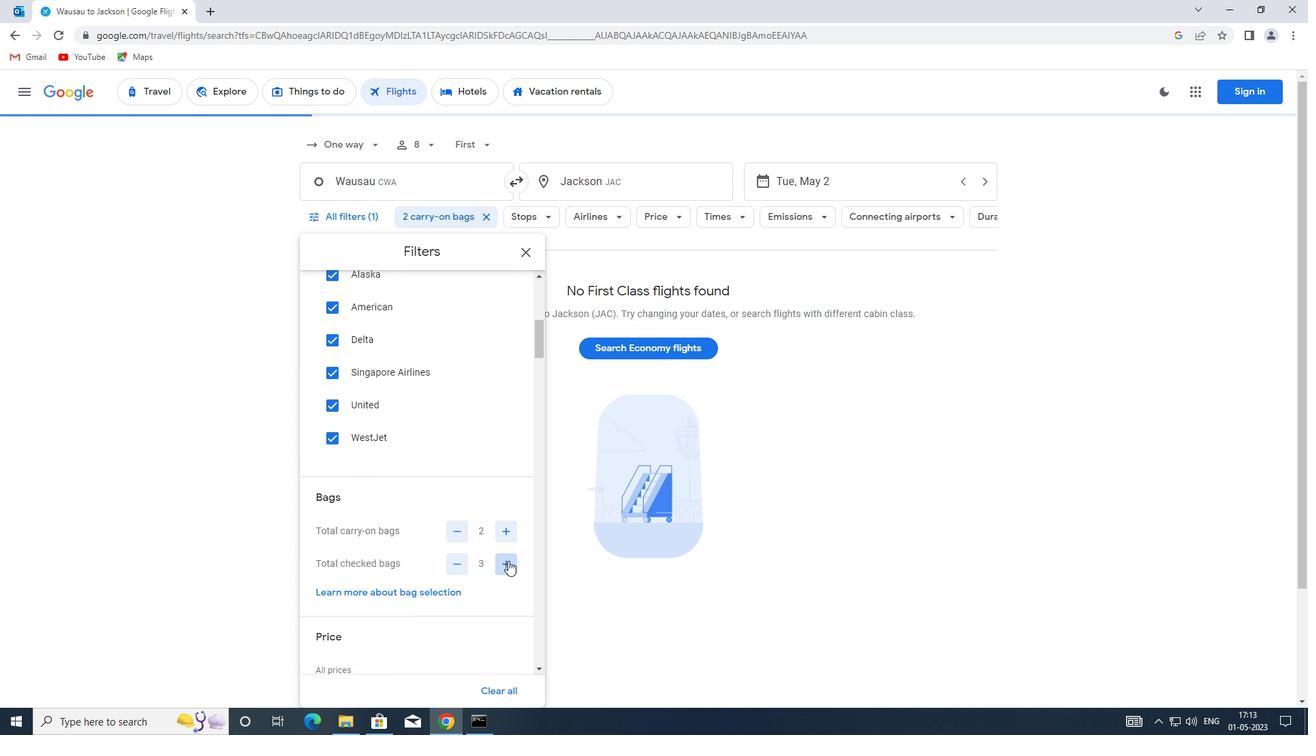 
Action: Mouse pressed left at (508, 561)
Screenshot: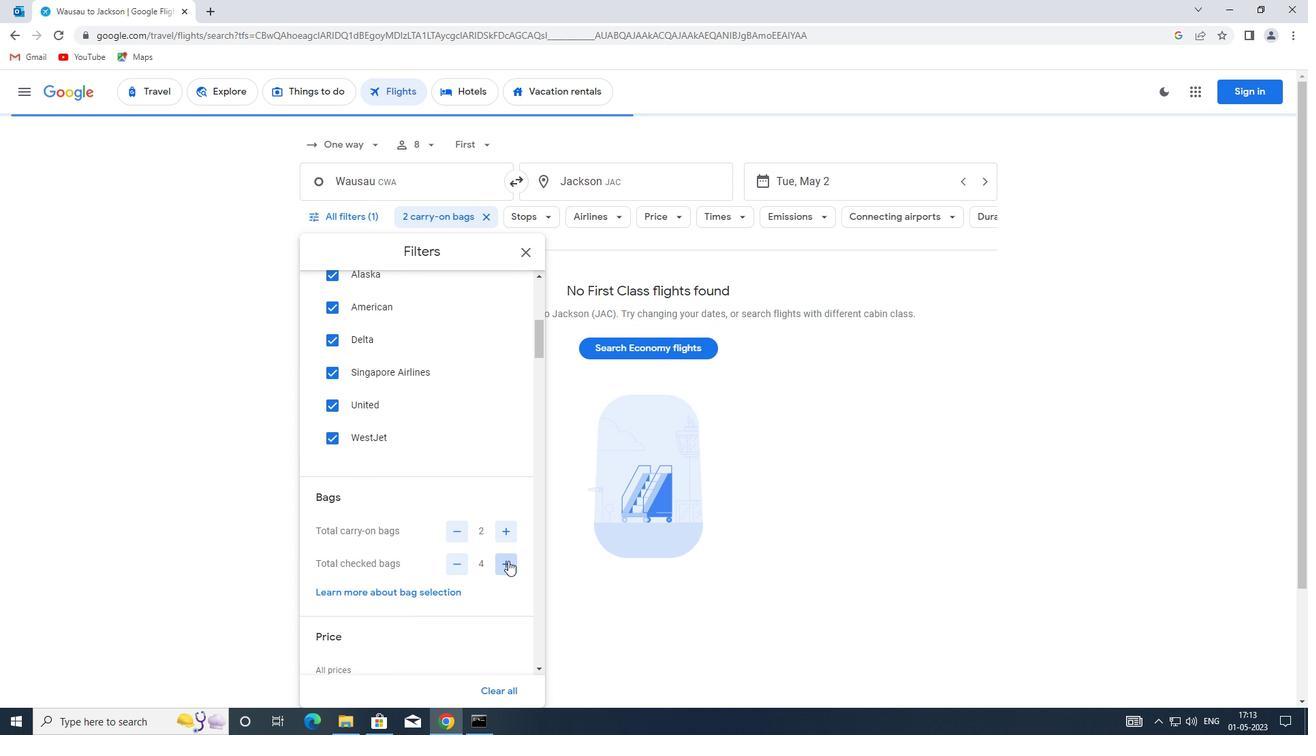 
Action: Mouse moved to (508, 561)
Screenshot: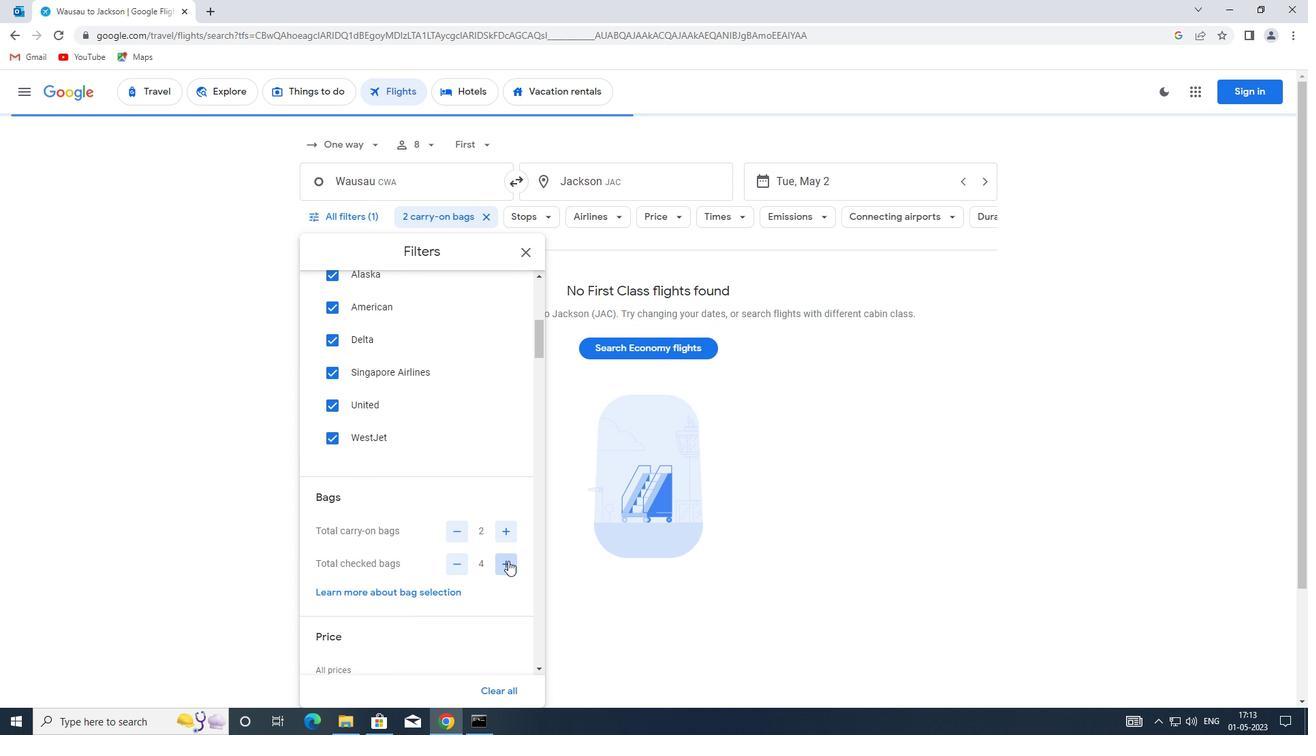 
Action: Mouse pressed left at (508, 561)
Screenshot: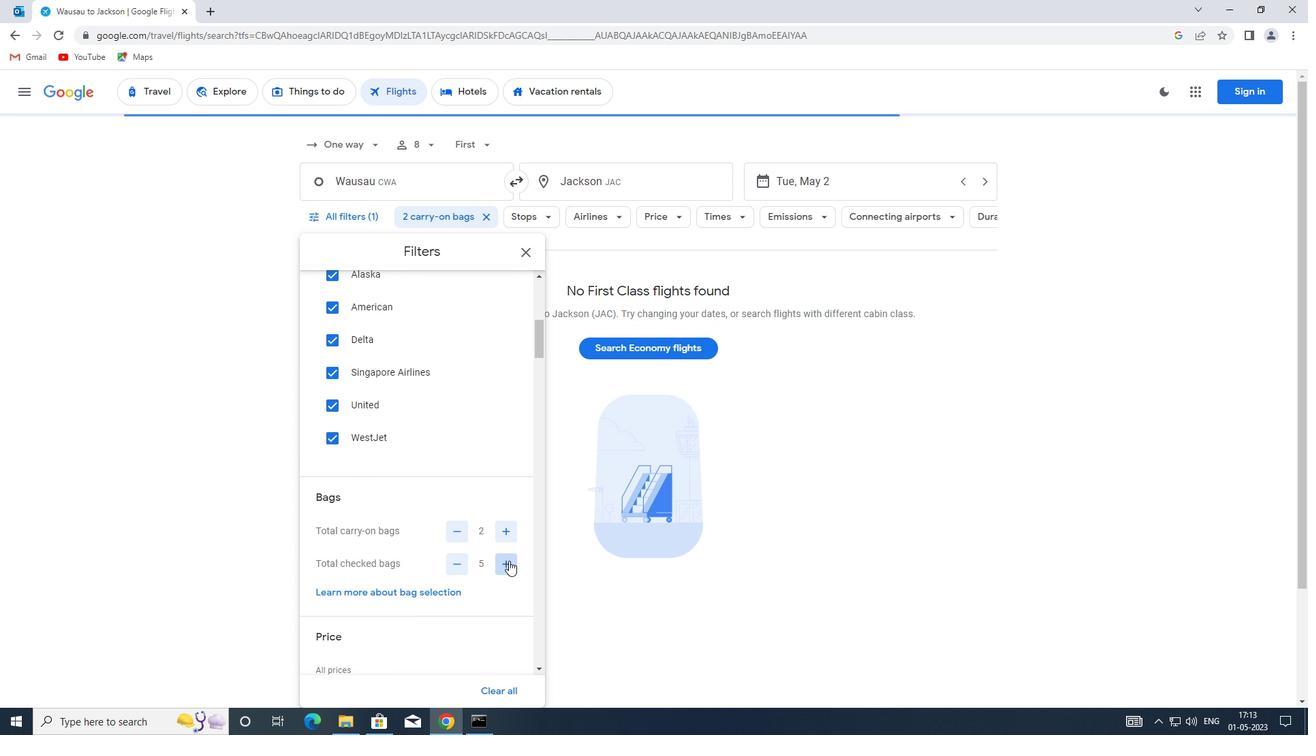 
Action: Mouse moved to (461, 563)
Screenshot: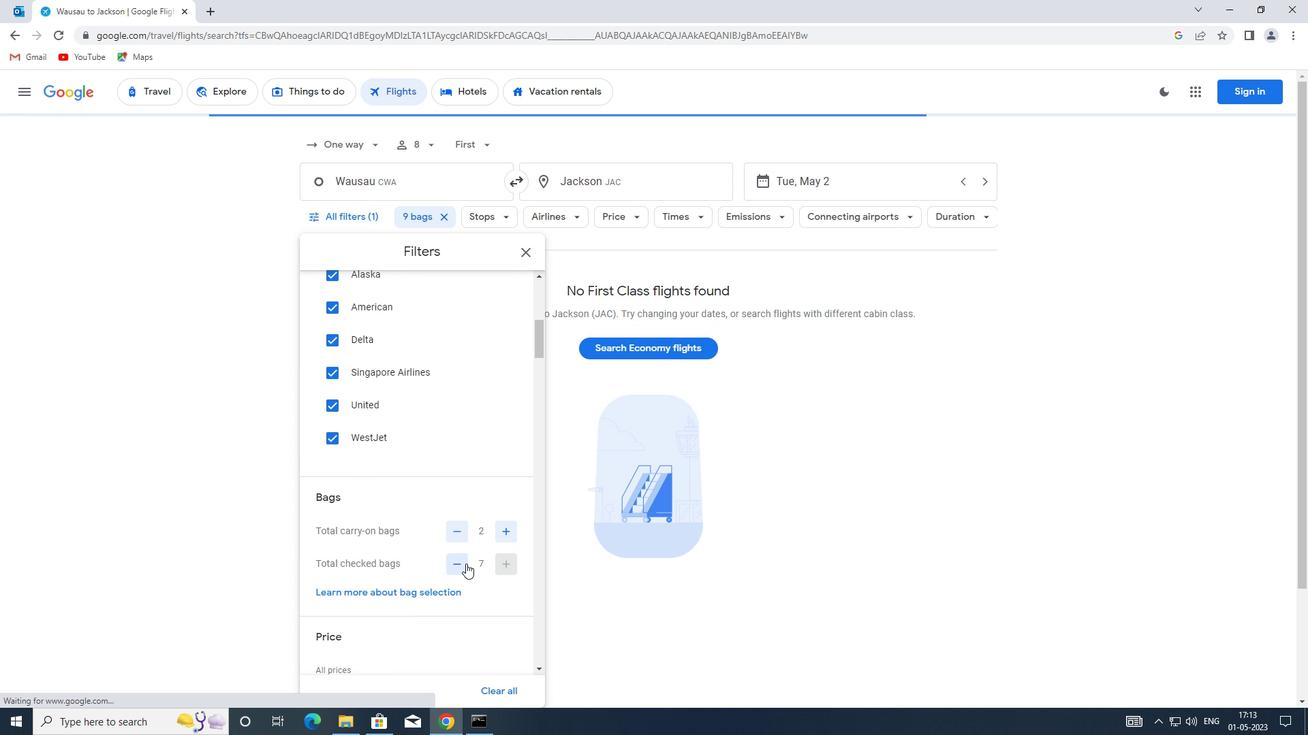
Action: Mouse pressed left at (461, 563)
Screenshot: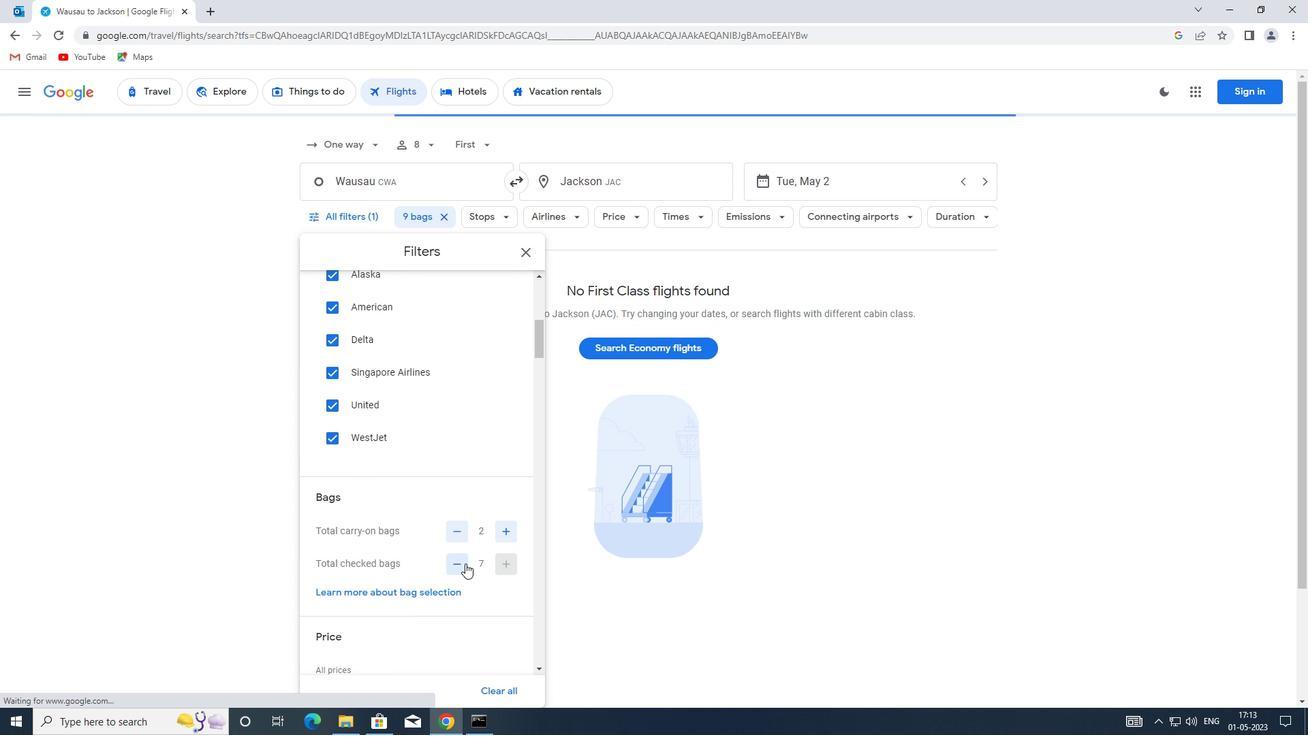 
Action: Mouse moved to (450, 530)
Screenshot: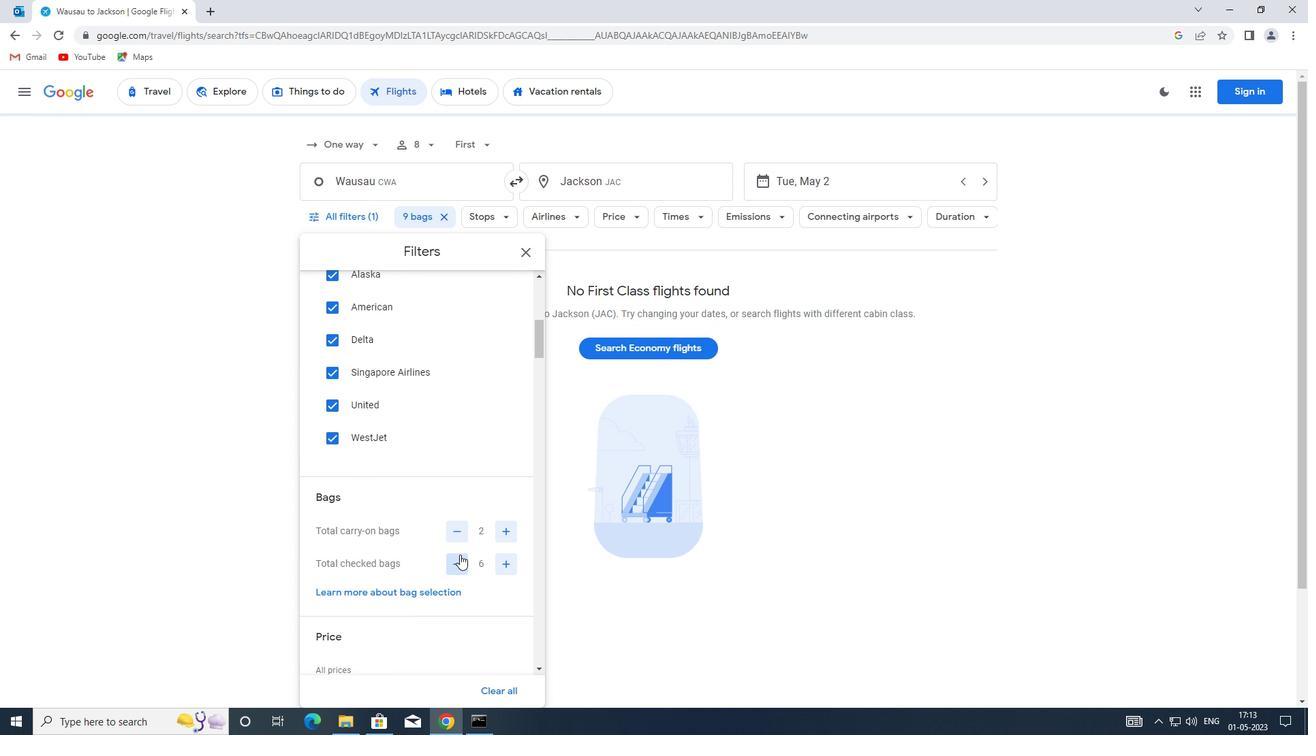 
Action: Mouse scrolled (450, 530) with delta (0, 0)
Screenshot: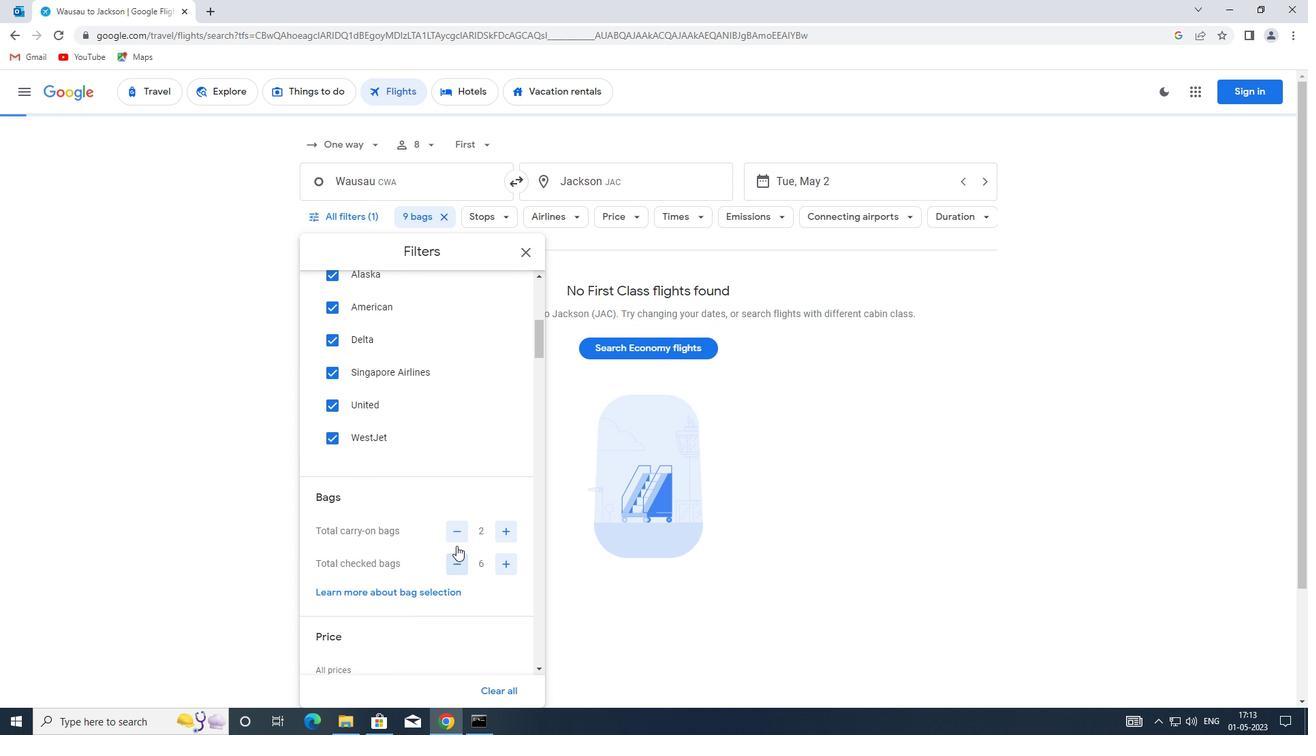 
Action: Mouse scrolled (450, 530) with delta (0, 0)
Screenshot: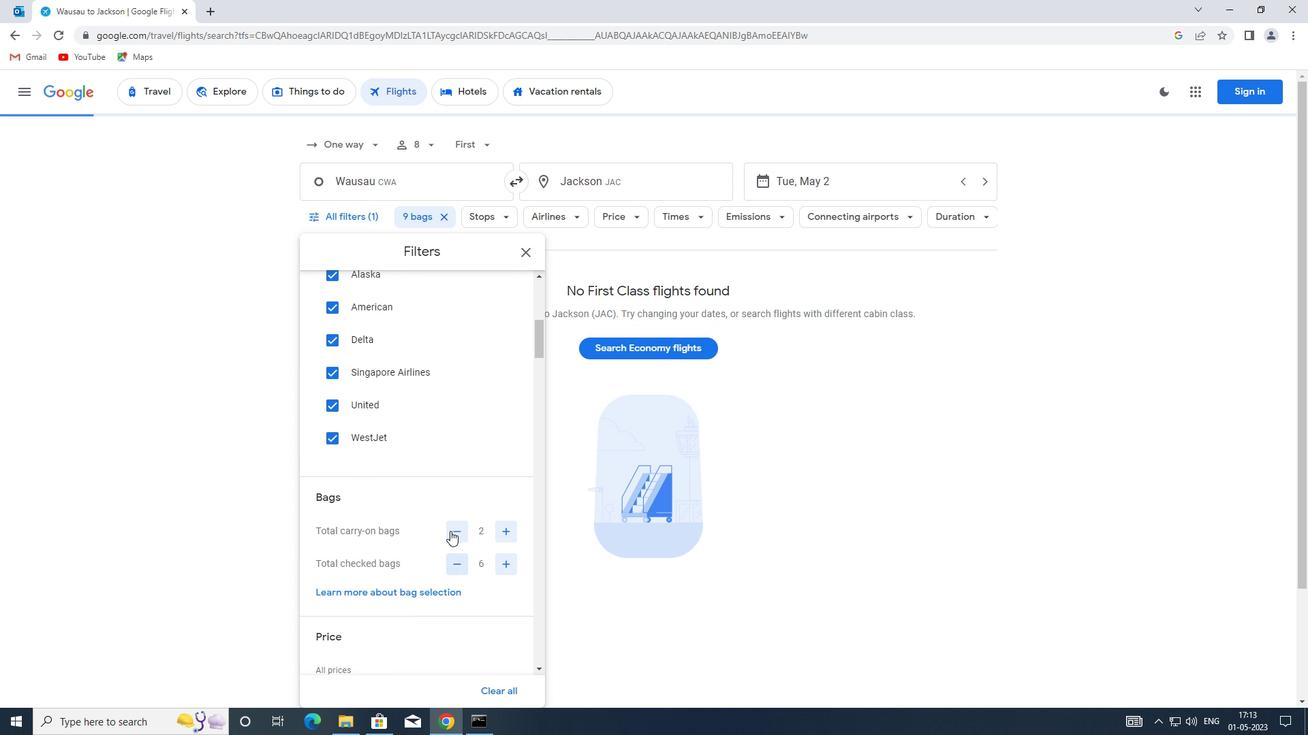 
Action: Mouse moved to (423, 540)
Screenshot: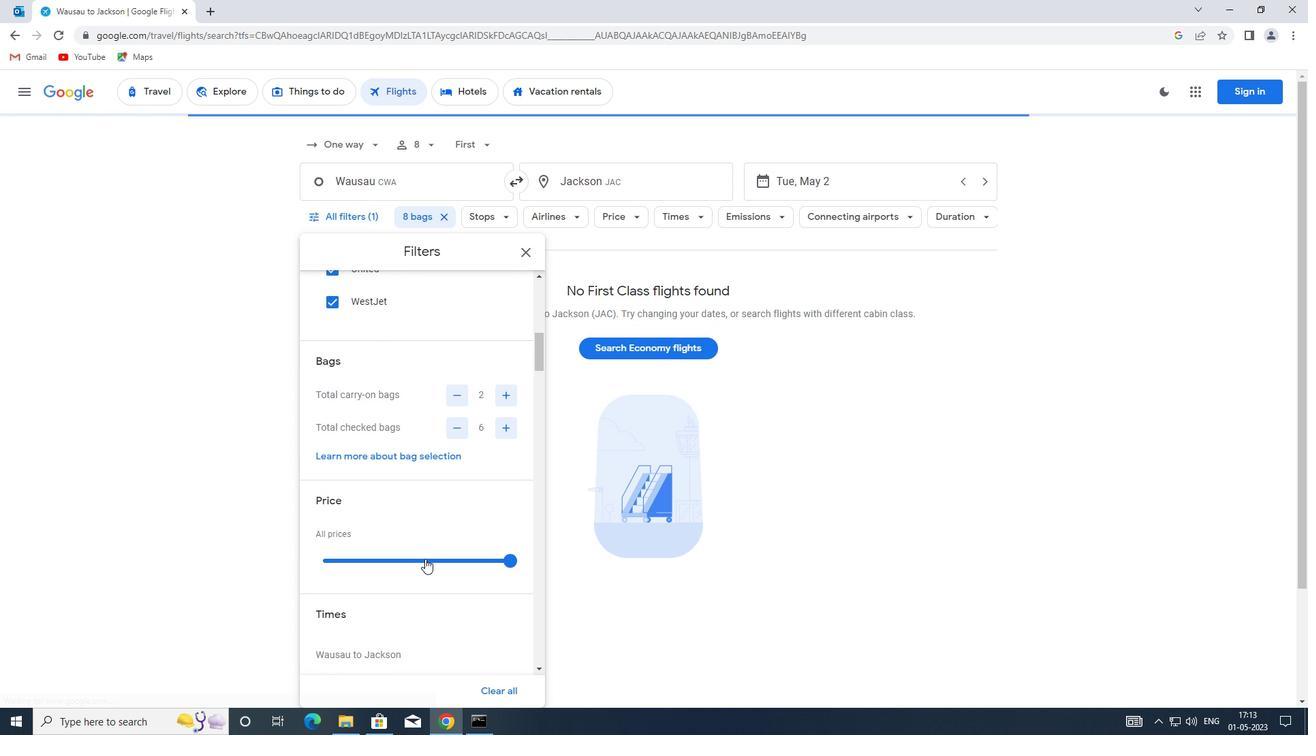 
Action: Mouse scrolled (423, 539) with delta (0, 0)
Screenshot: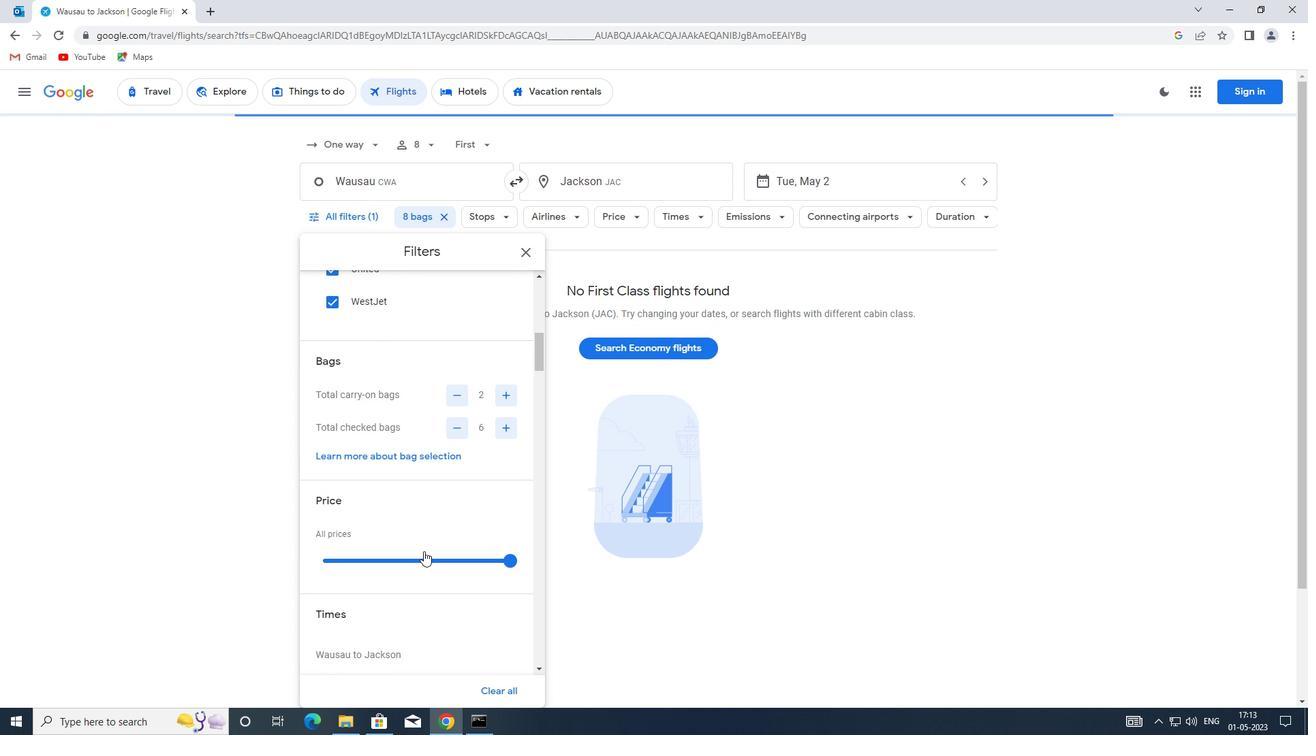 
Action: Mouse moved to (404, 492)
Screenshot: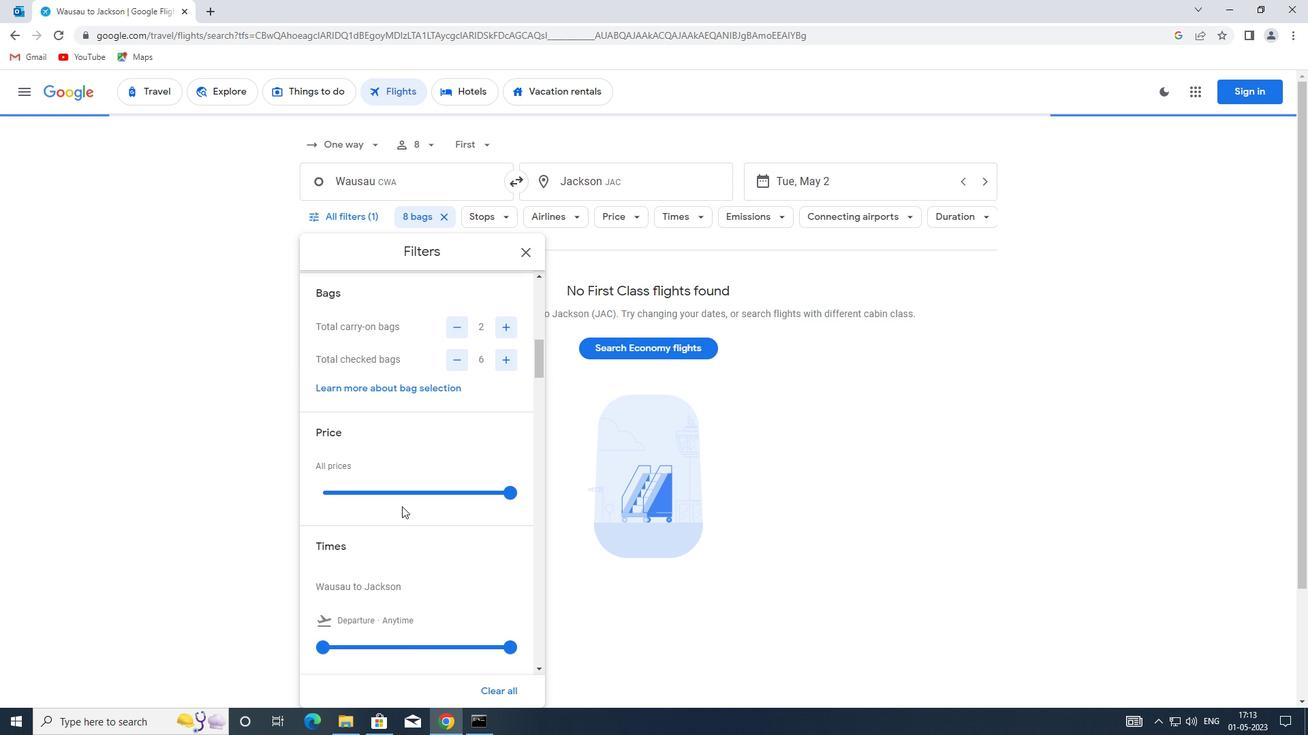 
Action: Mouse pressed left at (404, 492)
Screenshot: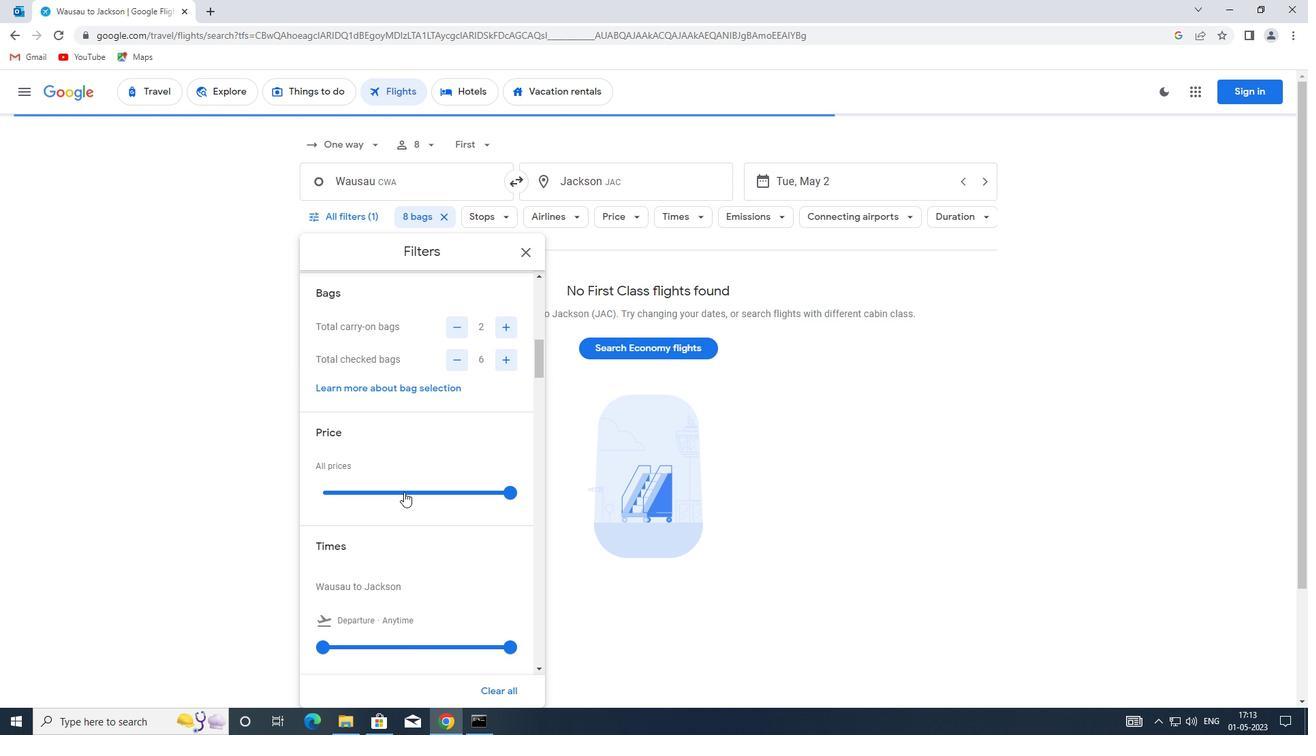
Action: Mouse moved to (404, 486)
Screenshot: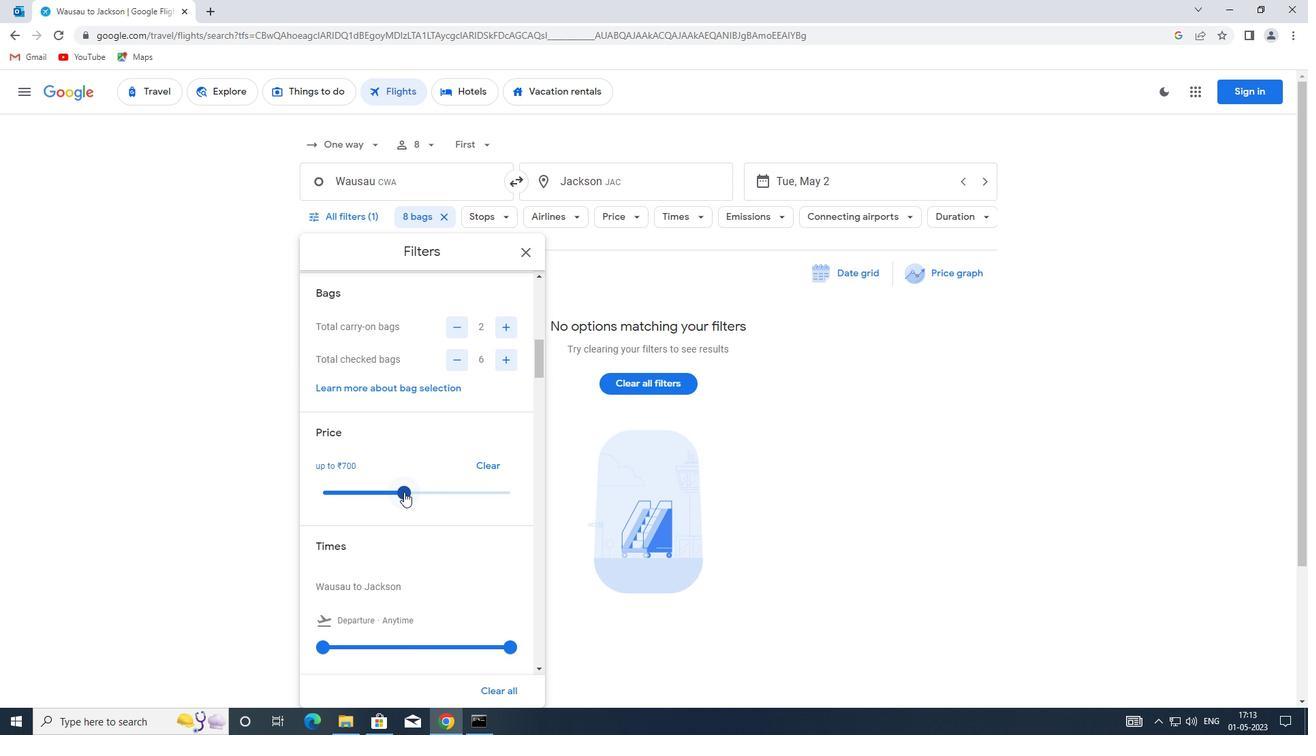 
Action: Mouse pressed left at (404, 486)
Screenshot: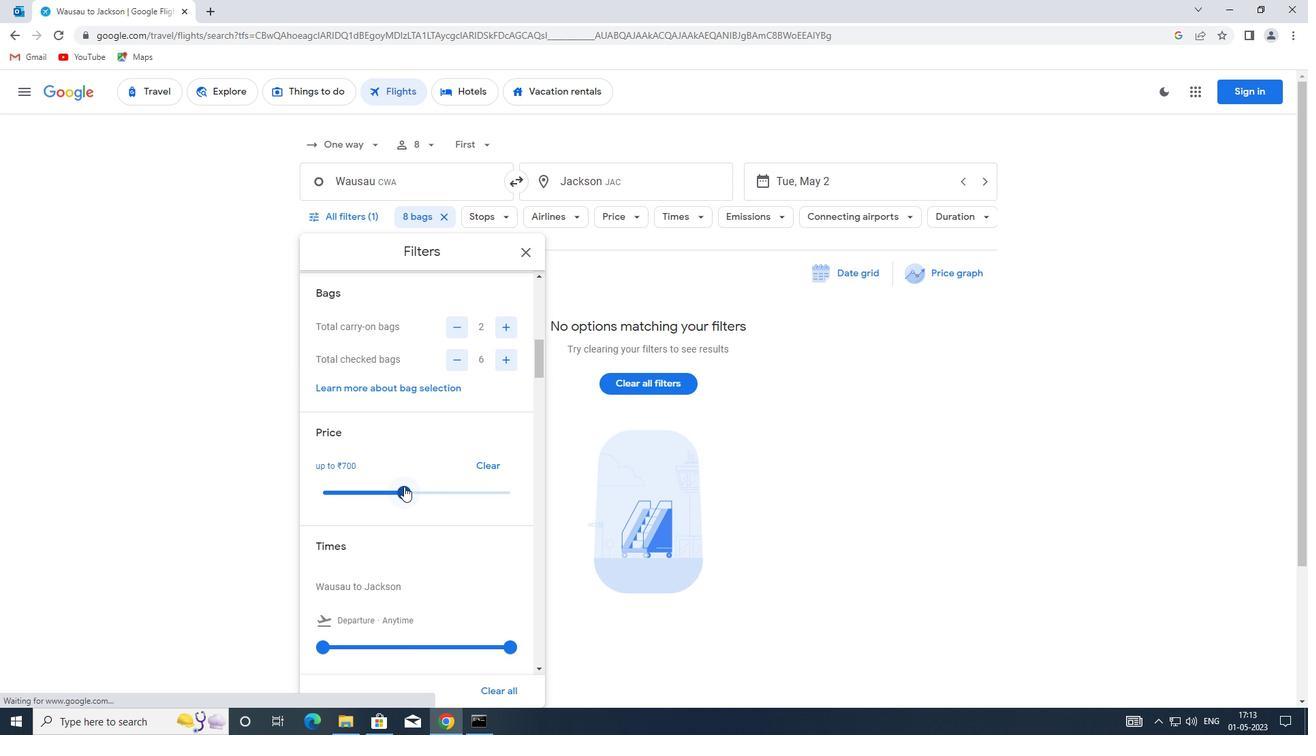 
Action: Mouse moved to (410, 484)
Screenshot: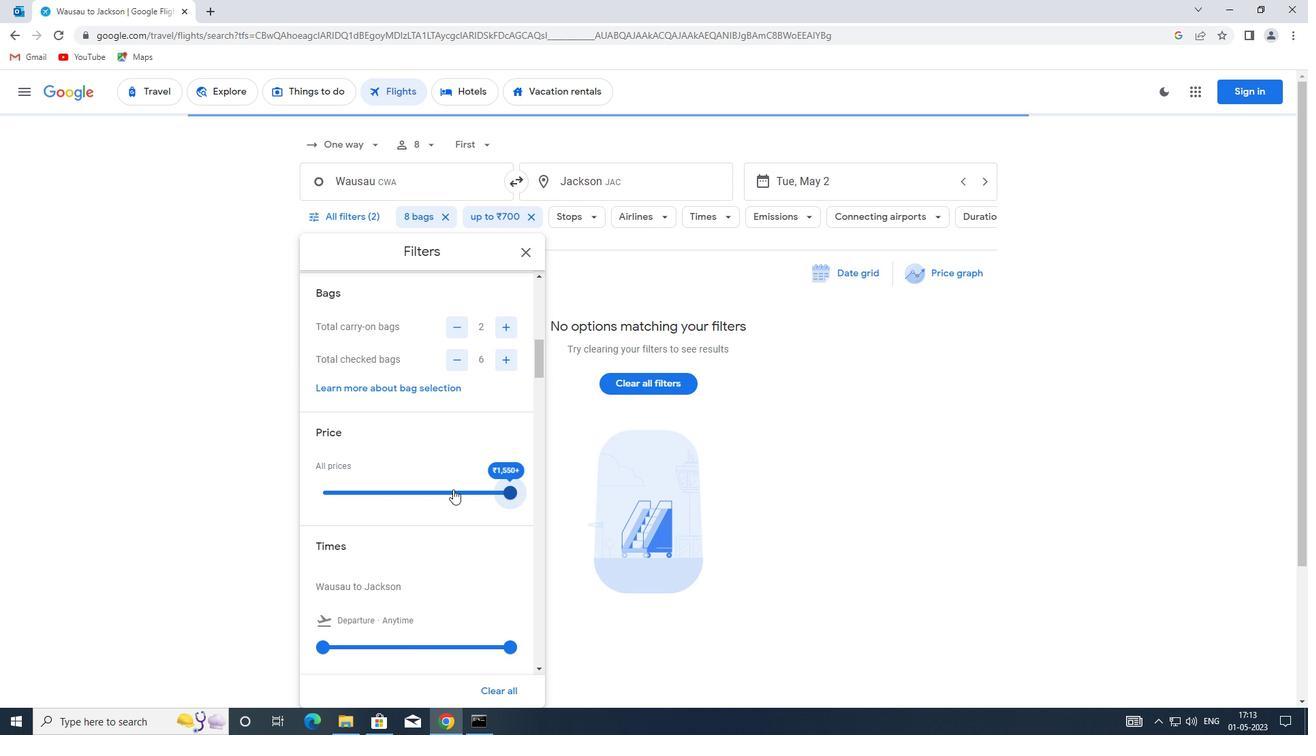 
Action: Mouse scrolled (410, 483) with delta (0, 0)
Screenshot: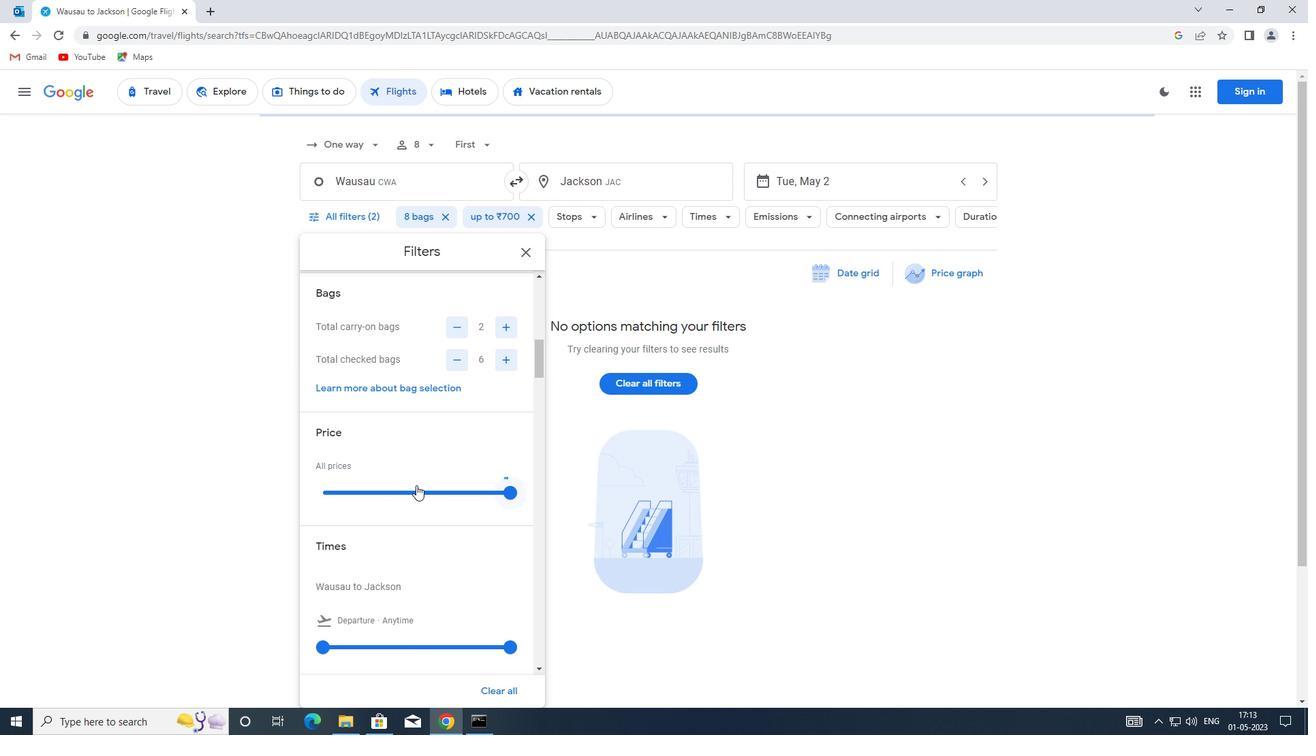 
Action: Mouse moved to (409, 484)
Screenshot: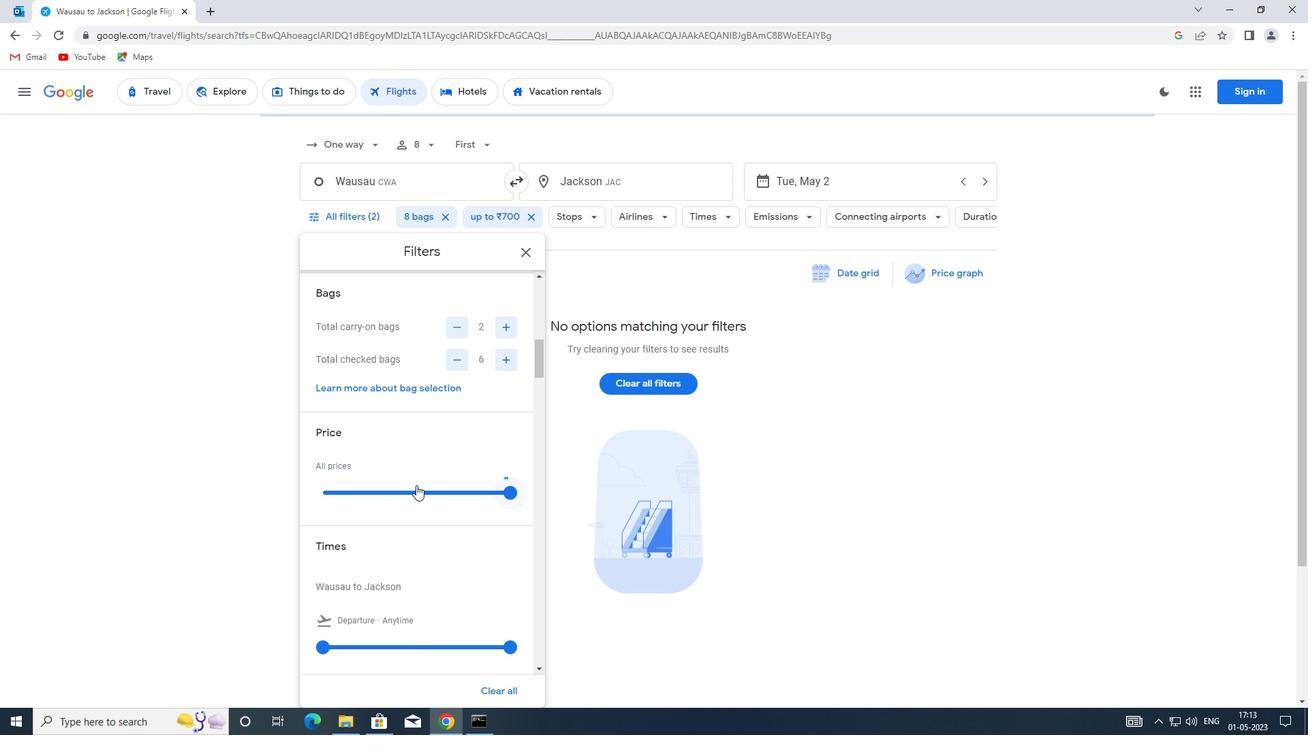 
Action: Mouse scrolled (409, 483) with delta (0, 0)
Screenshot: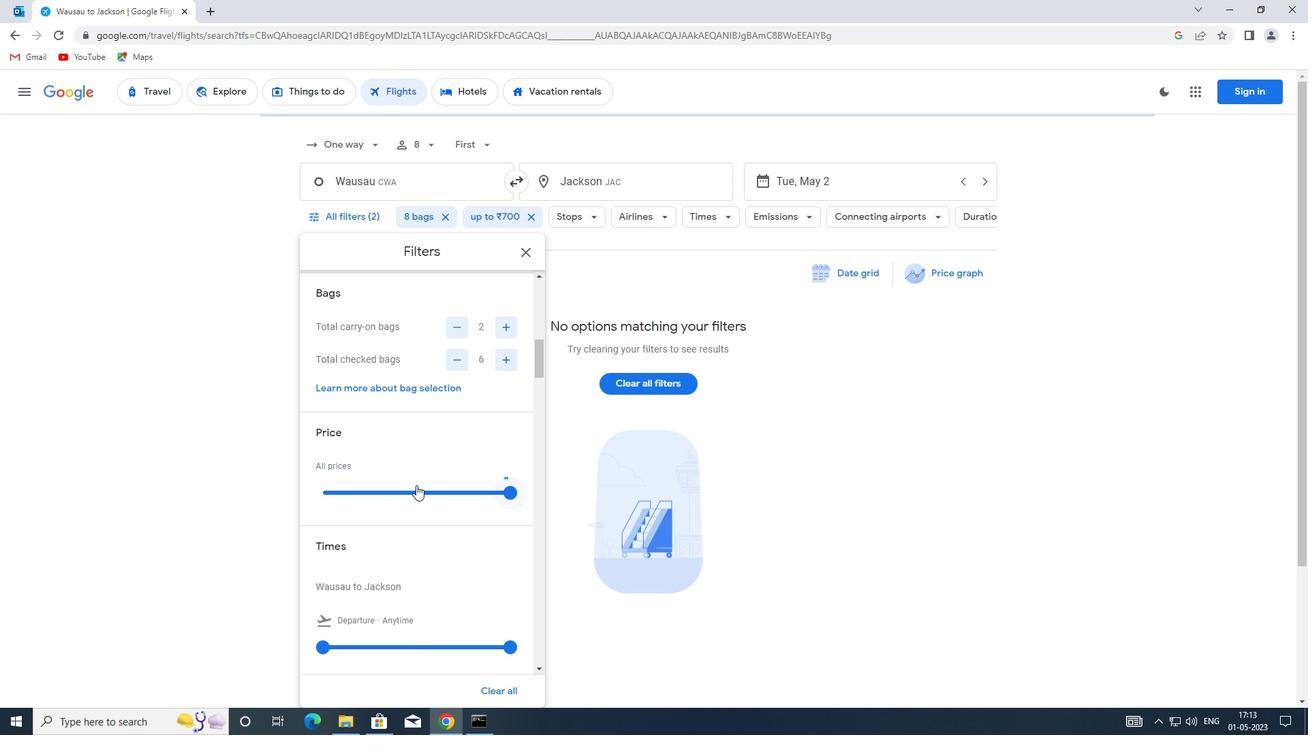 
Action: Mouse moved to (322, 511)
Screenshot: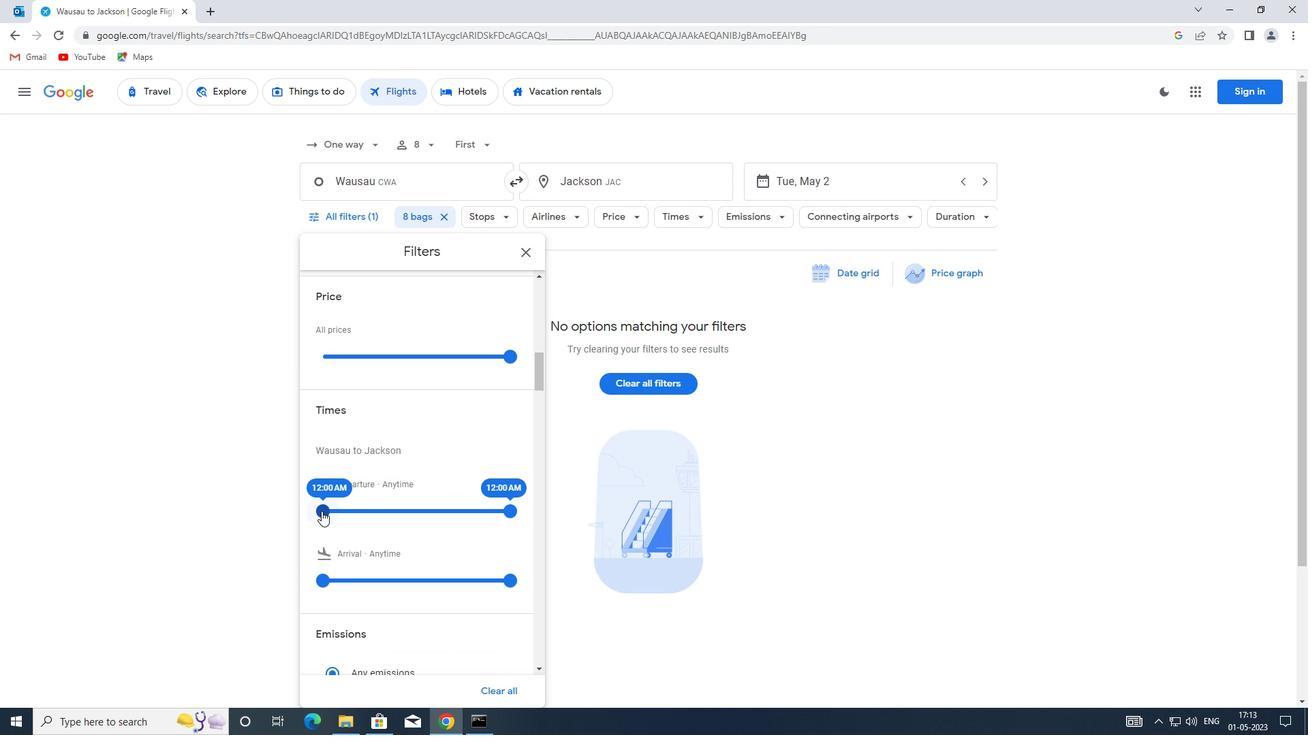 
Action: Mouse pressed left at (322, 511)
Screenshot: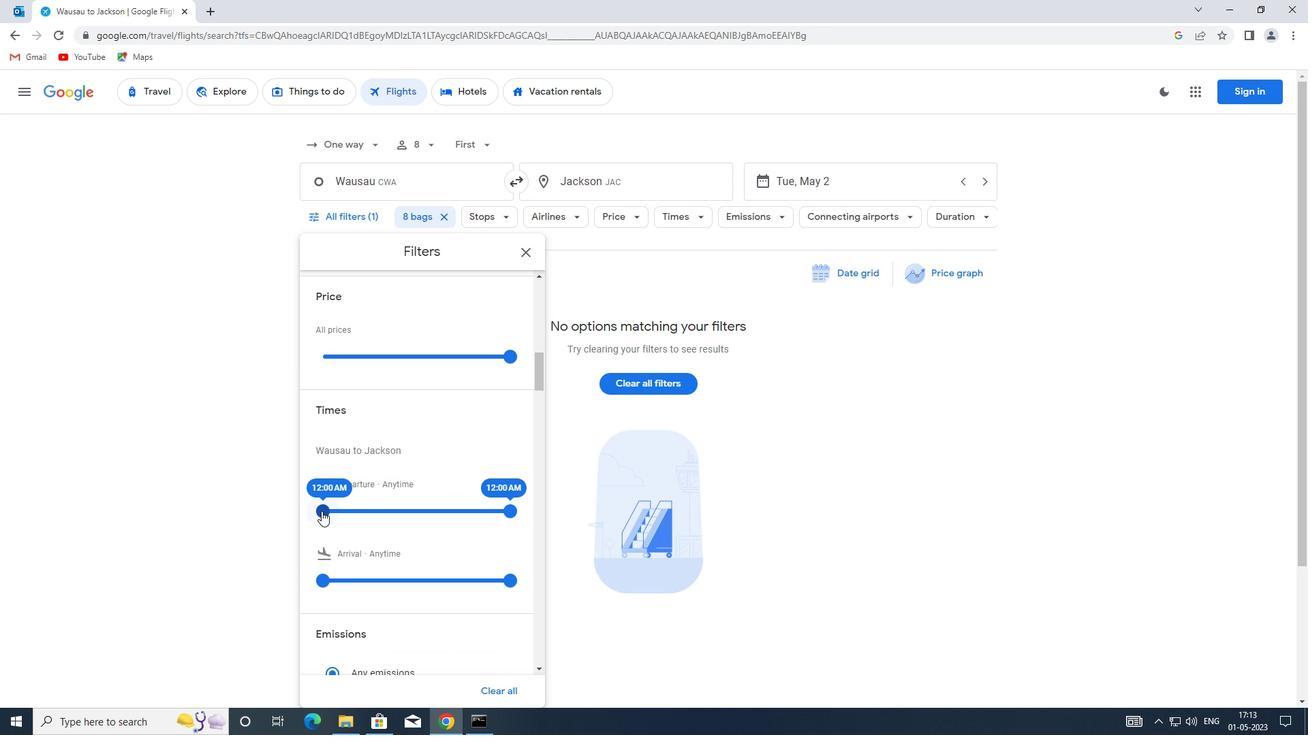 
Action: Mouse moved to (500, 510)
Screenshot: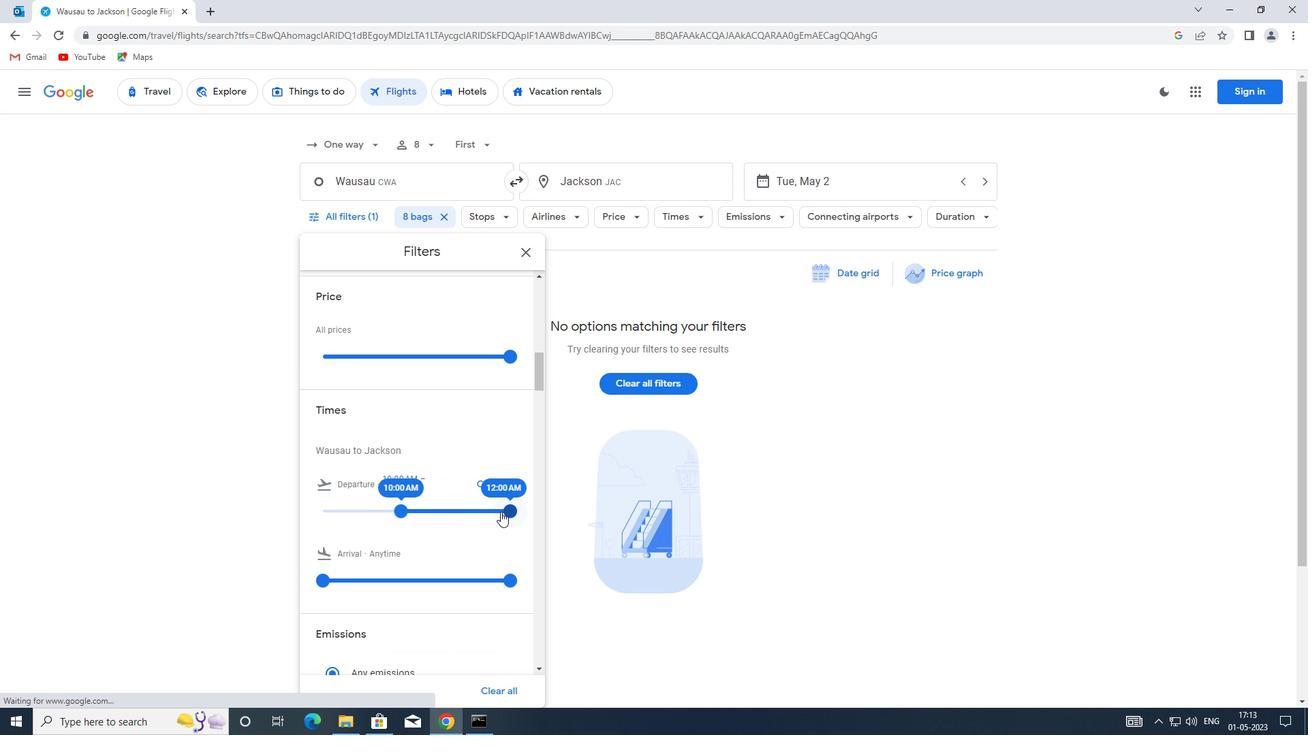 
Action: Mouse pressed left at (500, 510)
Screenshot: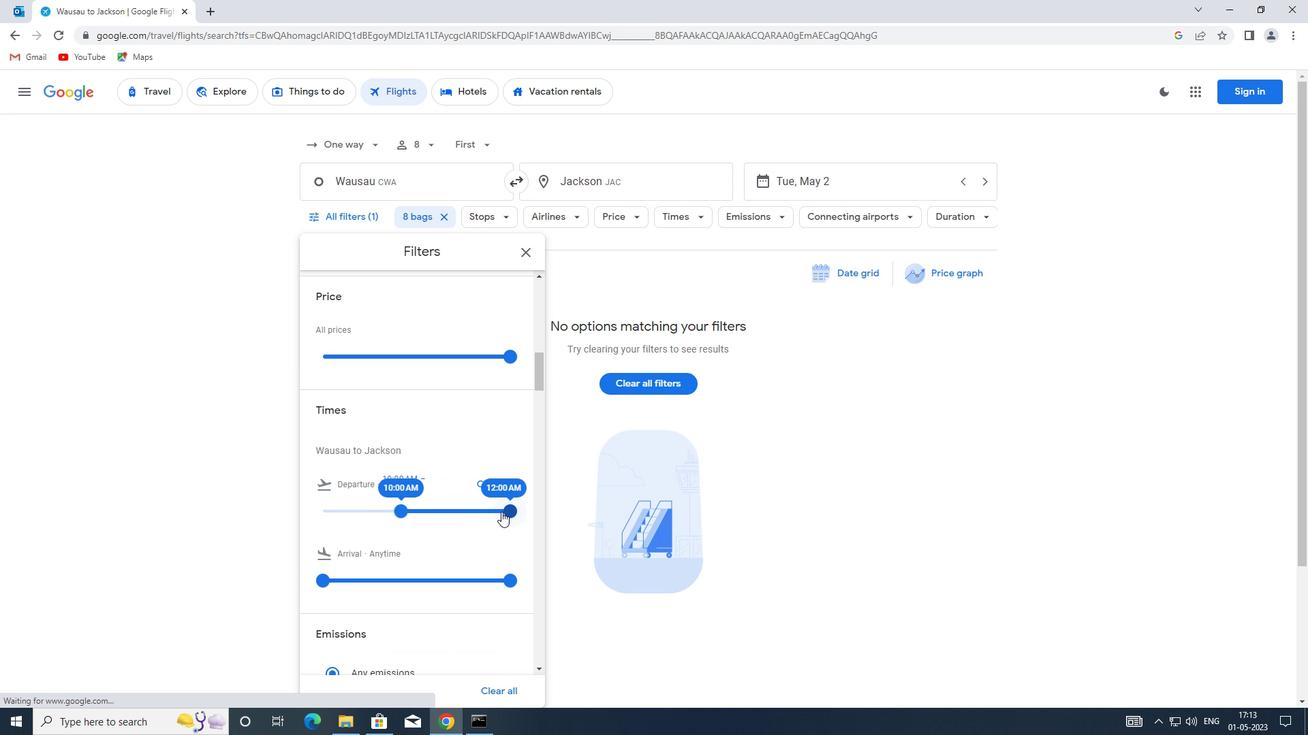 
Action: Mouse moved to (412, 489)
Screenshot: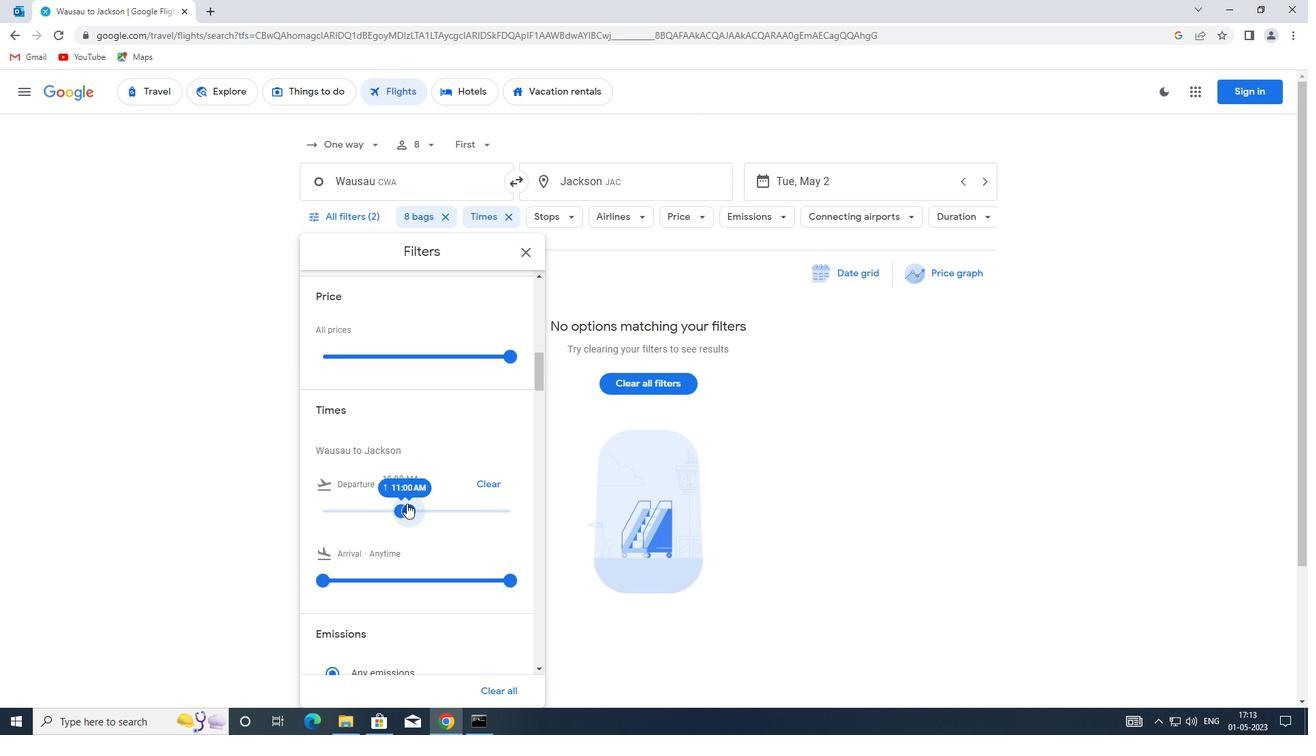 
Action: Mouse scrolled (412, 488) with delta (0, 0)
Screenshot: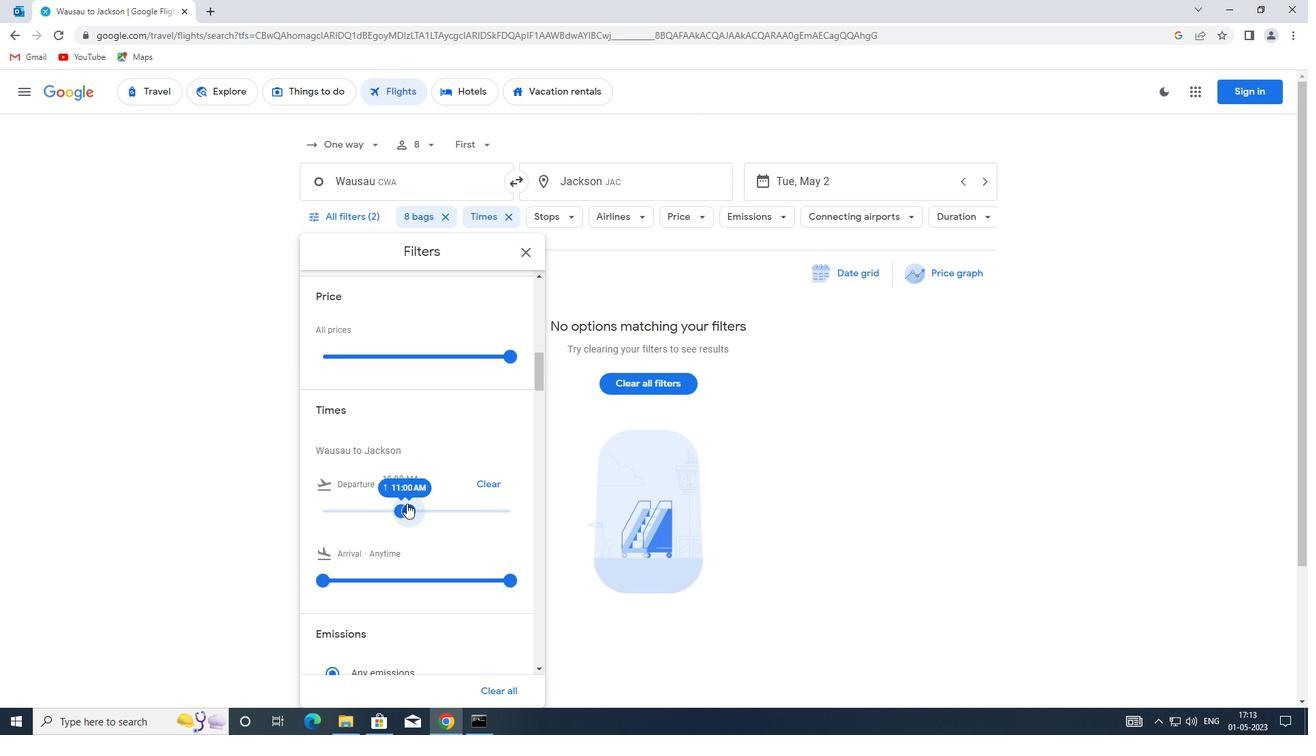 
Action: Mouse moved to (523, 256)
Screenshot: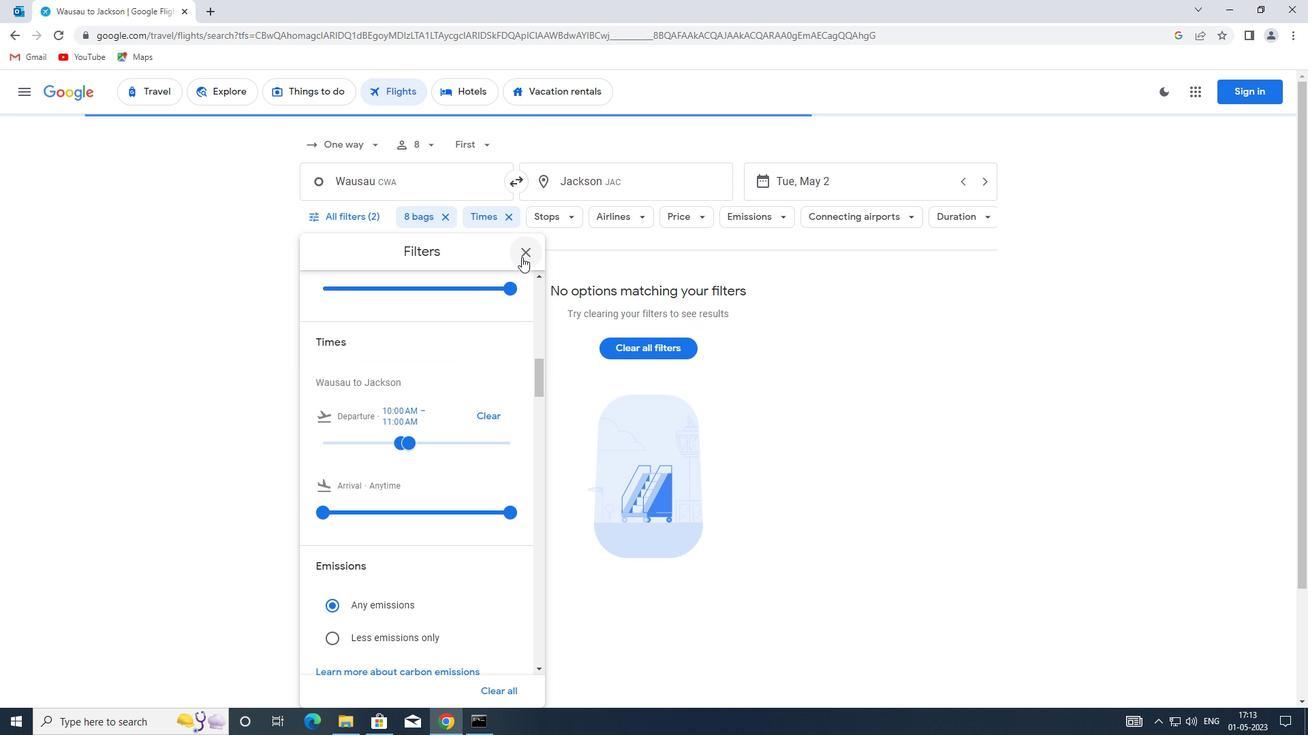 
Action: Mouse pressed left at (523, 256)
Screenshot: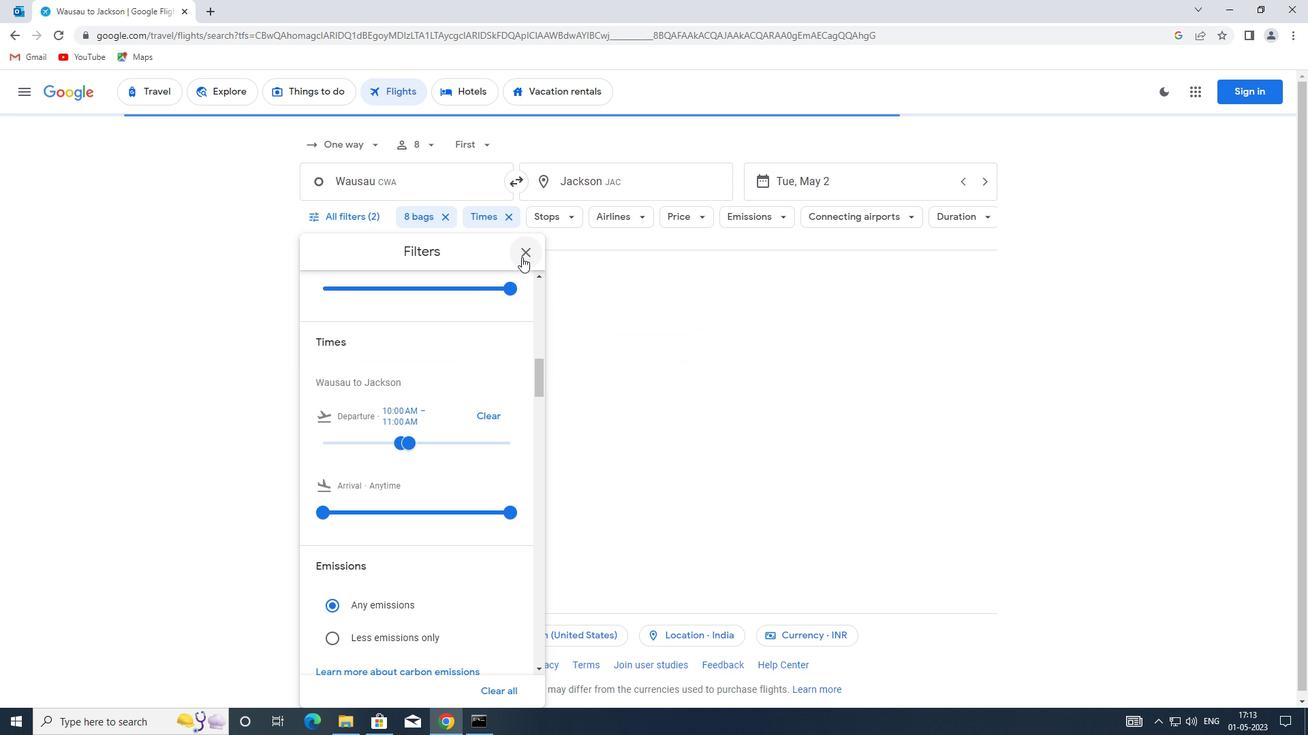 
